 Task: Compose an email with the signature Danny Hernandez with the subject Late payment reminder and the message Please let me know if there are any issues with the formatting. from softage.1@softage.net to softage.5@softage.net,  softage.1@softage.net and softage.6@softage.net with CC to softage.7@softage.net with an attached document Financial_projections.xlsx, insert an emoji of mail Send the email
Action: Mouse moved to (580, 740)
Screenshot: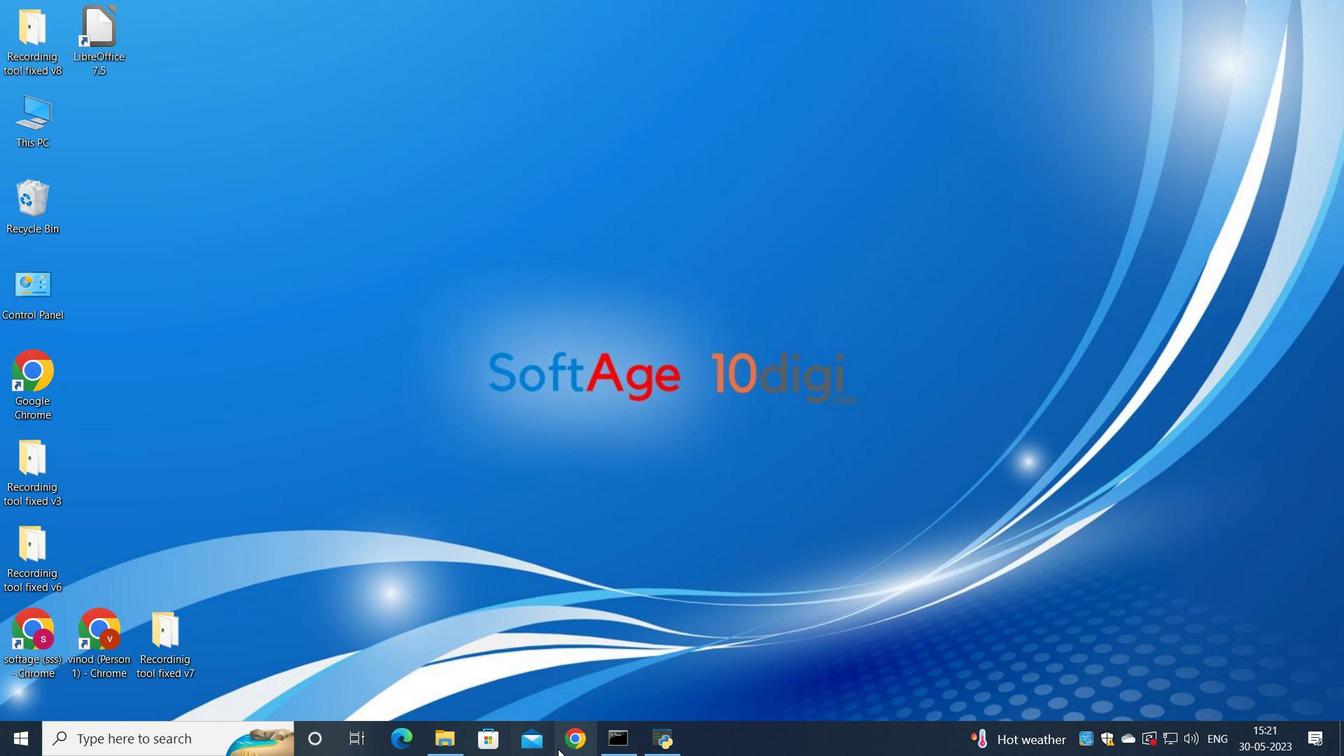 
Action: Mouse pressed left at (580, 740)
Screenshot: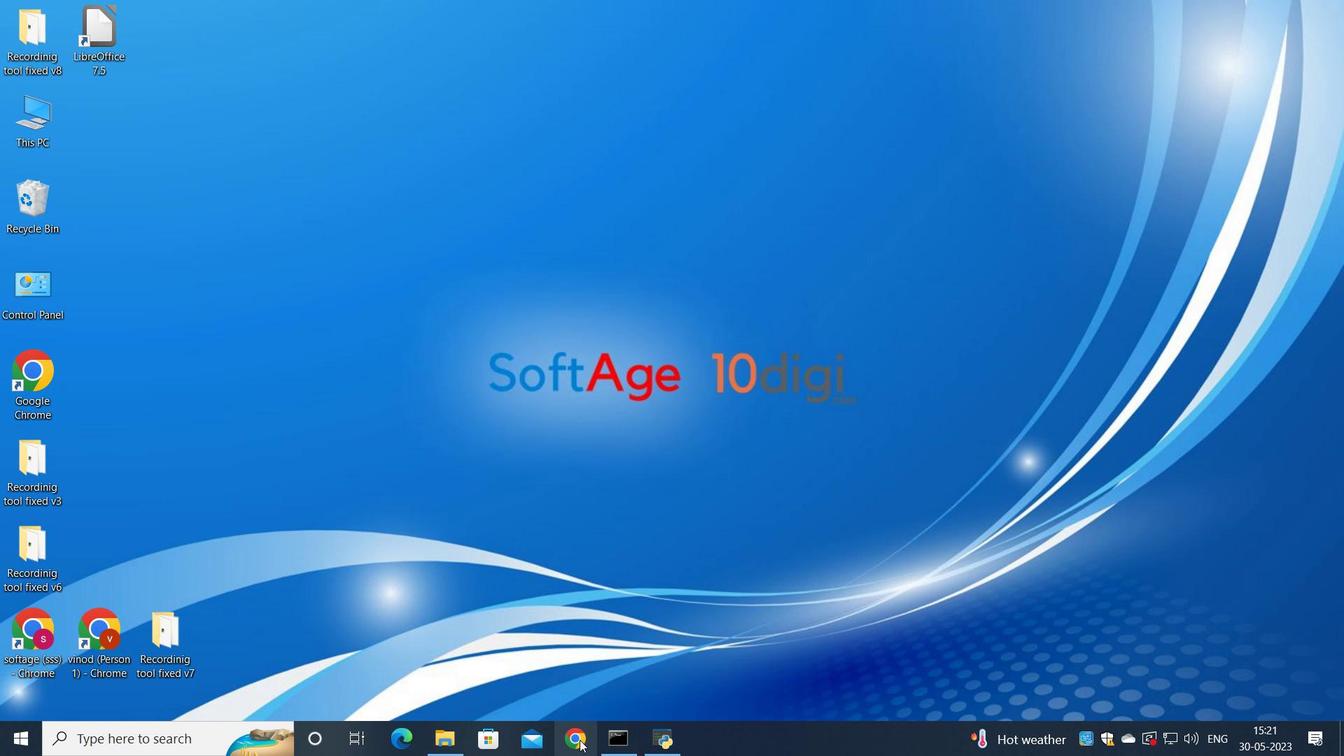 
Action: Mouse moved to (563, 444)
Screenshot: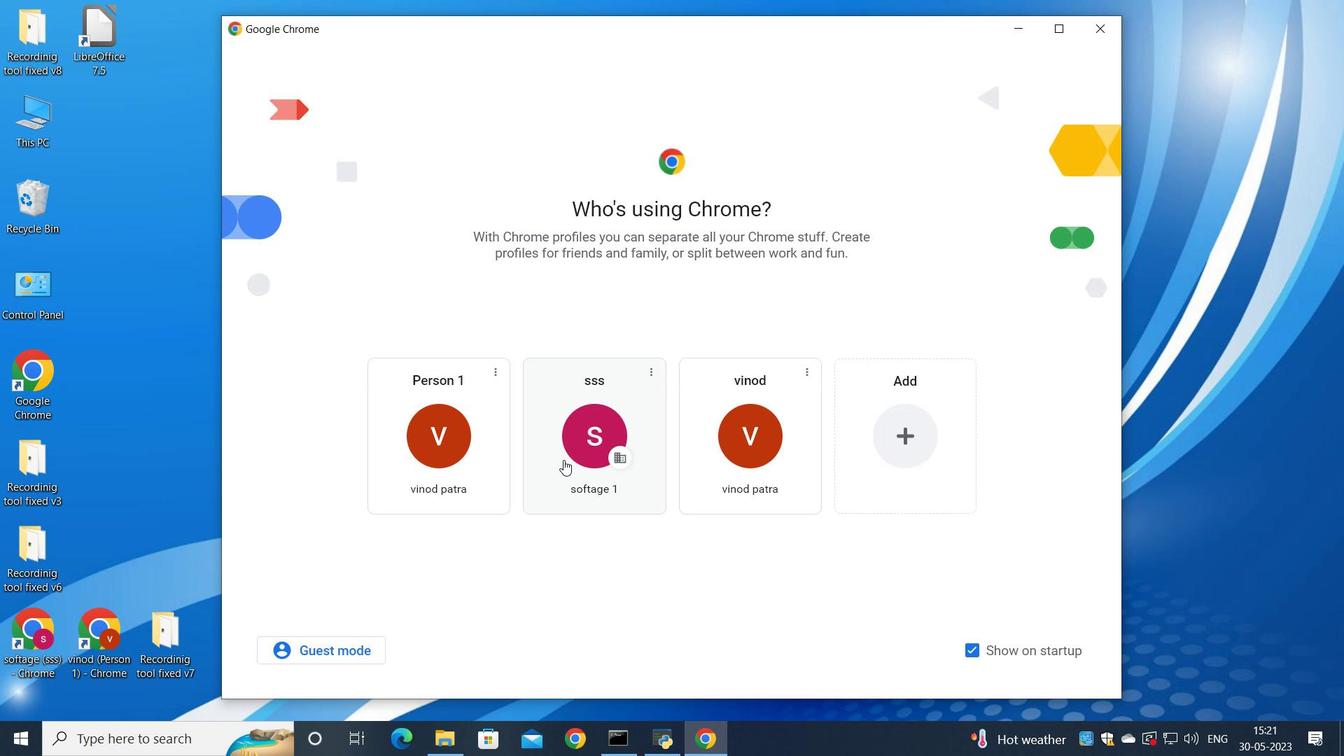 
Action: Mouse pressed left at (563, 444)
Screenshot: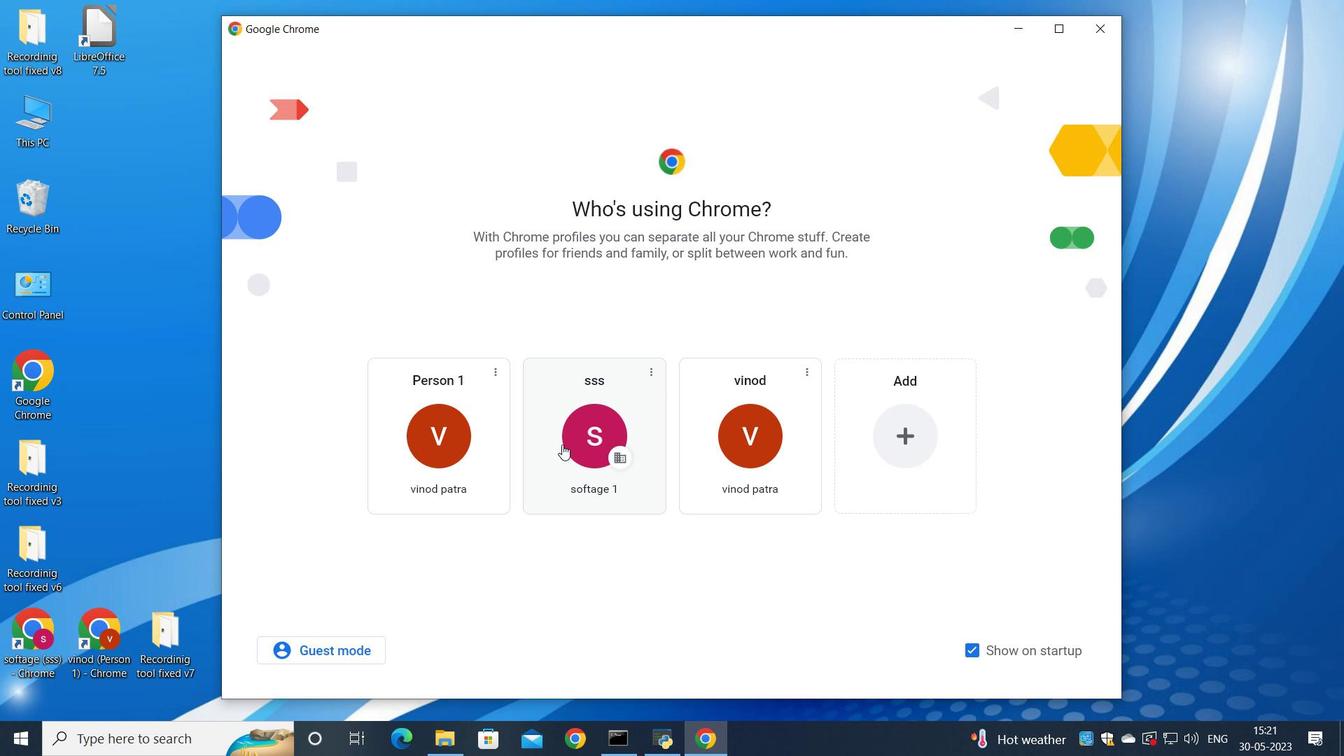 
Action: Mouse moved to (1173, 81)
Screenshot: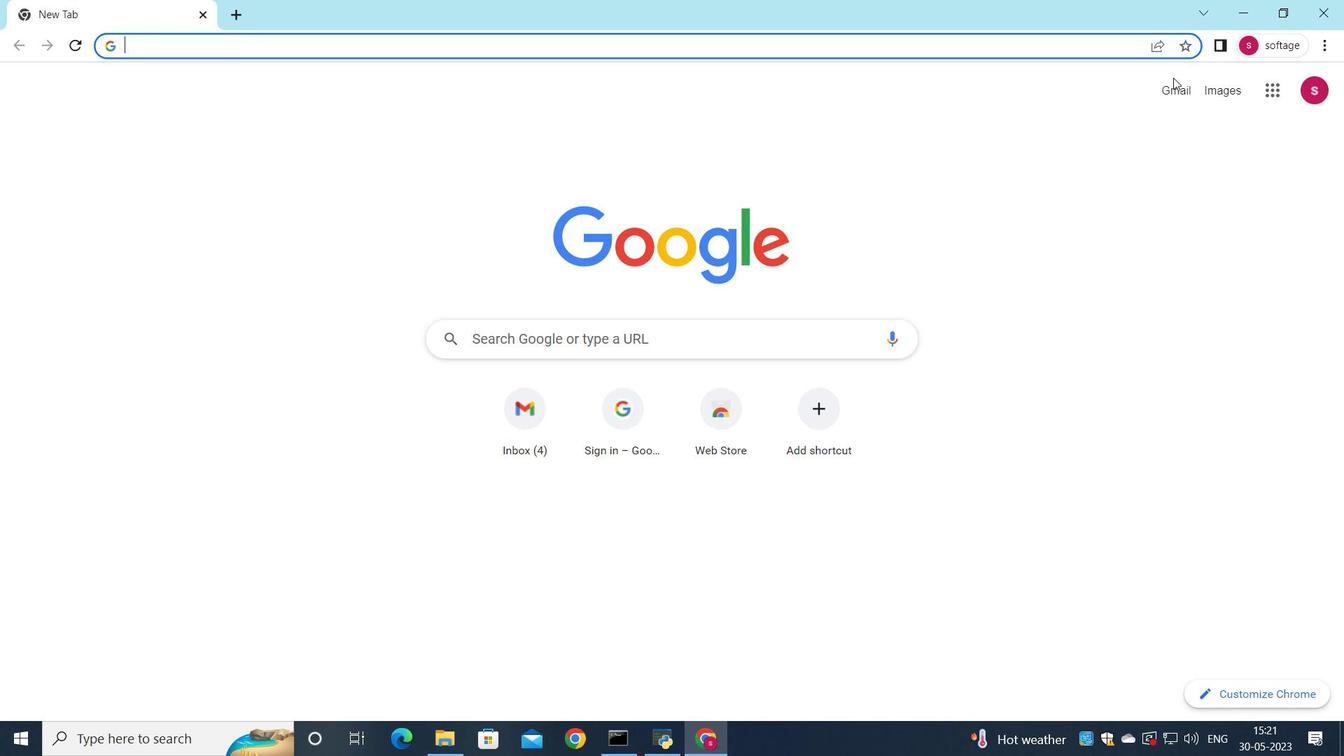 
Action: Mouse pressed left at (1173, 81)
Screenshot: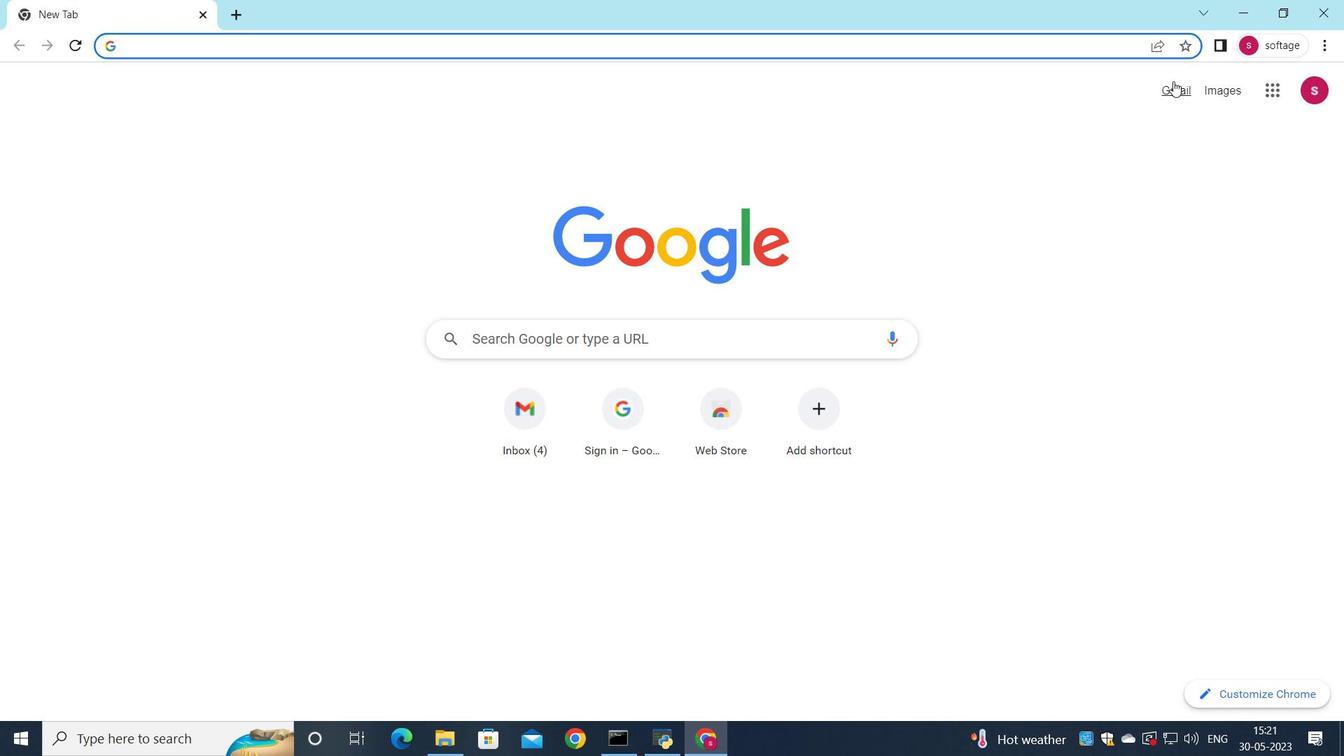 
Action: Mouse moved to (1147, 119)
Screenshot: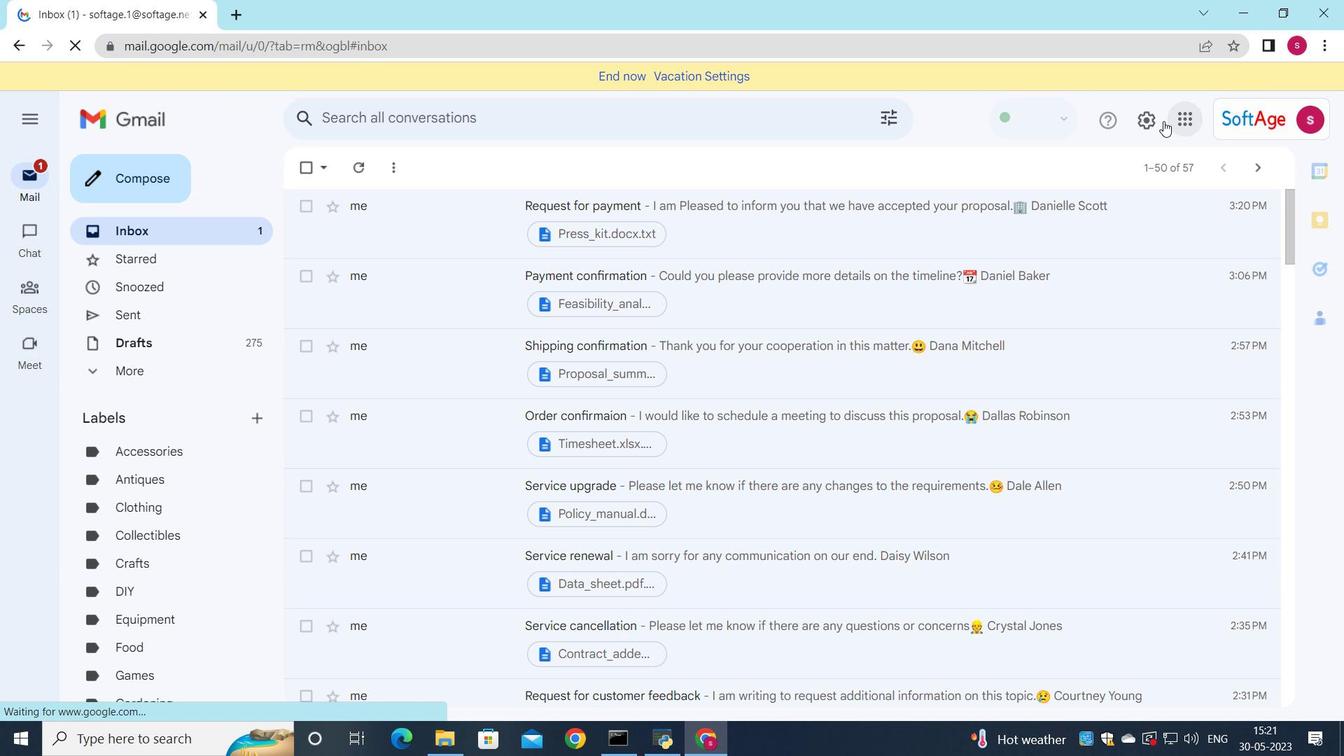 
Action: Mouse pressed left at (1147, 119)
Screenshot: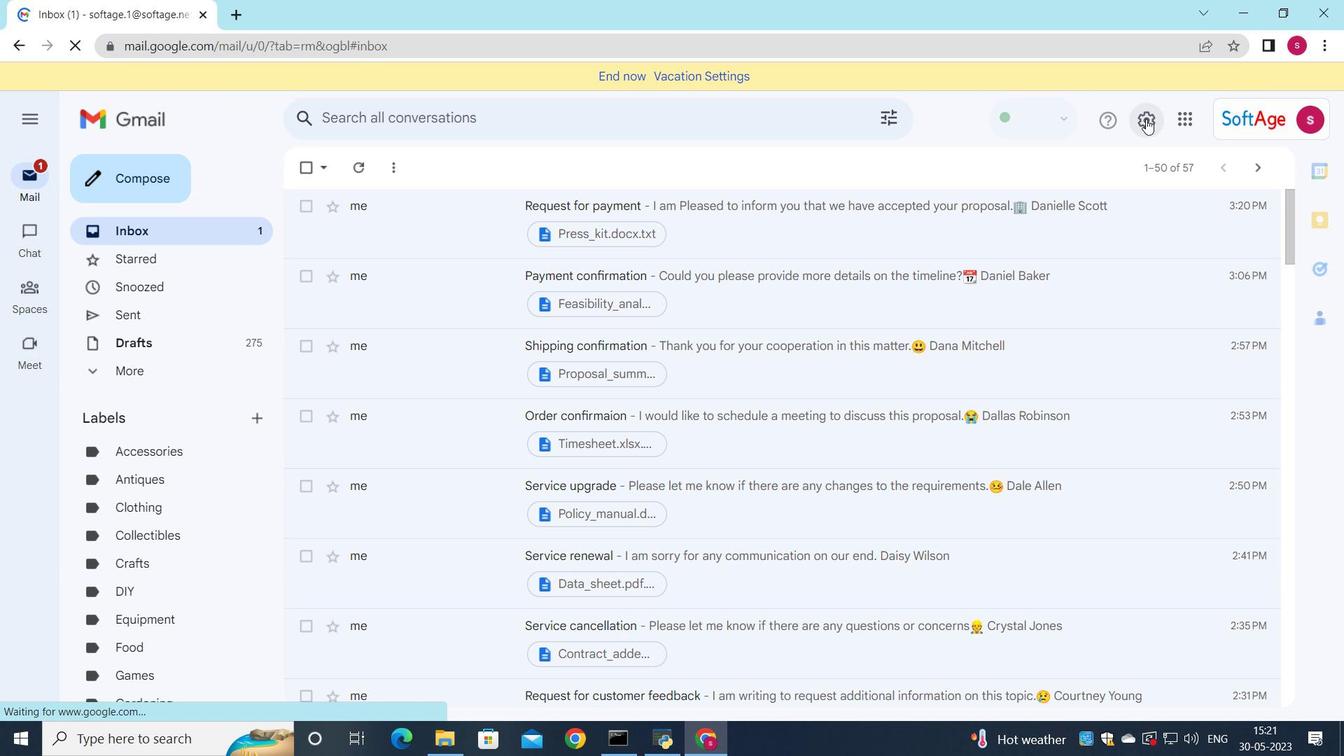 
Action: Mouse moved to (1155, 203)
Screenshot: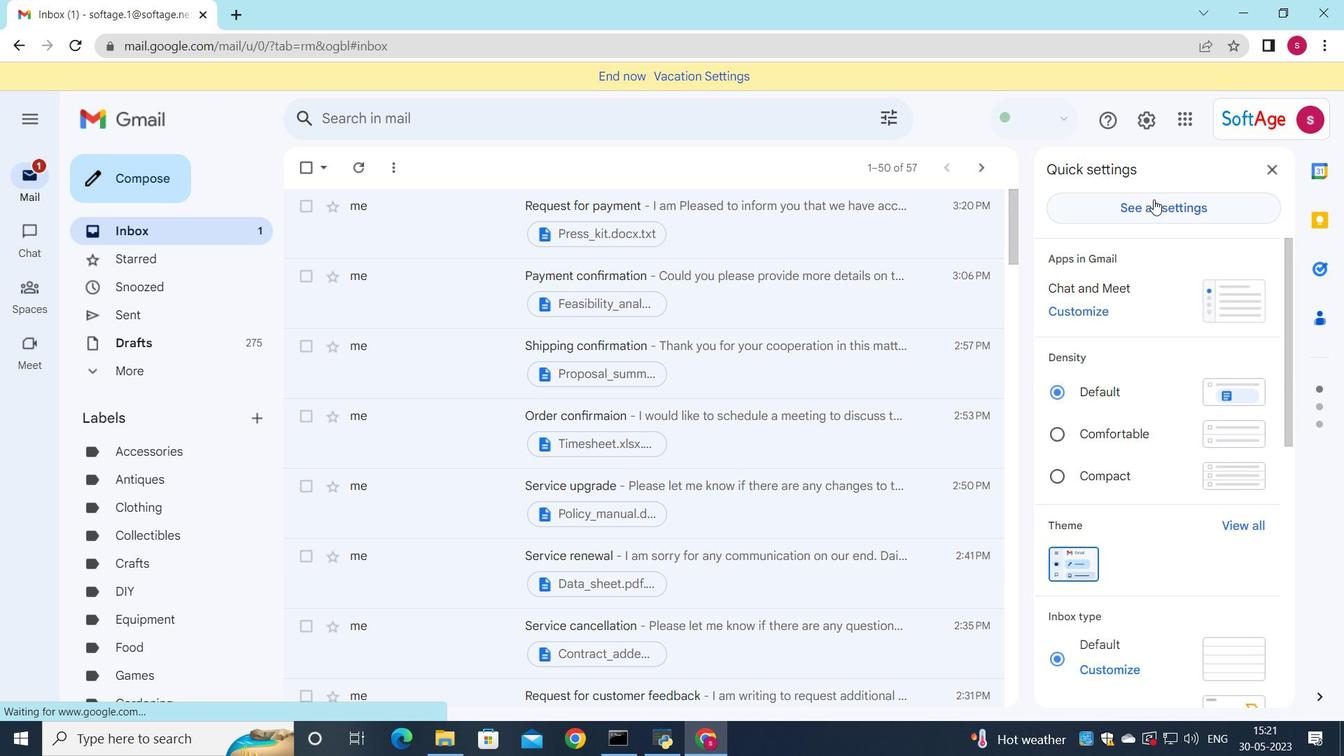 
Action: Mouse pressed left at (1155, 203)
Screenshot: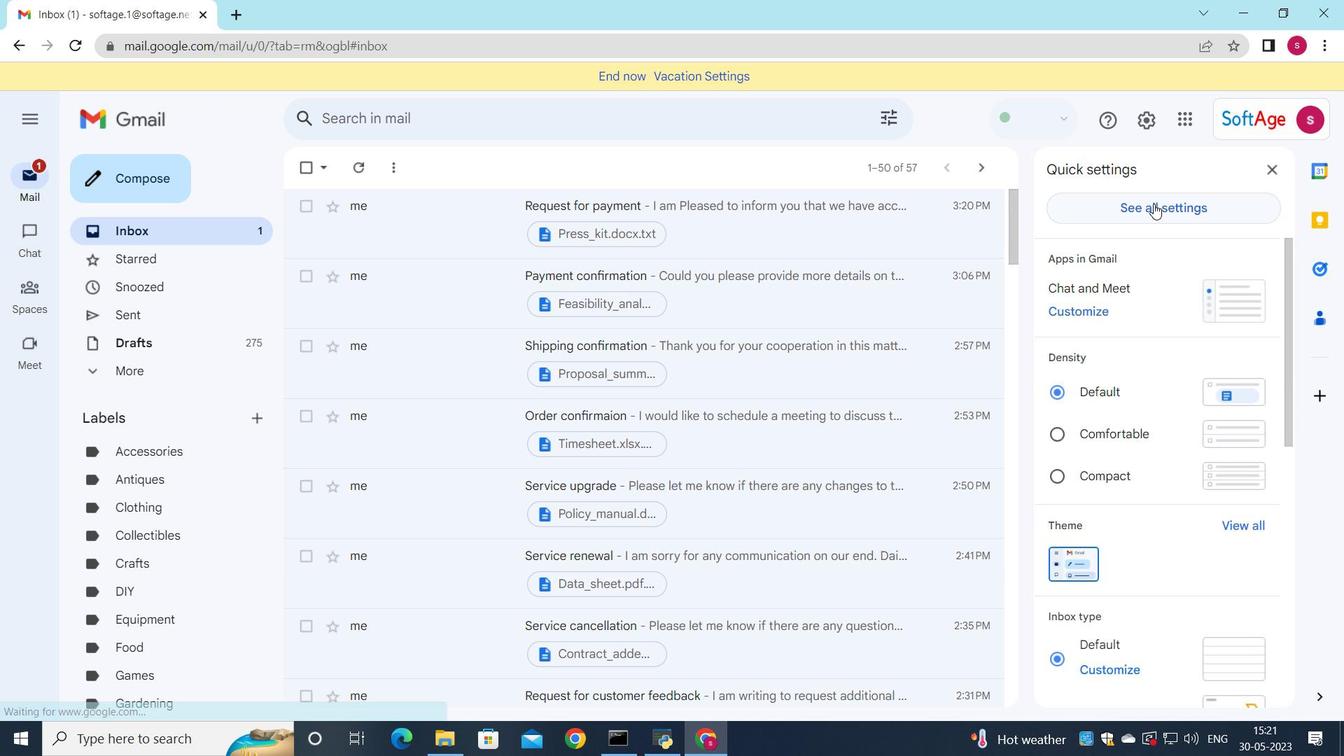
Action: Mouse moved to (1155, 122)
Screenshot: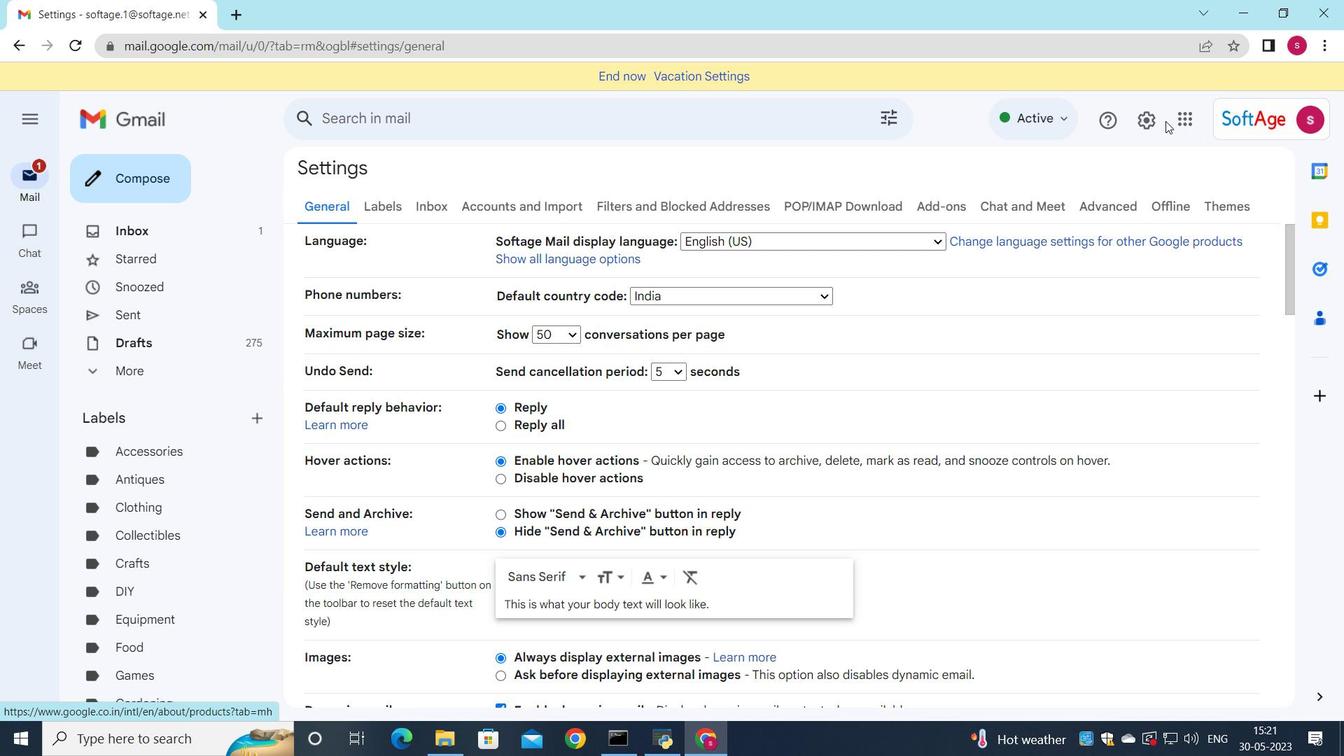 
Action: Mouse pressed left at (1155, 122)
Screenshot: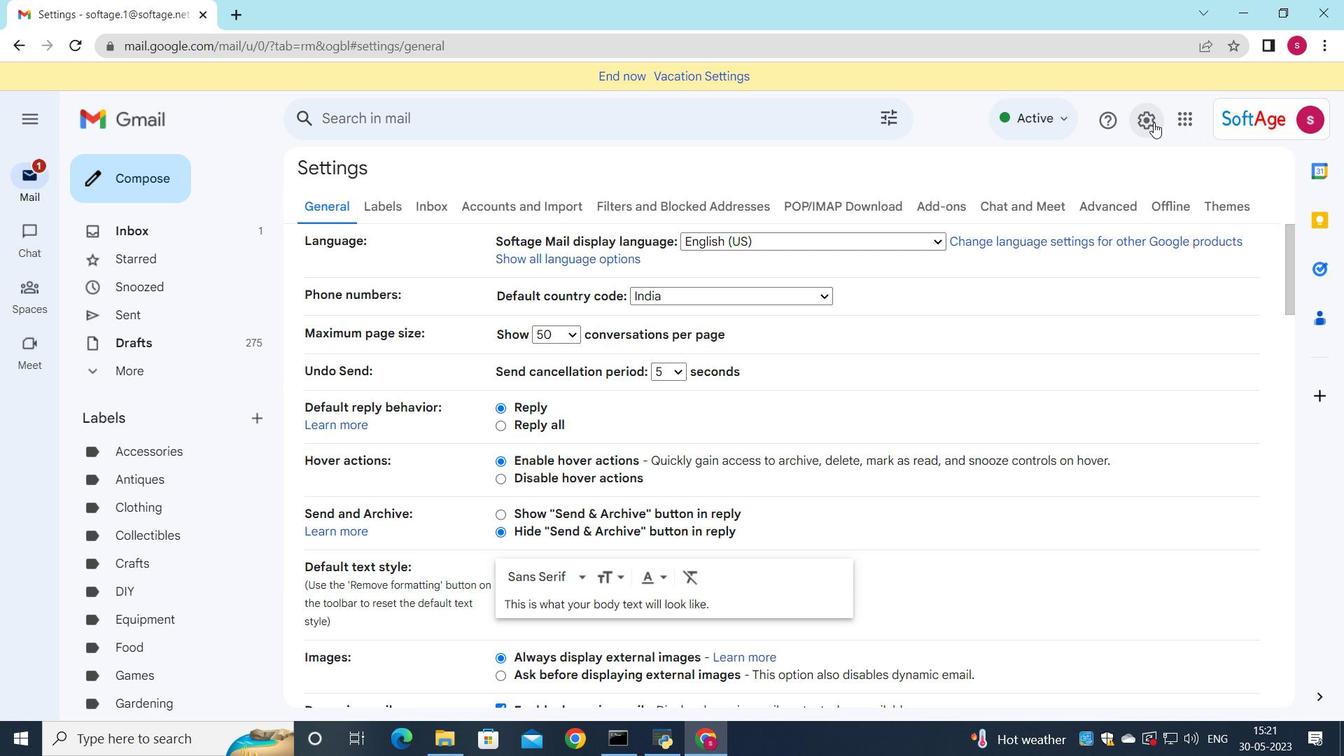 
Action: Mouse moved to (1152, 130)
Screenshot: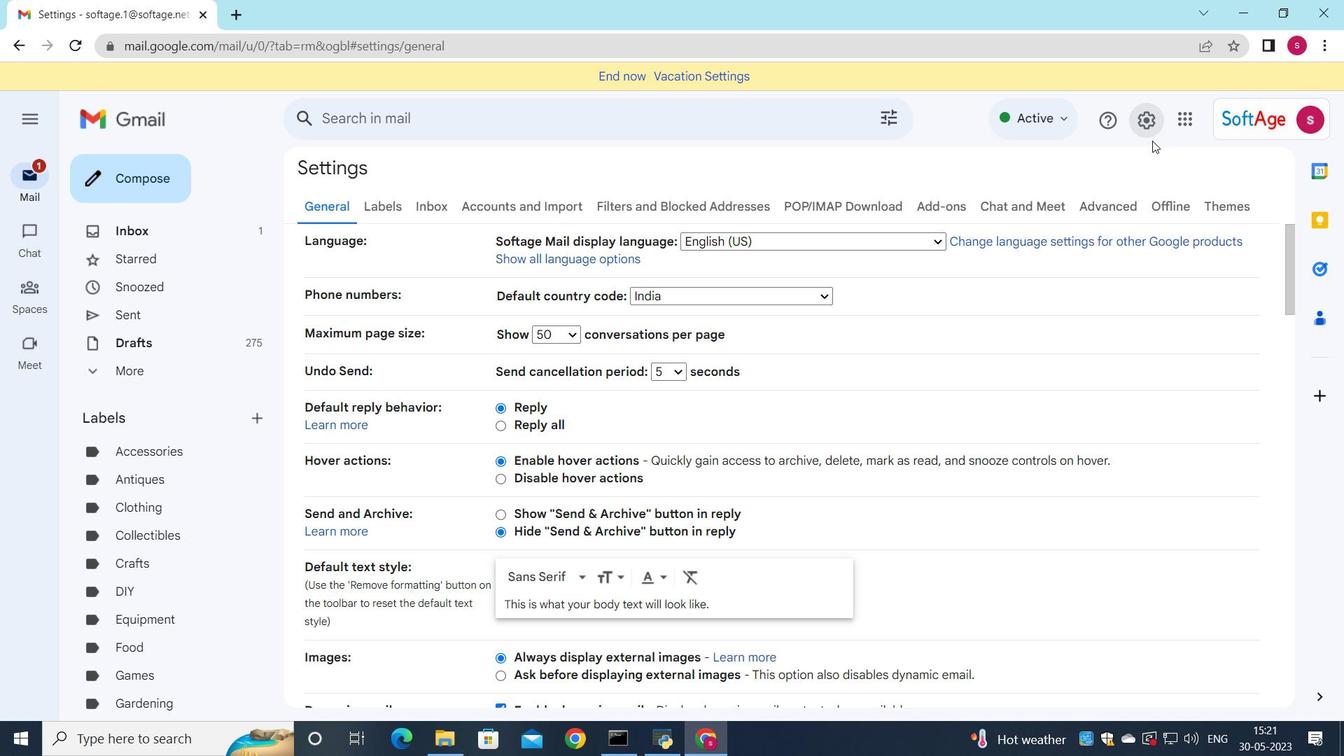 
Action: Mouse pressed left at (1152, 130)
Screenshot: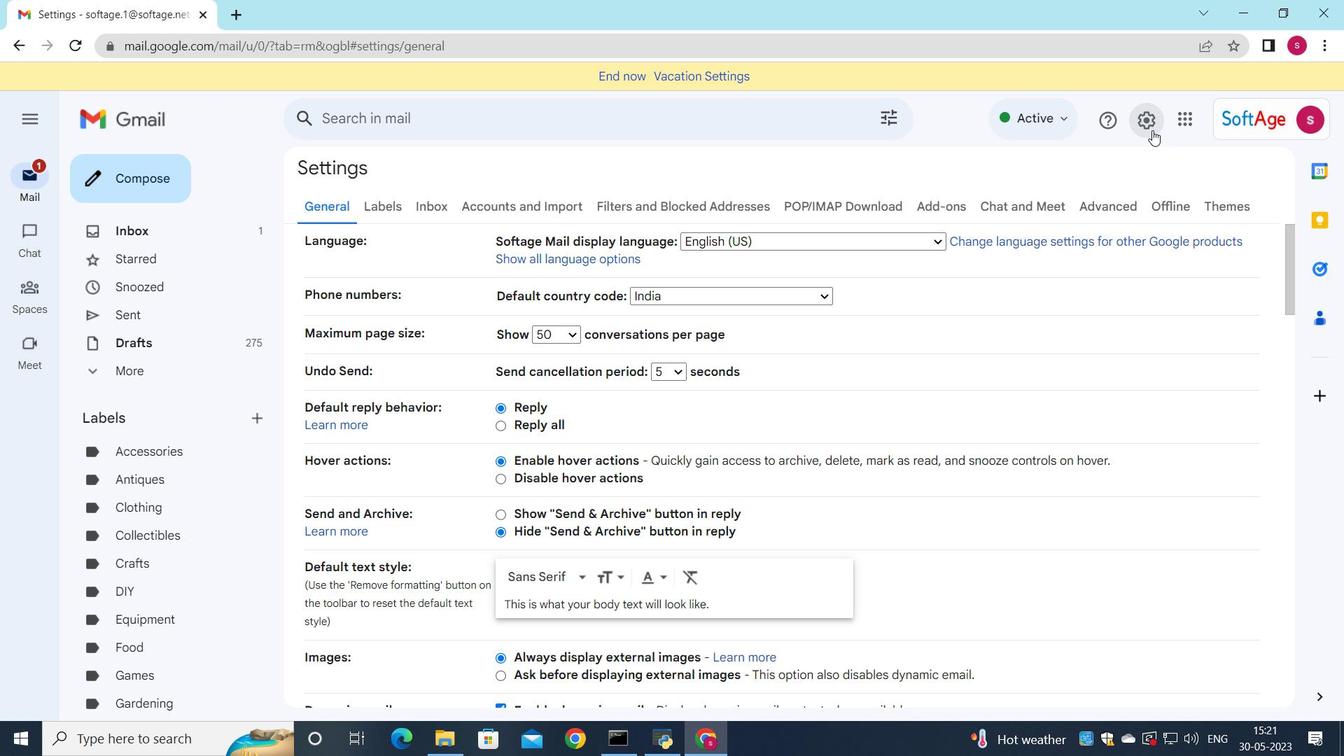 
Action: Mouse moved to (741, 426)
Screenshot: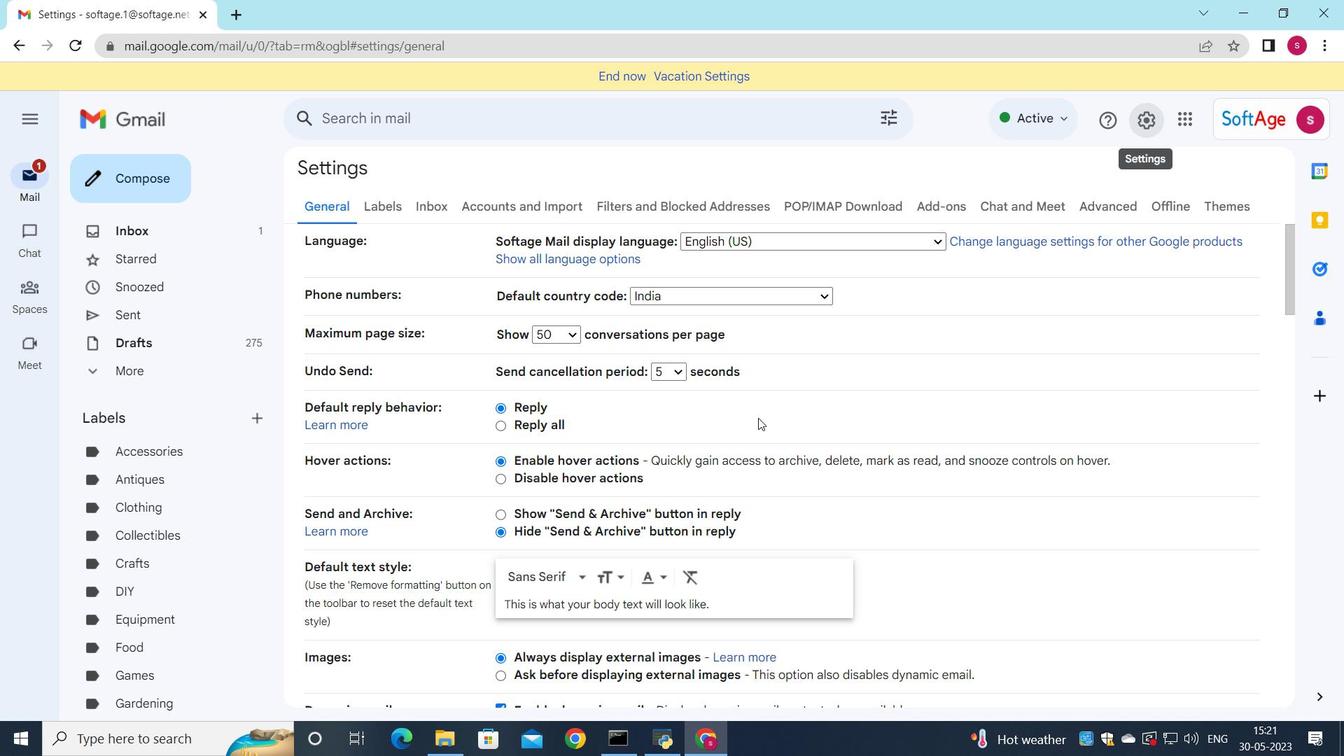 
Action: Mouse scrolled (741, 425) with delta (0, 0)
Screenshot: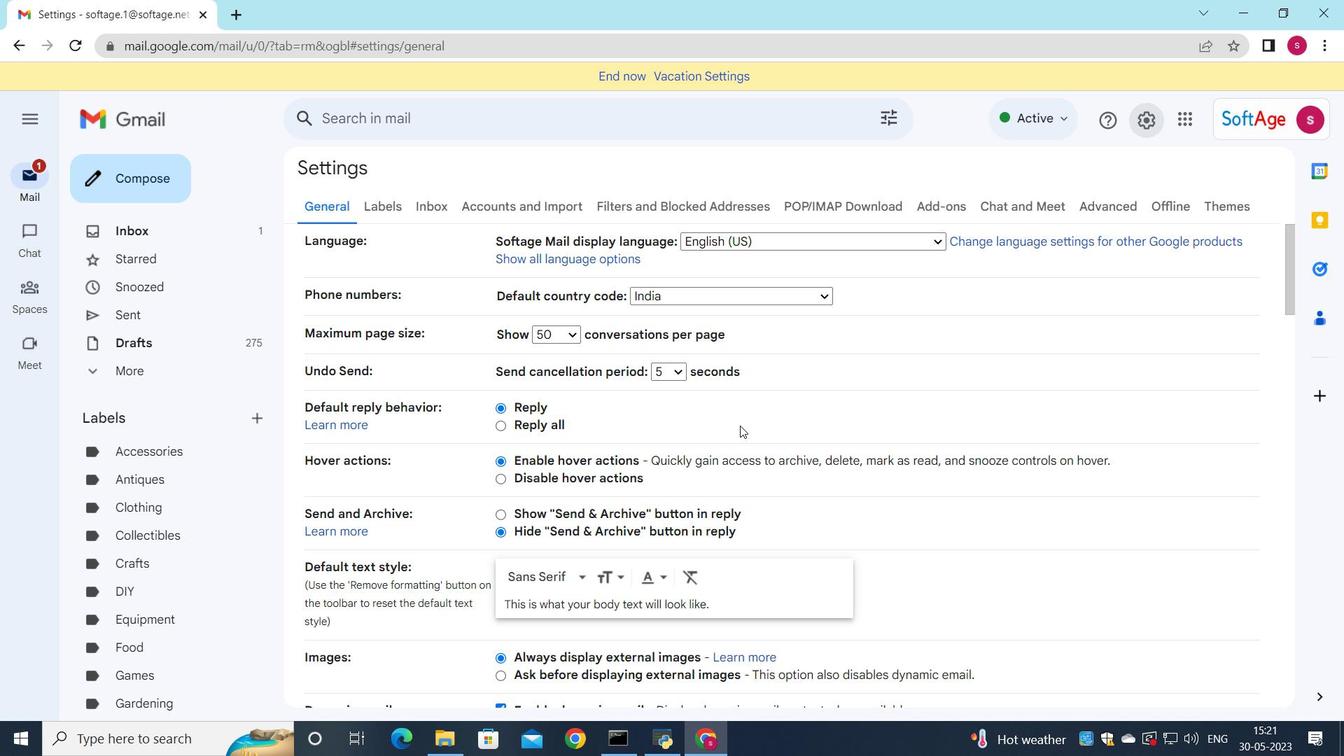 
Action: Mouse scrolled (741, 425) with delta (0, 0)
Screenshot: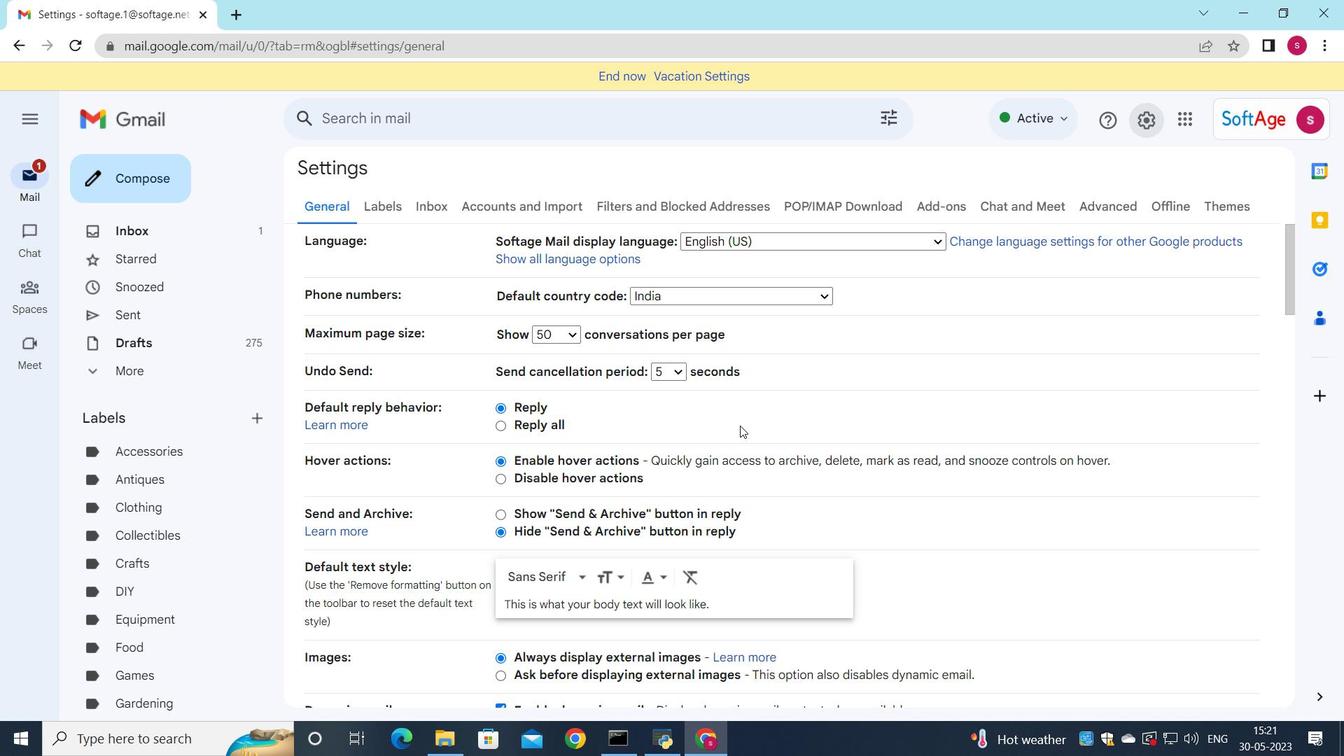 
Action: Mouse scrolled (741, 425) with delta (0, 0)
Screenshot: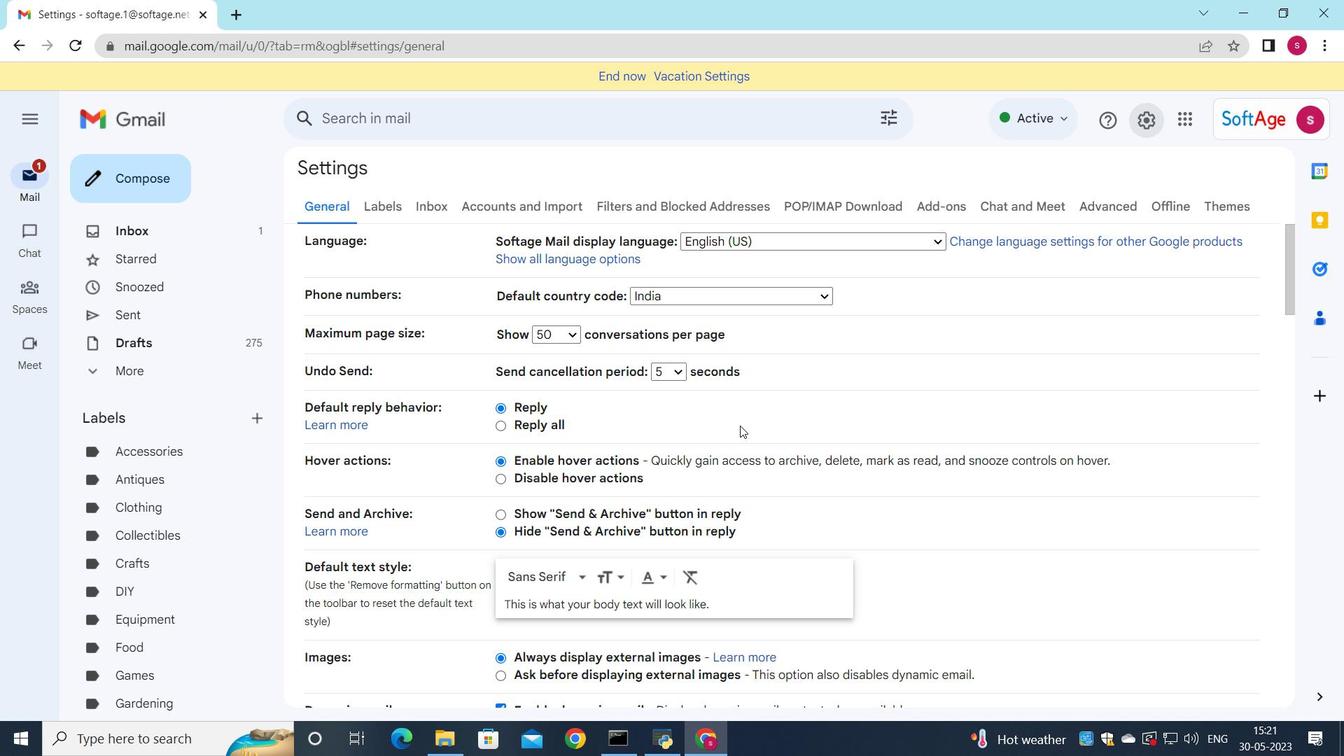 
Action: Mouse scrolled (741, 425) with delta (0, 0)
Screenshot: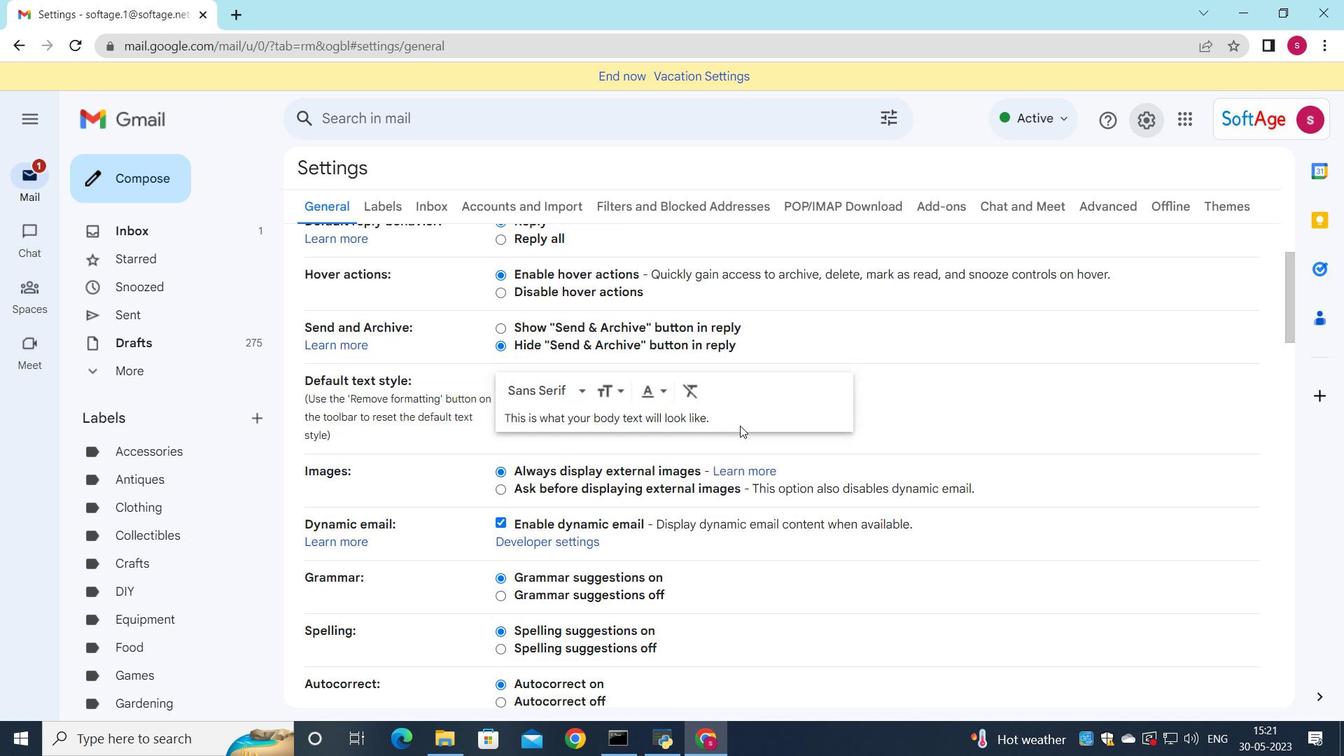 
Action: Mouse scrolled (741, 425) with delta (0, 0)
Screenshot: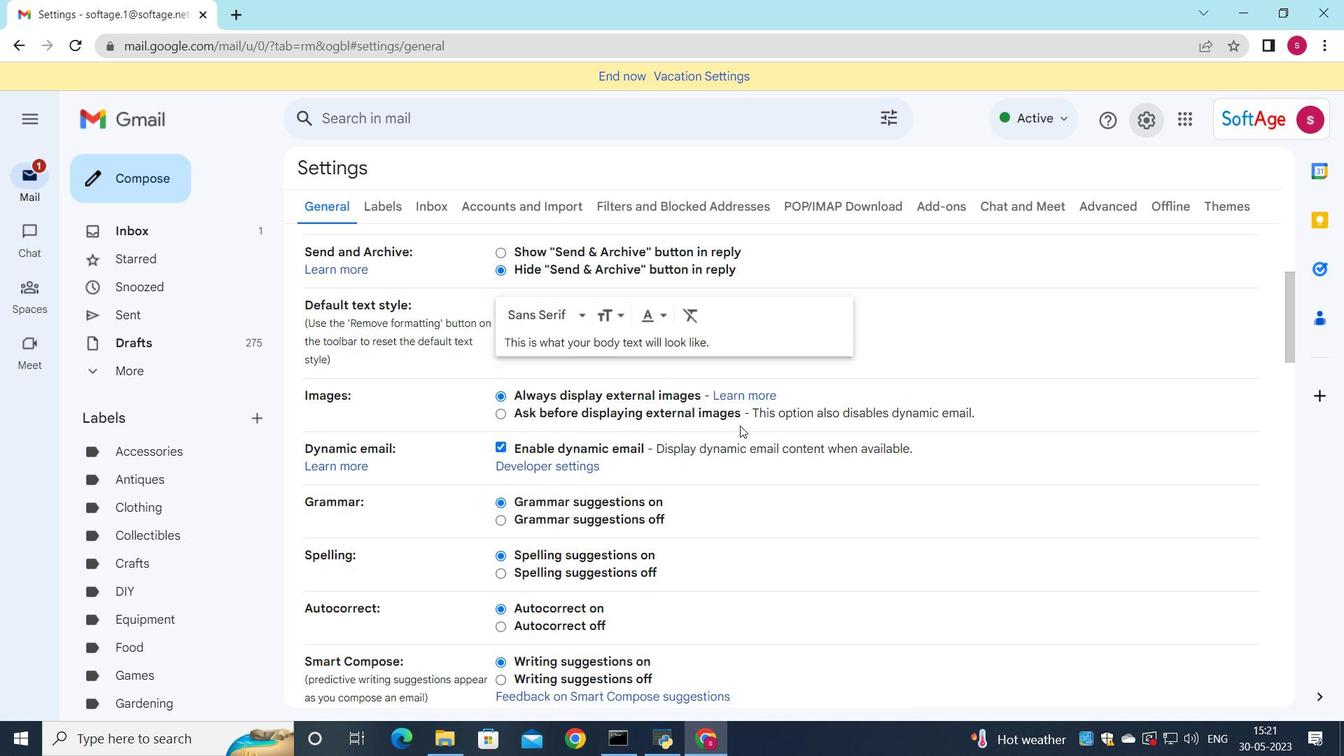 
Action: Mouse scrolled (741, 425) with delta (0, 0)
Screenshot: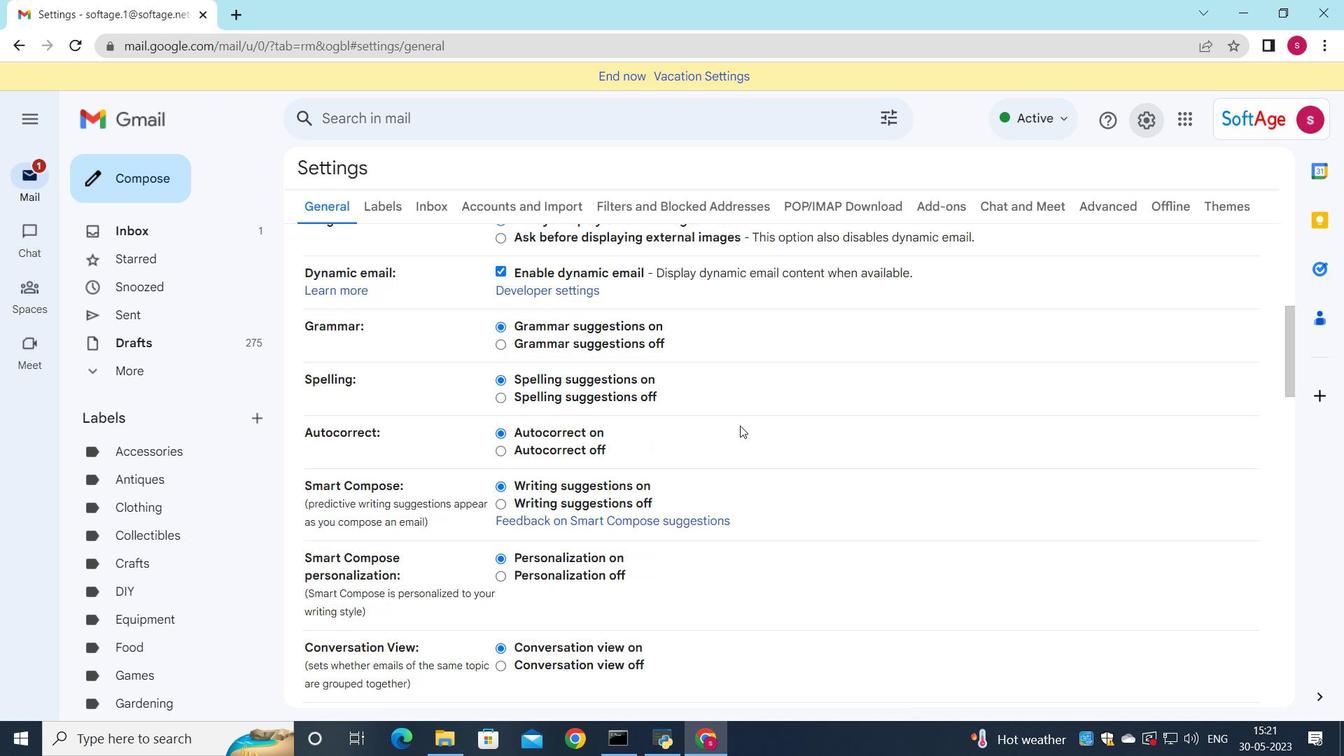 
Action: Mouse scrolled (741, 425) with delta (0, 0)
Screenshot: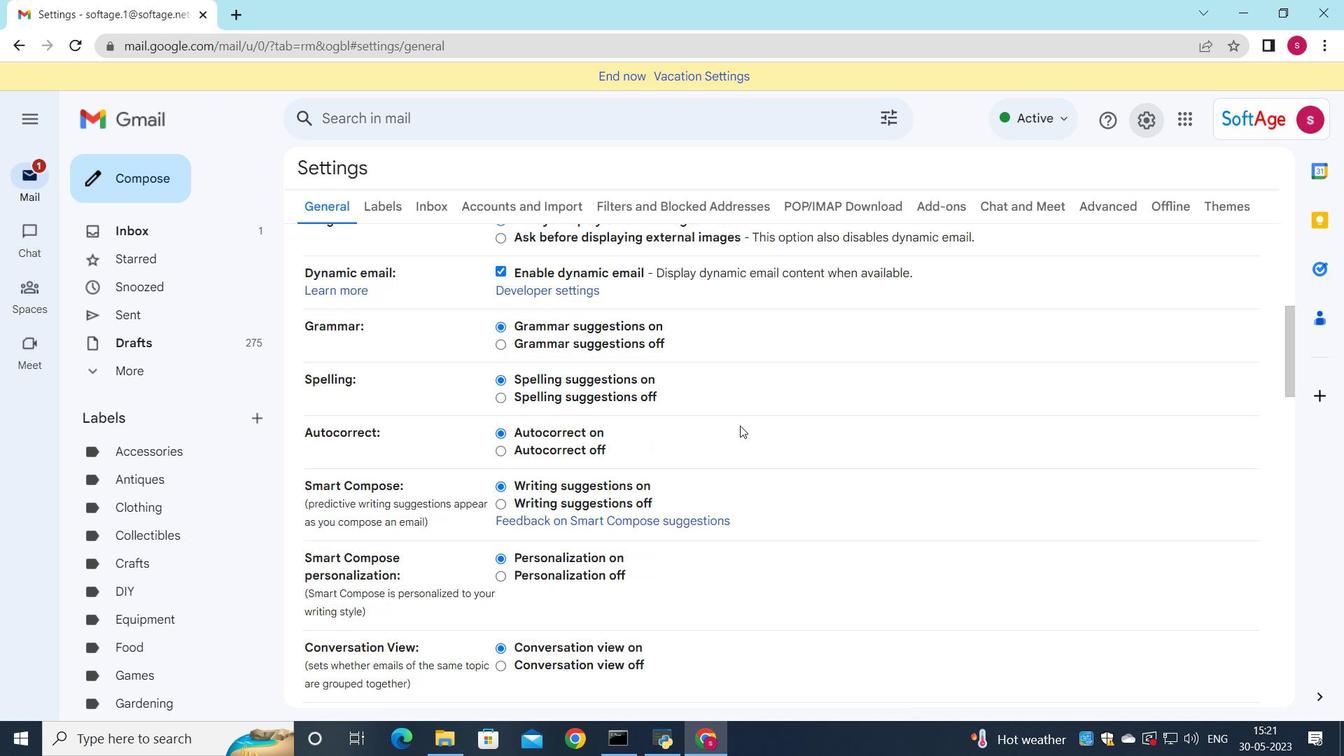 
Action: Mouse scrolled (741, 425) with delta (0, 0)
Screenshot: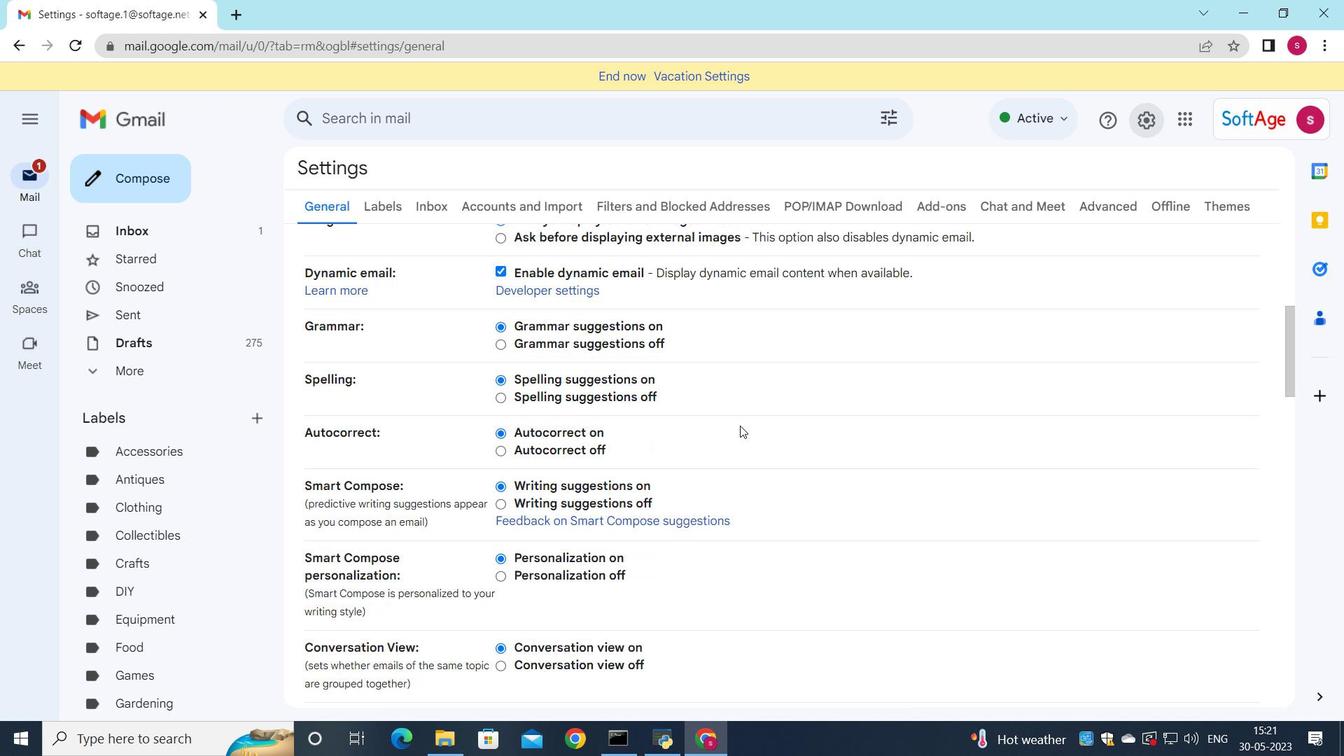 
Action: Mouse scrolled (741, 425) with delta (0, 0)
Screenshot: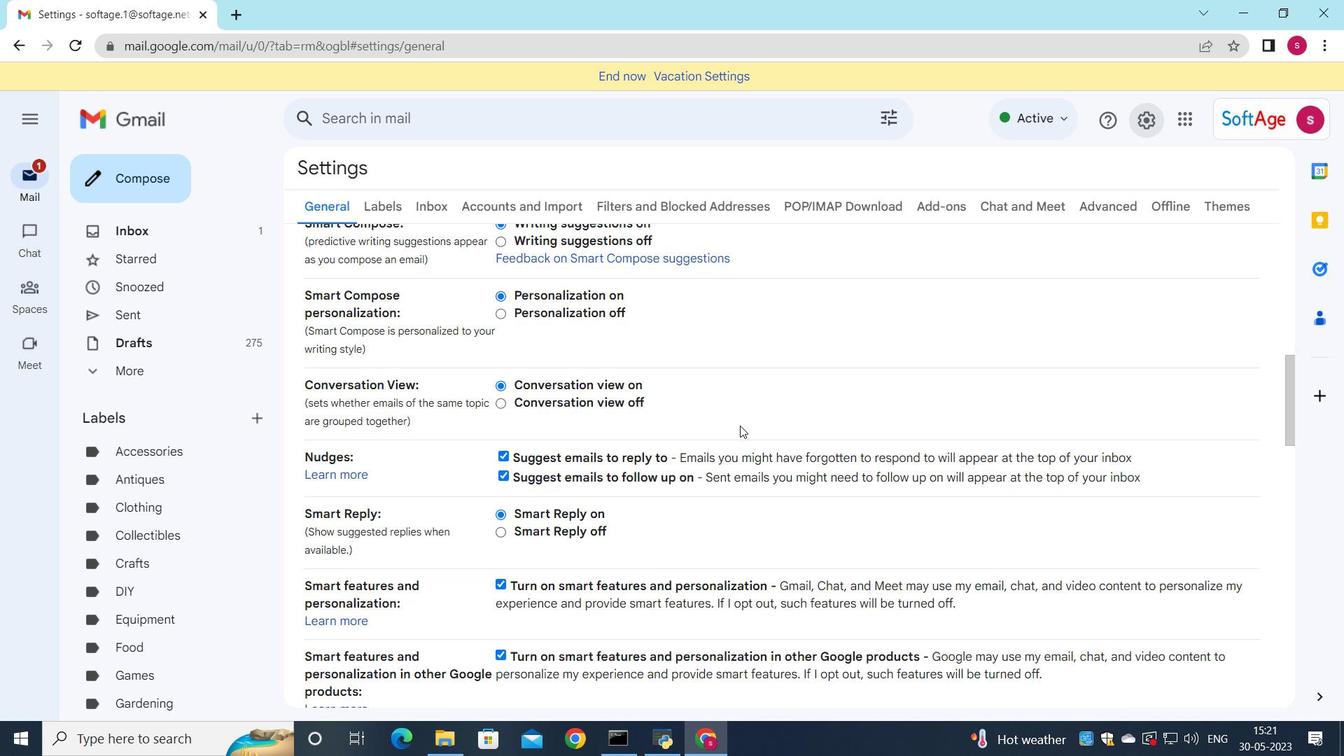 
Action: Mouse scrolled (741, 425) with delta (0, 0)
Screenshot: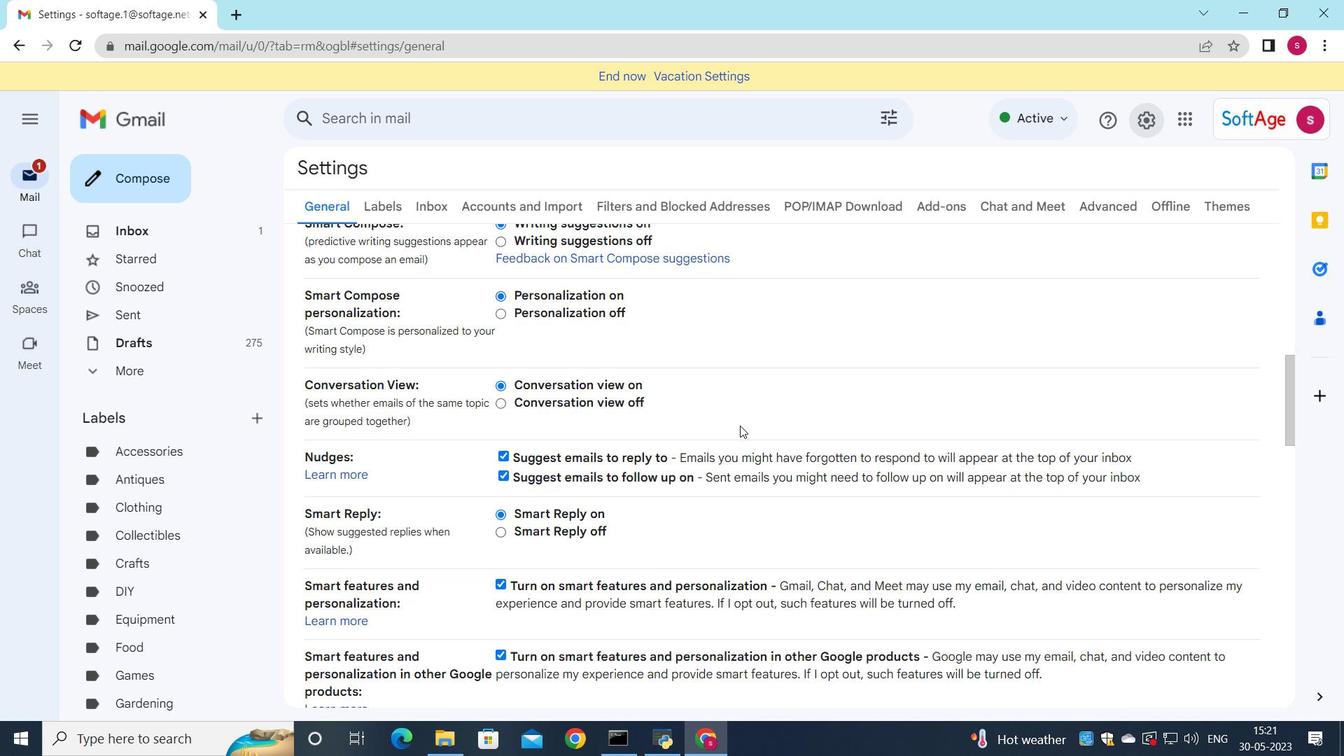 
Action: Mouse scrolled (741, 425) with delta (0, 0)
Screenshot: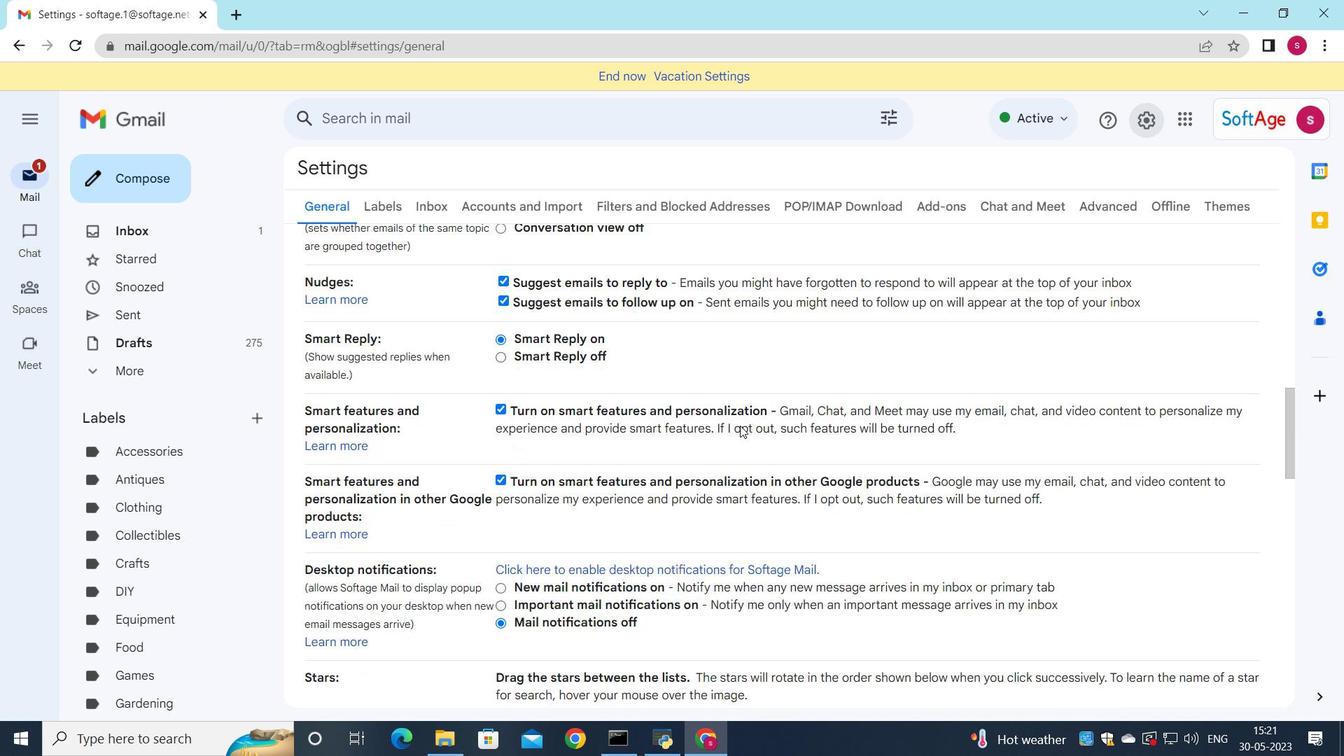 
Action: Mouse scrolled (741, 425) with delta (0, 0)
Screenshot: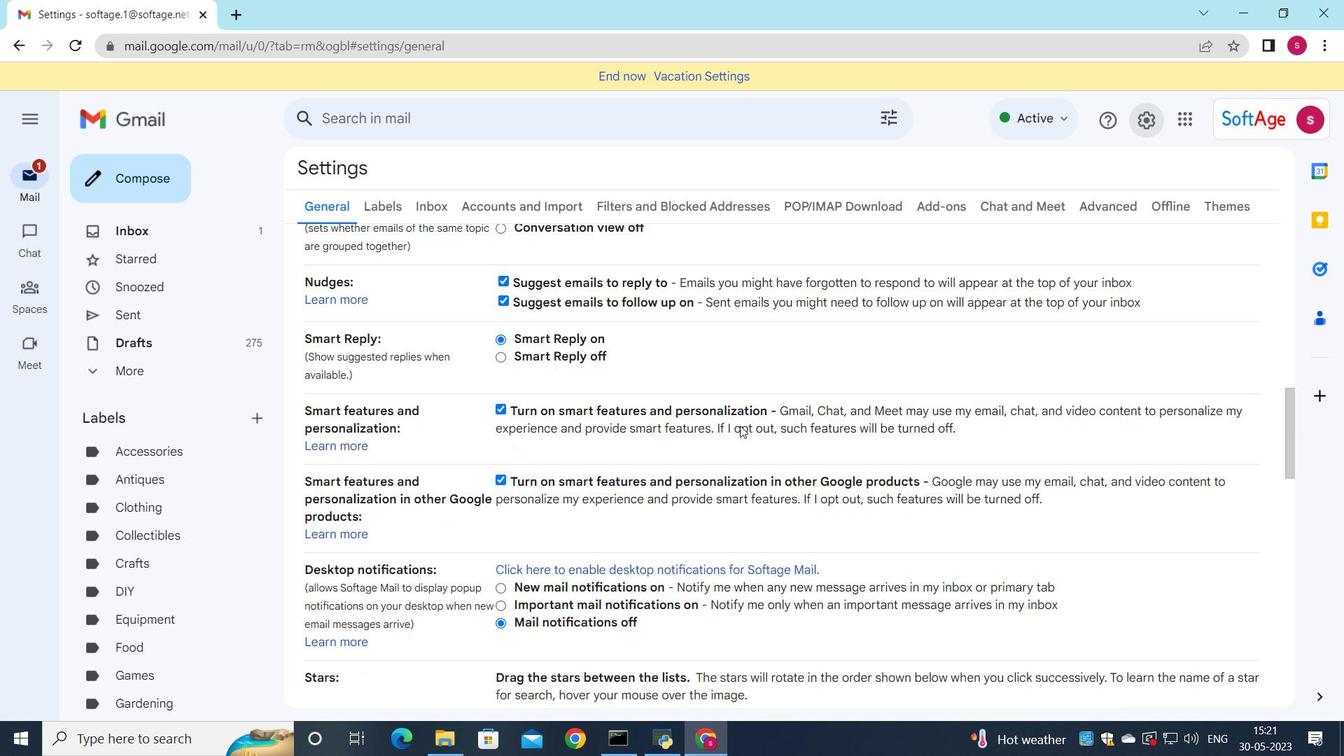 
Action: Mouse scrolled (741, 425) with delta (0, 0)
Screenshot: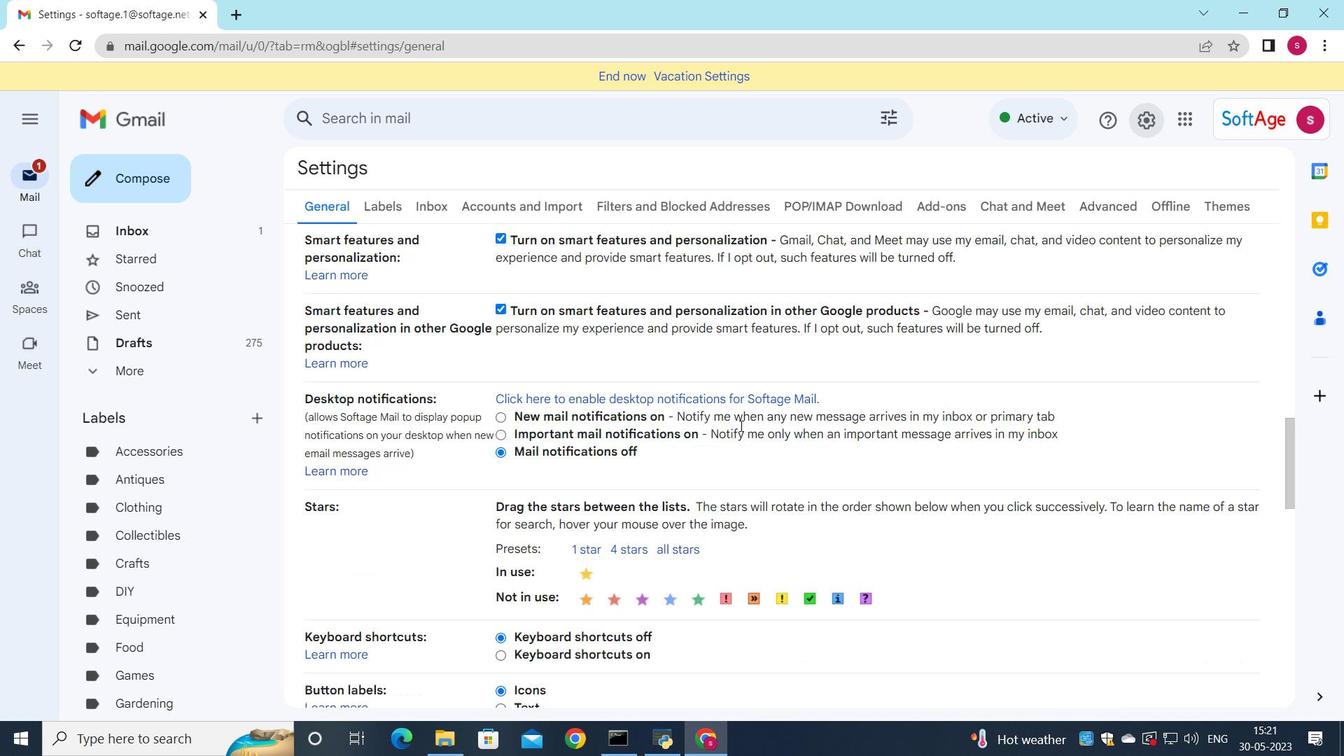 
Action: Mouse scrolled (741, 425) with delta (0, 0)
Screenshot: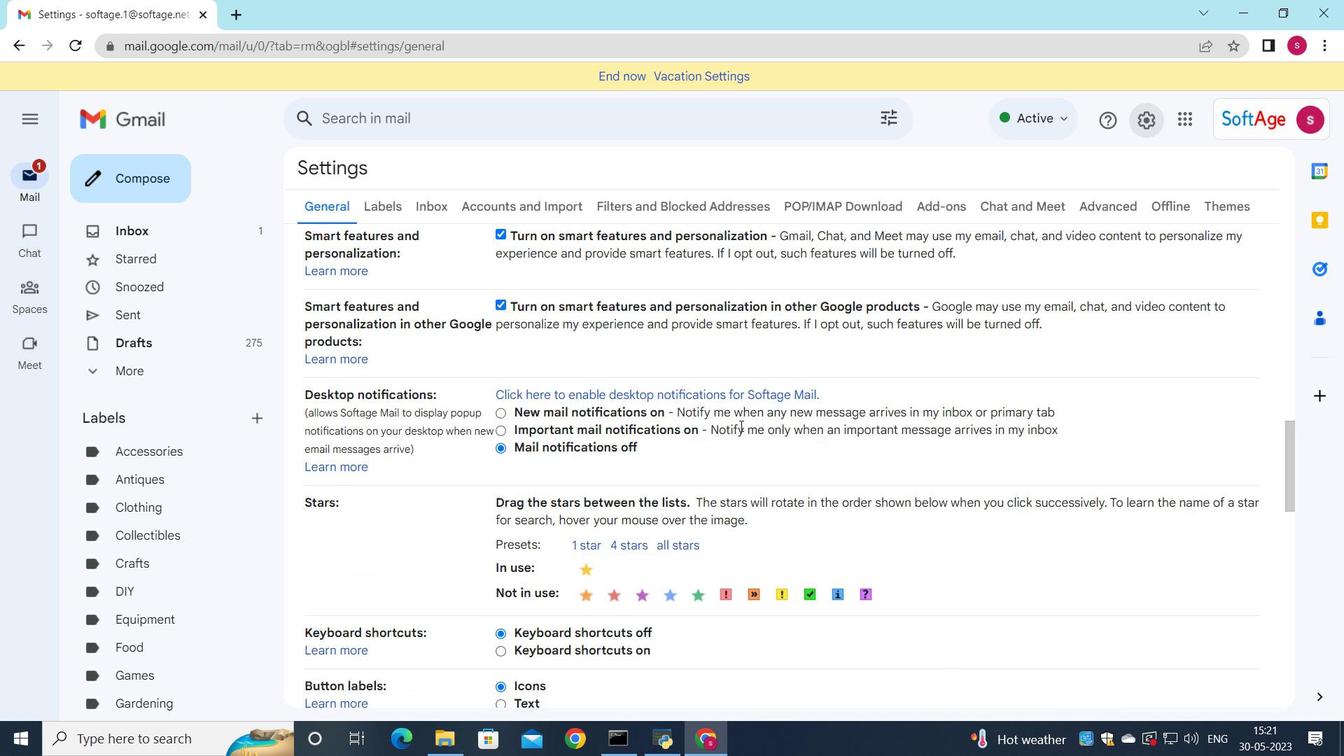 
Action: Mouse scrolled (741, 425) with delta (0, 0)
Screenshot: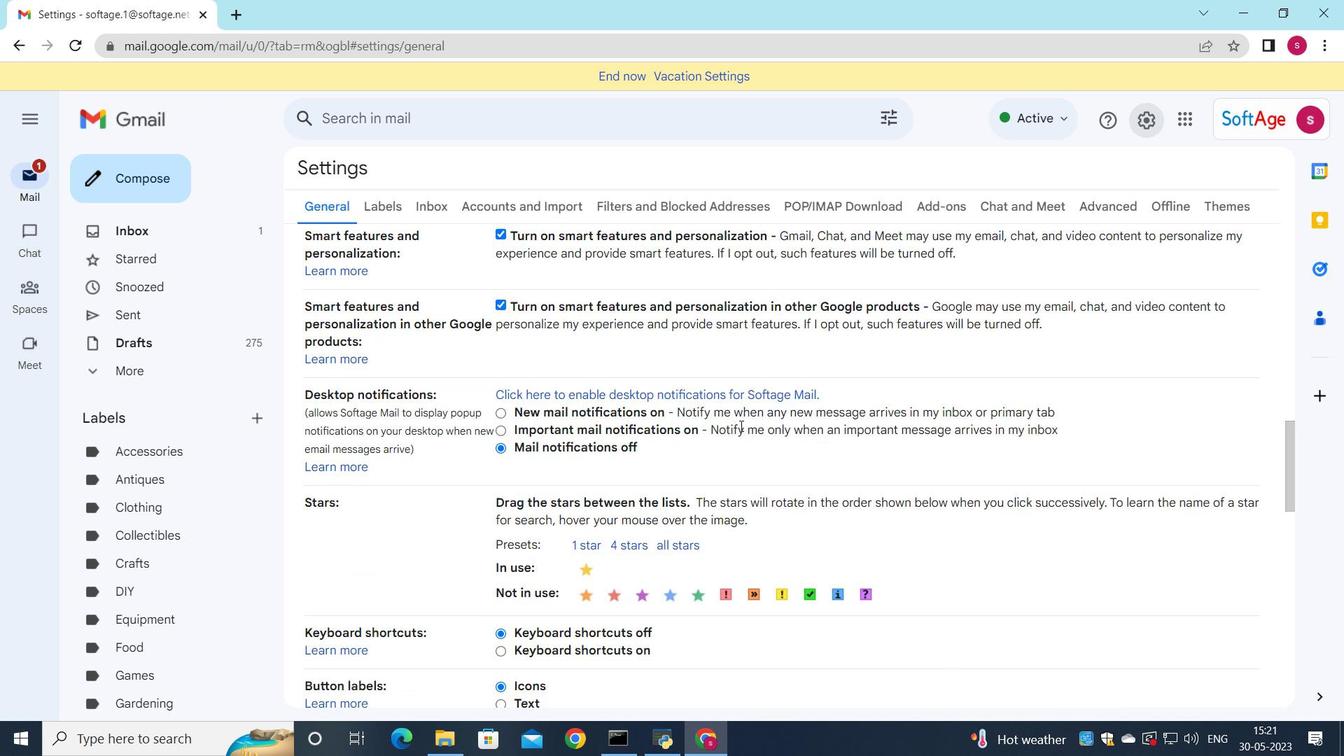 
Action: Mouse scrolled (741, 425) with delta (0, 0)
Screenshot: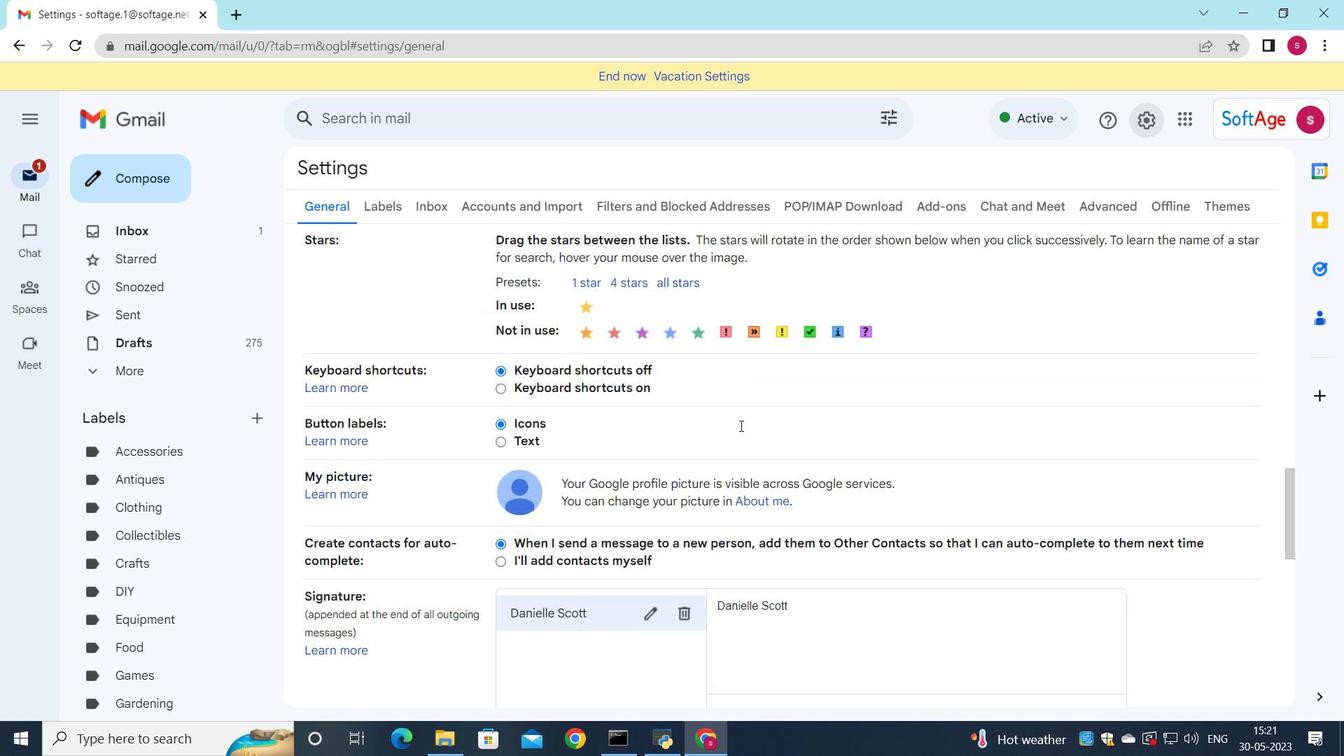 
Action: Mouse scrolled (741, 425) with delta (0, 0)
Screenshot: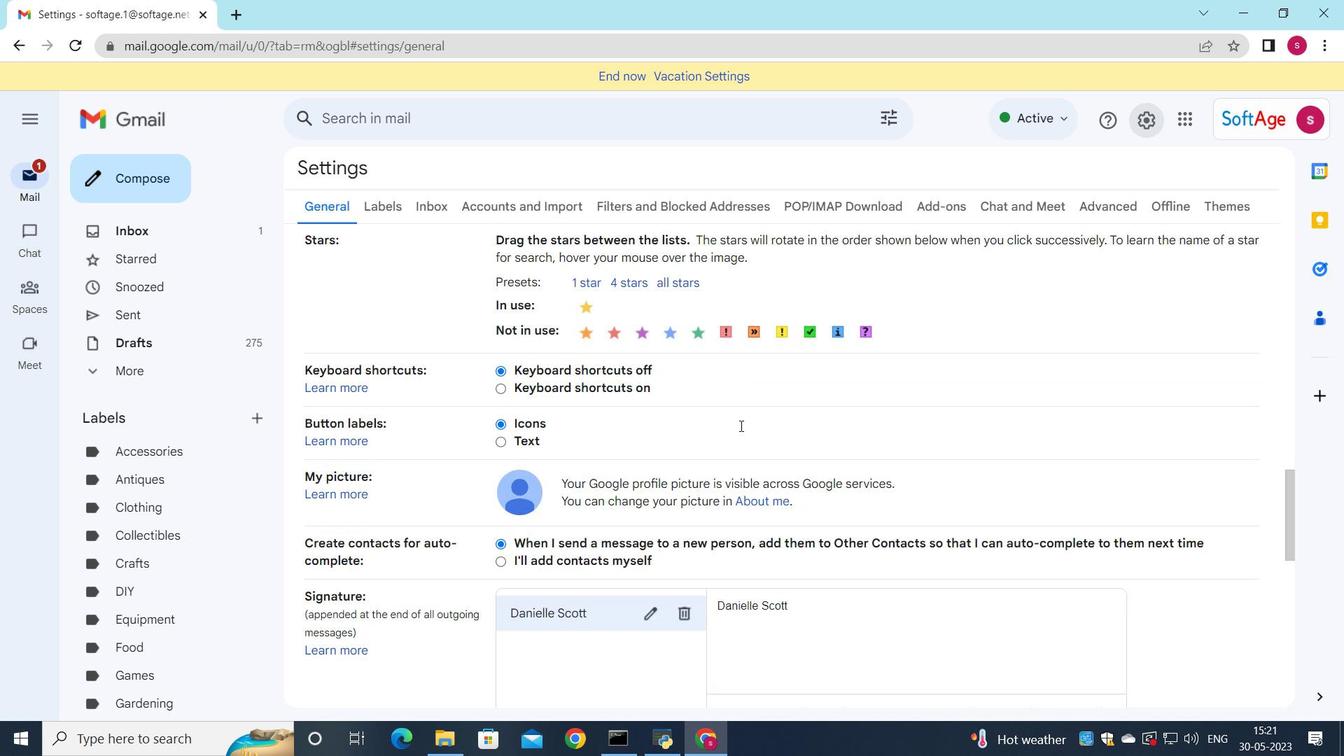 
Action: Mouse moved to (684, 439)
Screenshot: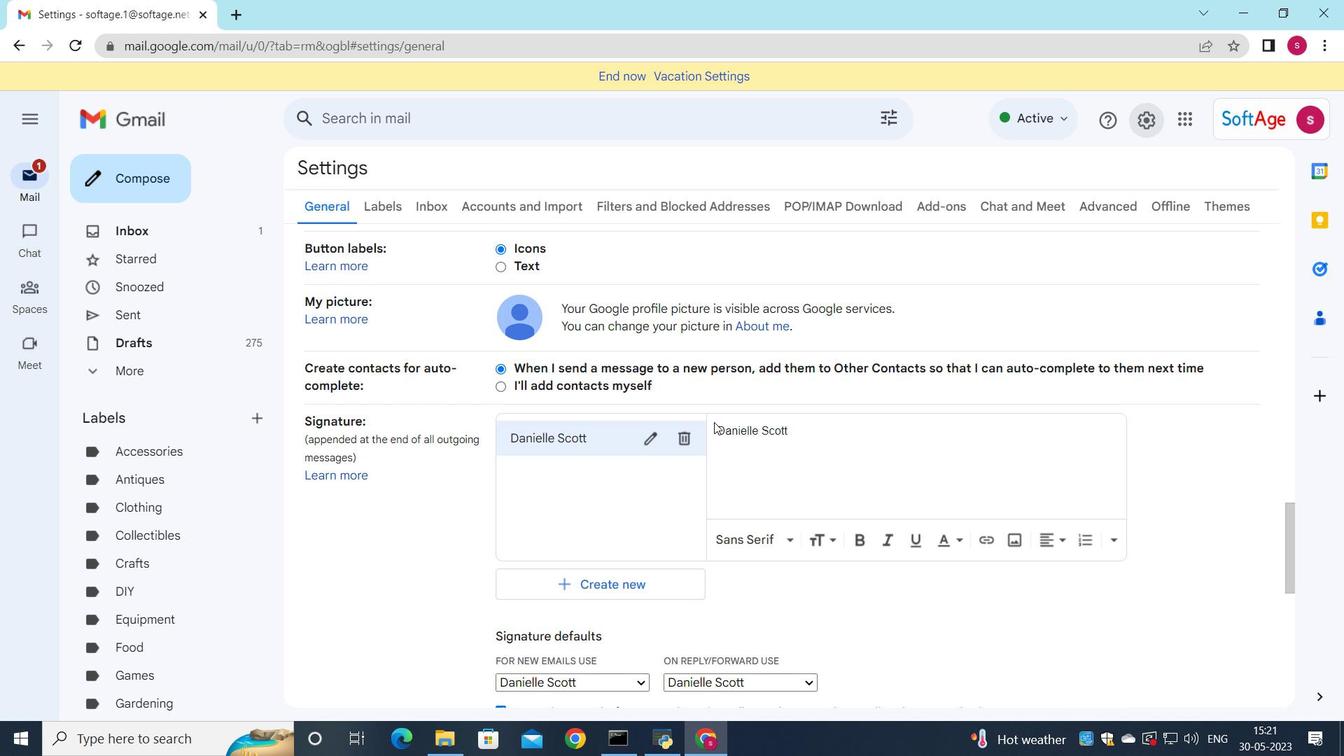 
Action: Mouse pressed left at (684, 439)
Screenshot: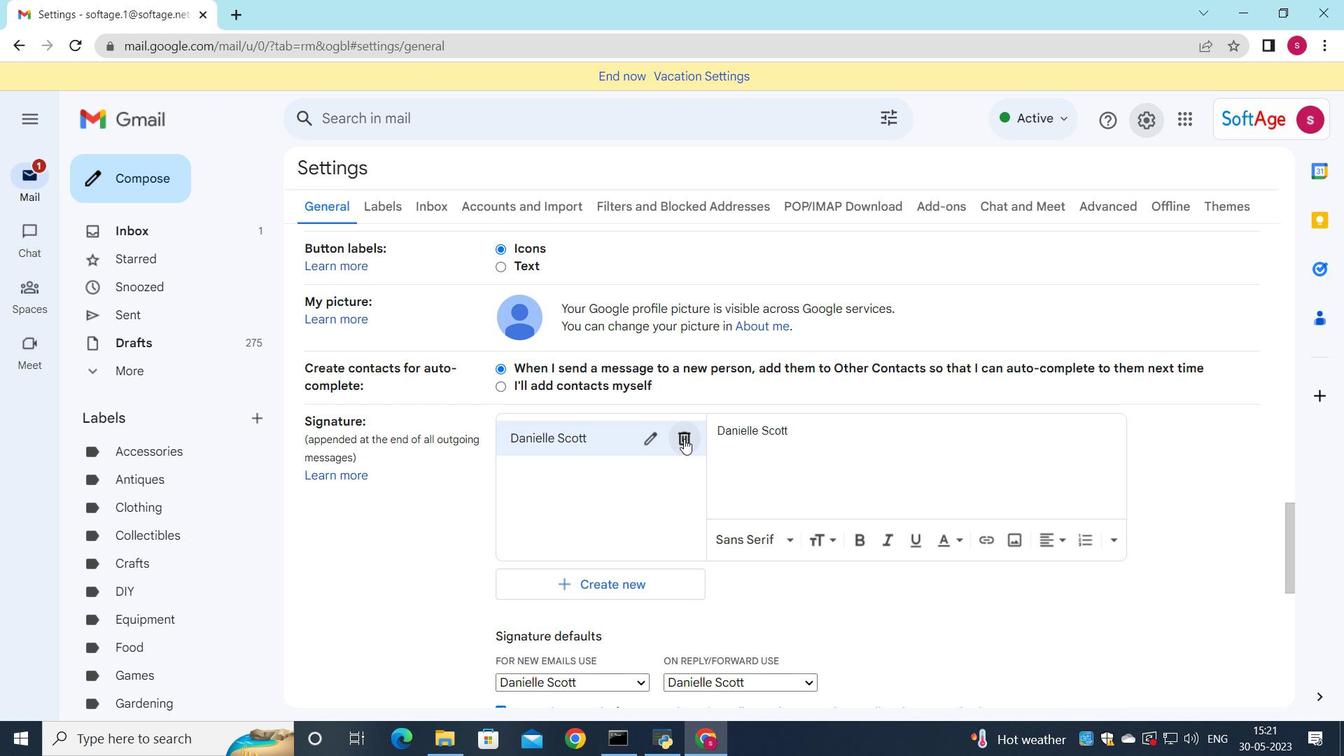 
Action: Mouse moved to (826, 425)
Screenshot: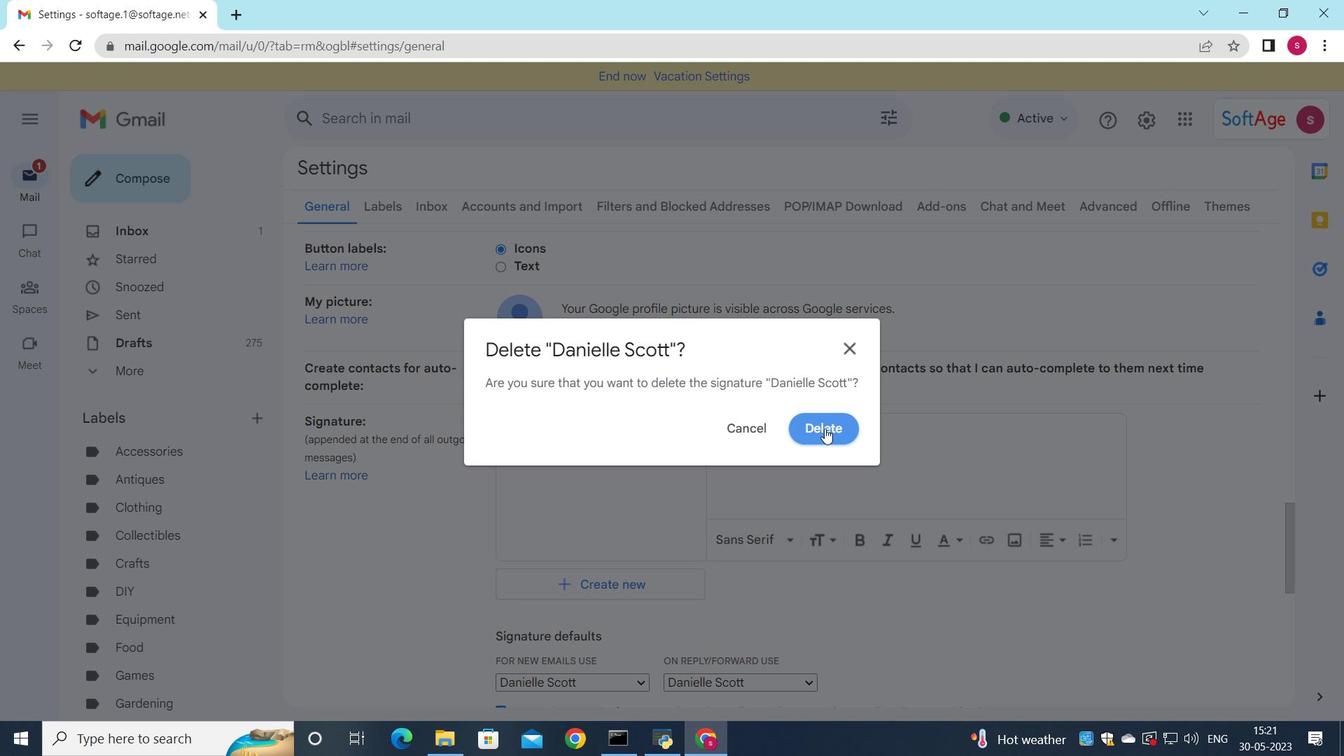 
Action: Mouse pressed left at (826, 425)
Screenshot: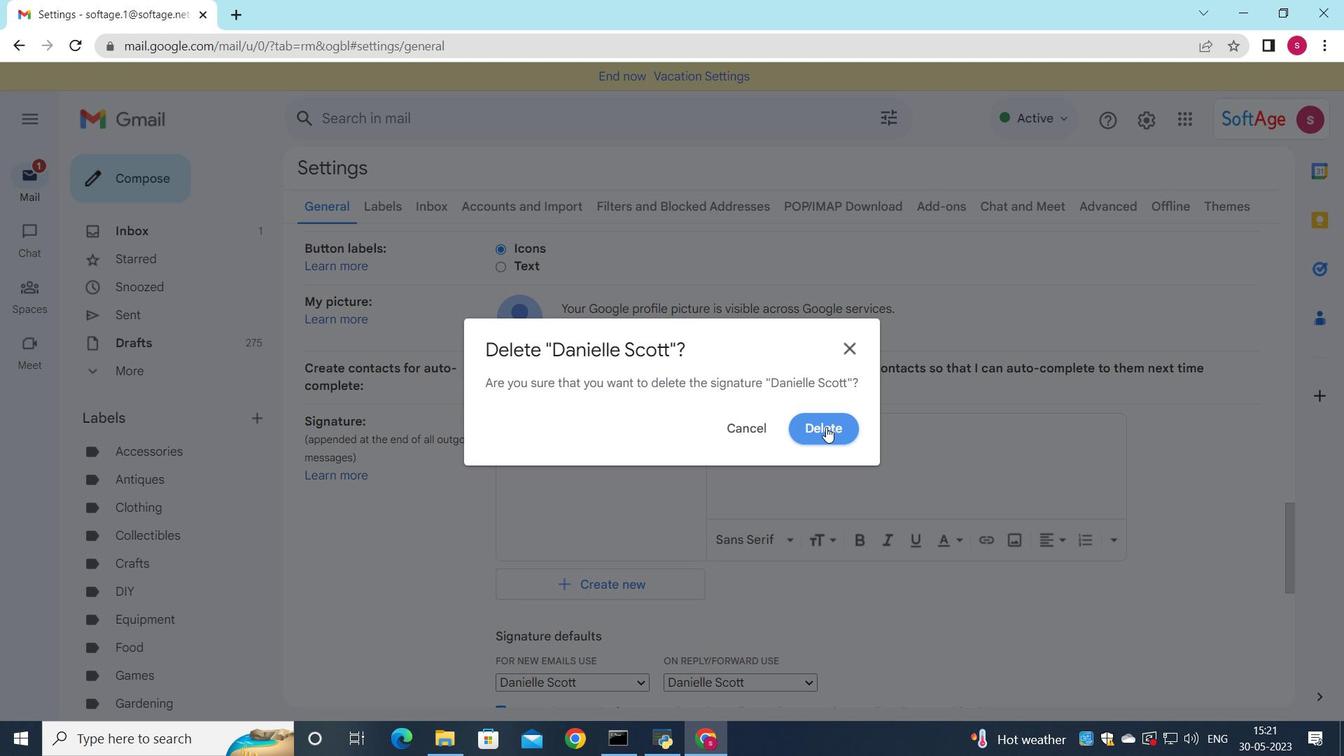 
Action: Mouse moved to (554, 456)
Screenshot: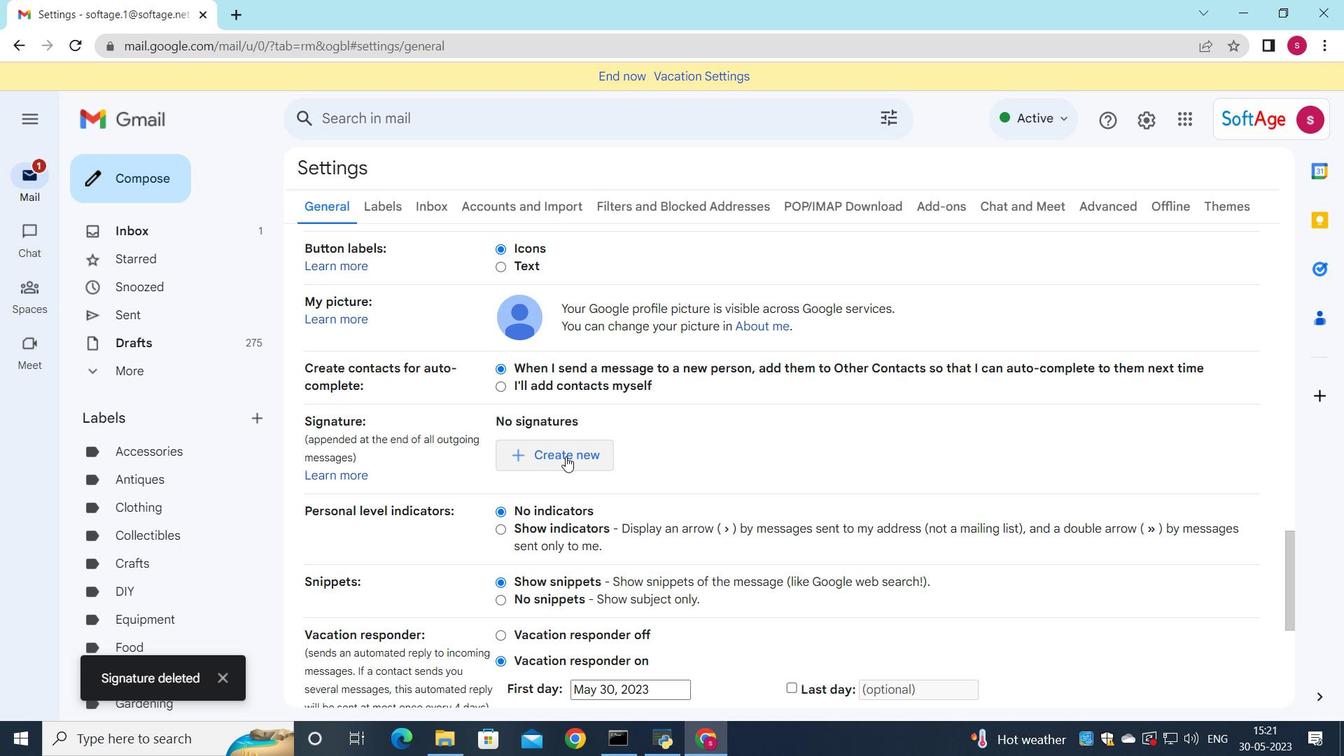 
Action: Mouse pressed left at (554, 456)
Screenshot: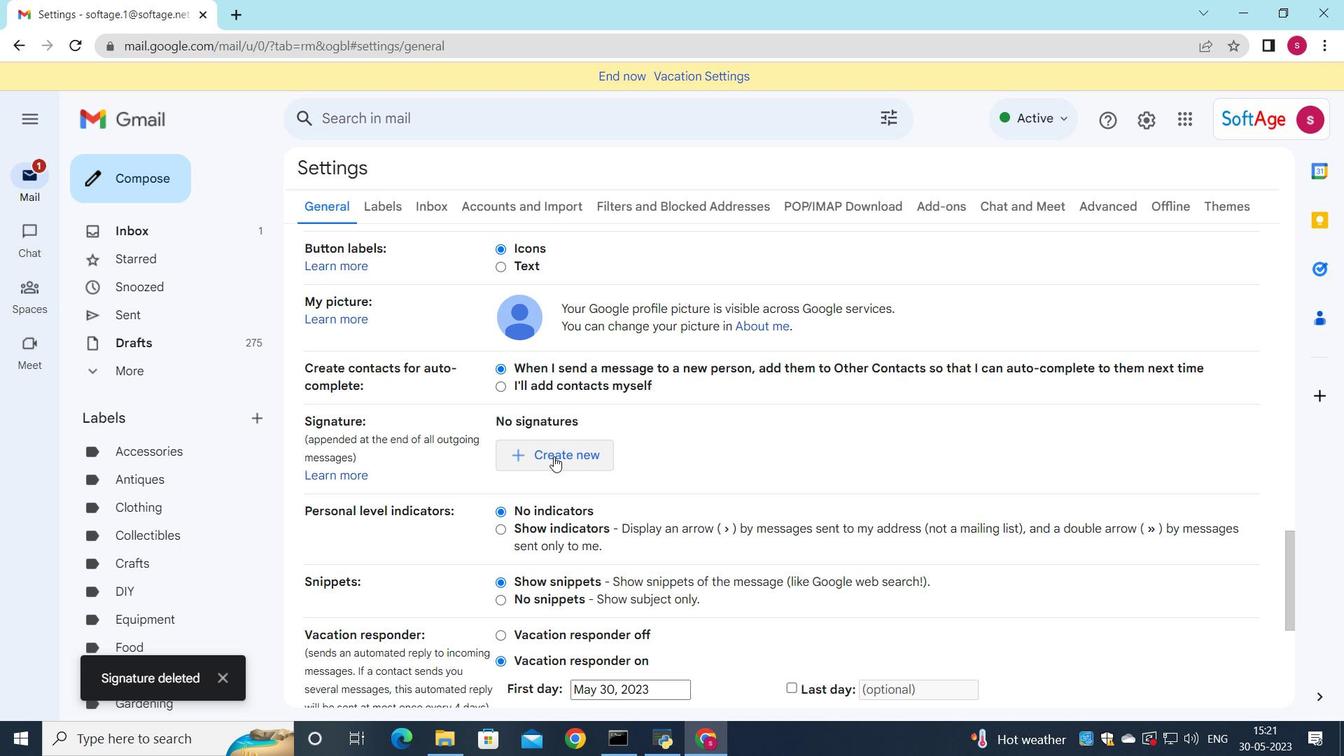 
Action: Mouse moved to (1003, 397)
Screenshot: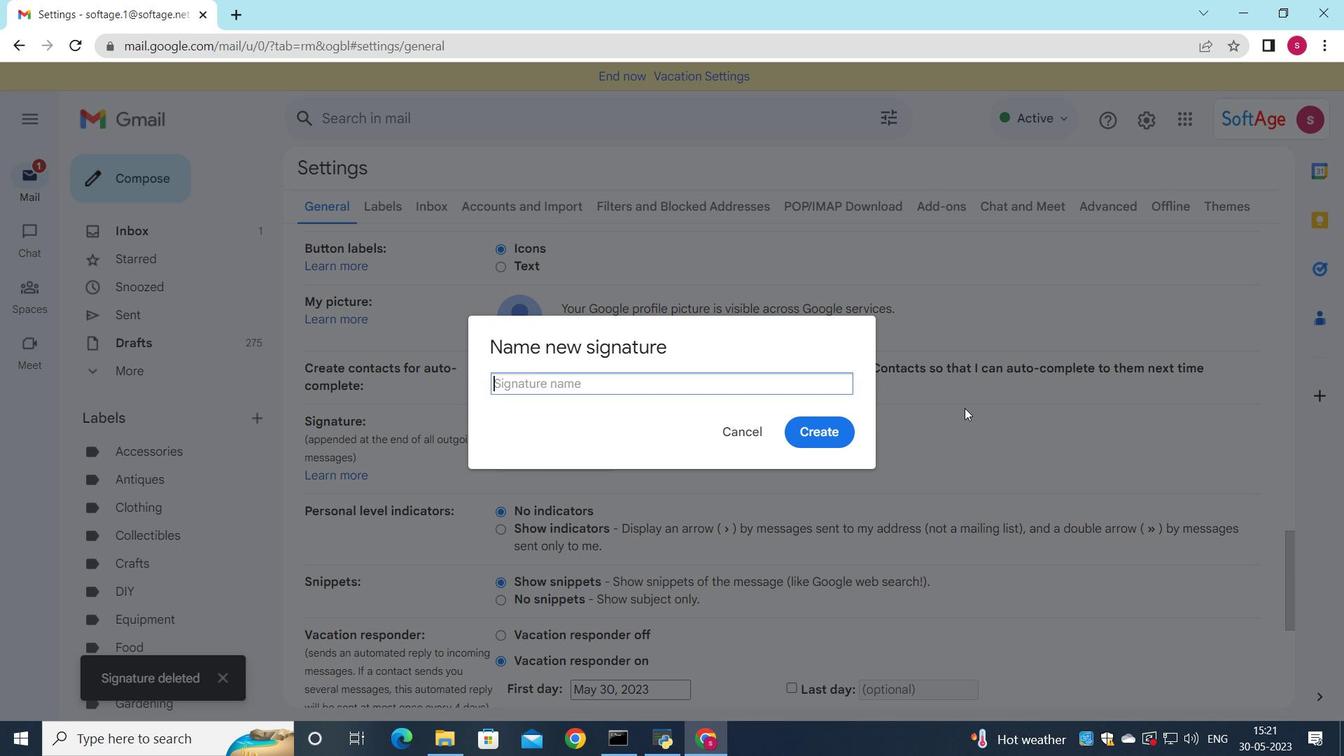 
Action: Key pressed <Key.shift>Danny<Key.space><Key.shift>Hernandez
Screenshot: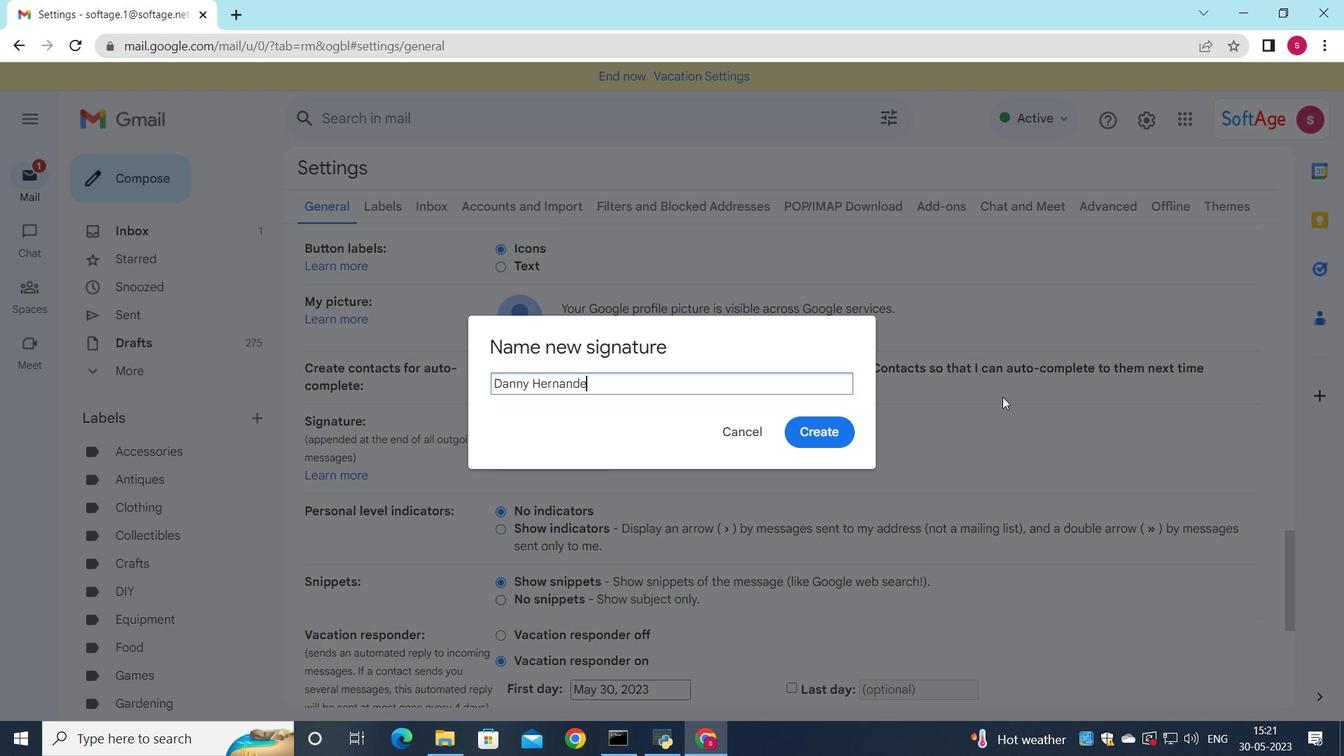 
Action: Mouse moved to (805, 436)
Screenshot: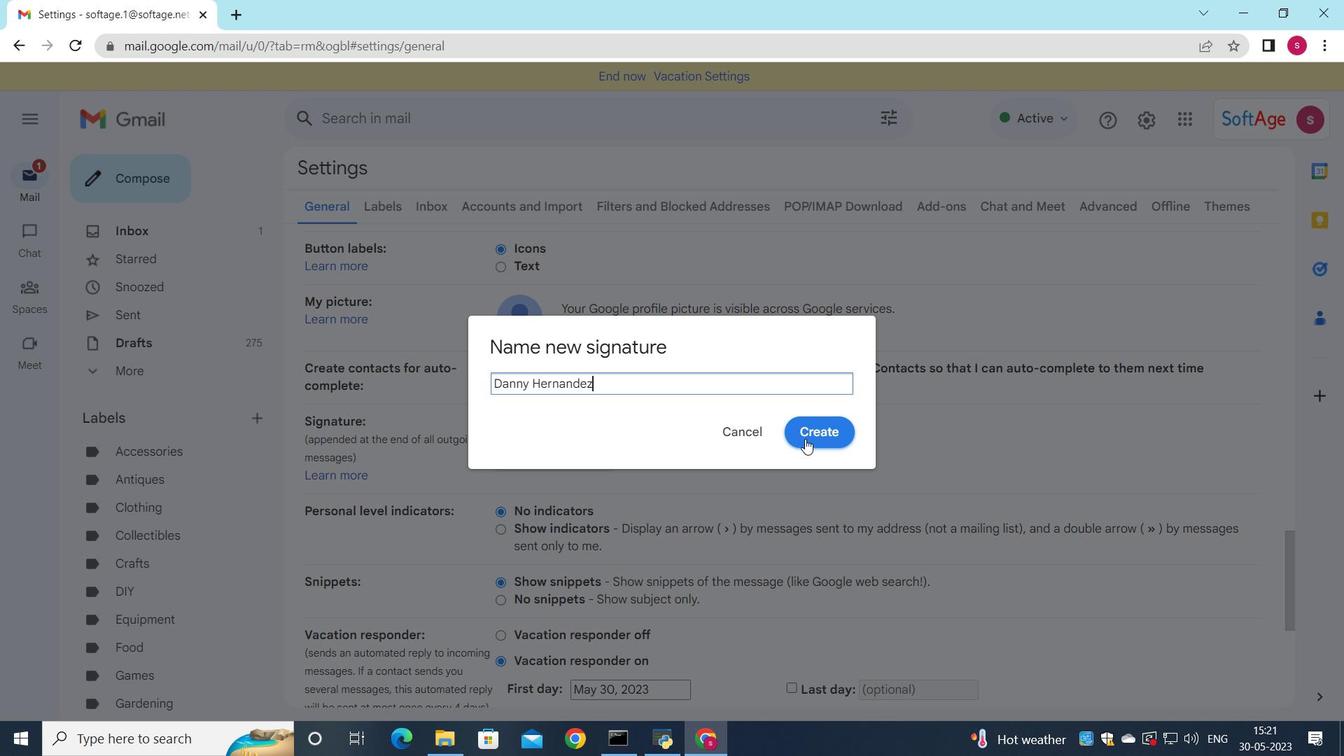 
Action: Mouse pressed left at (805, 436)
Screenshot: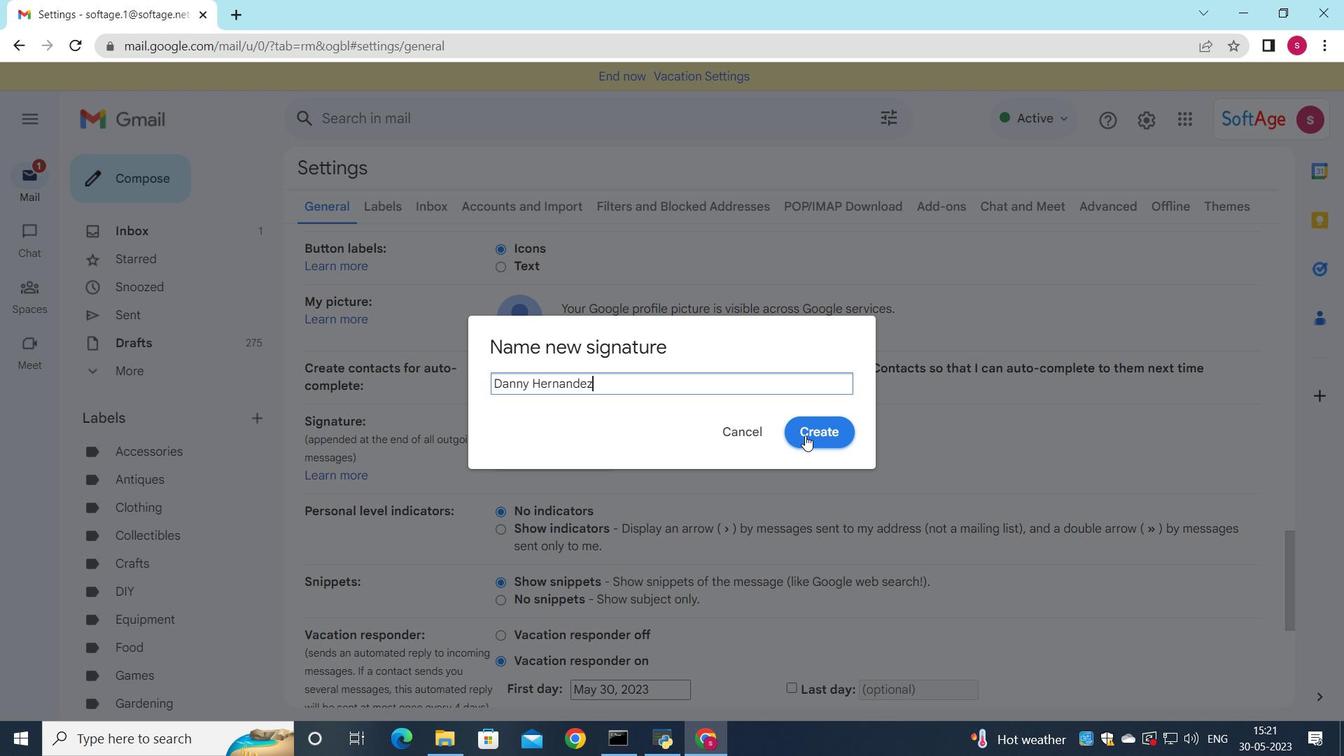 
Action: Mouse moved to (770, 453)
Screenshot: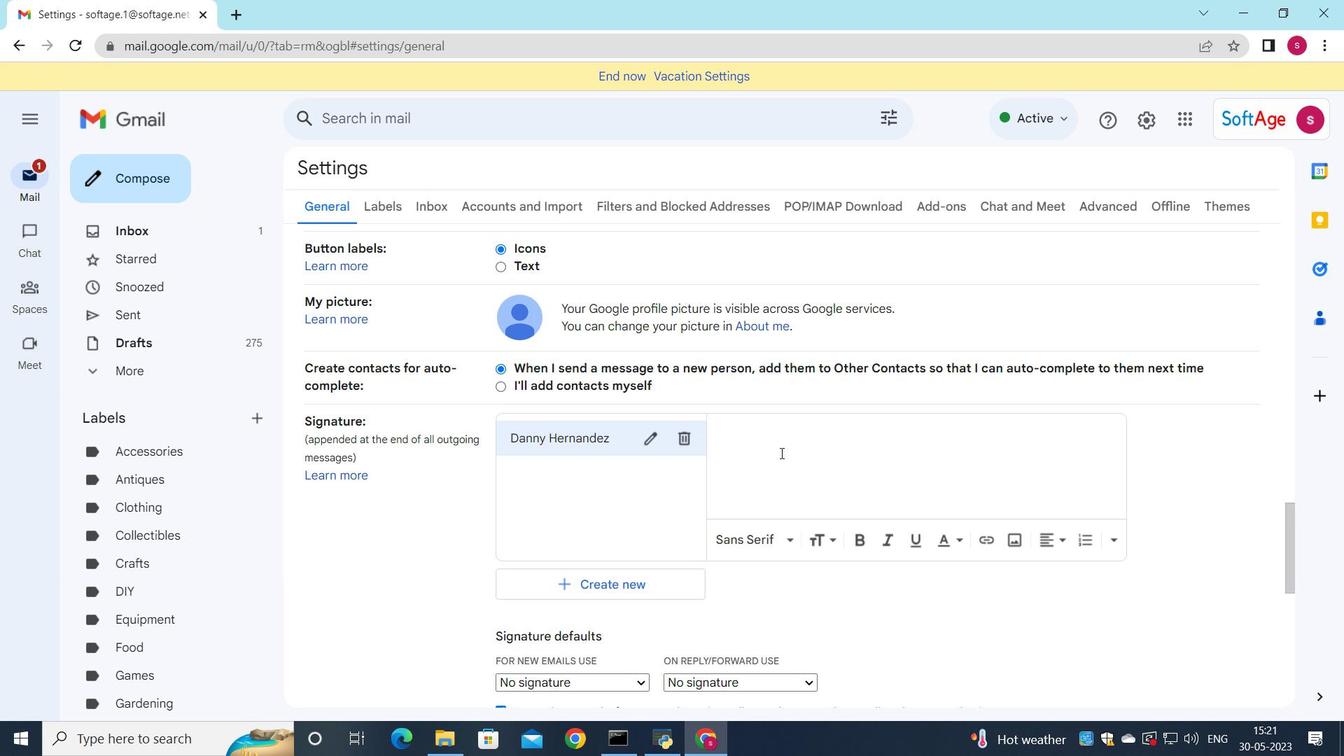 
Action: Mouse pressed left at (770, 453)
Screenshot: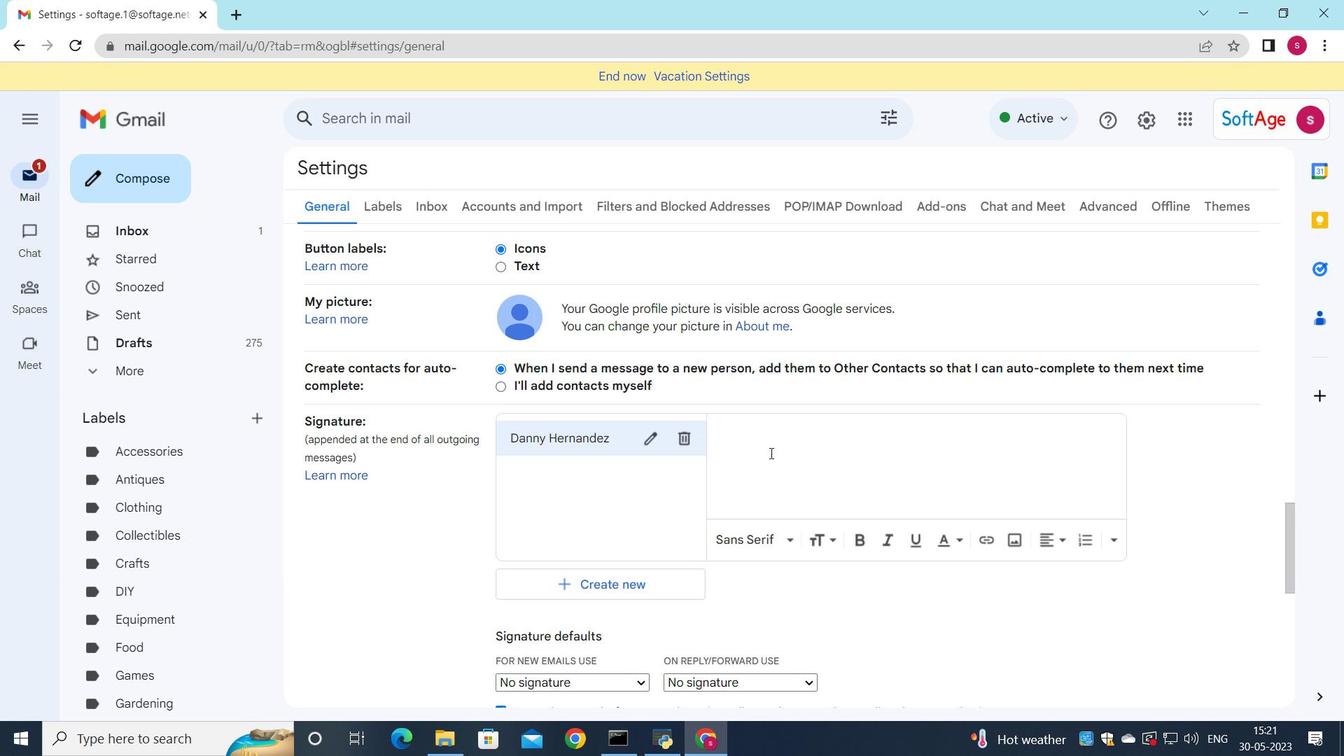
Action: Key pressed <Key.shift>danny<Key.space><Key.shift>Hernandez
Screenshot: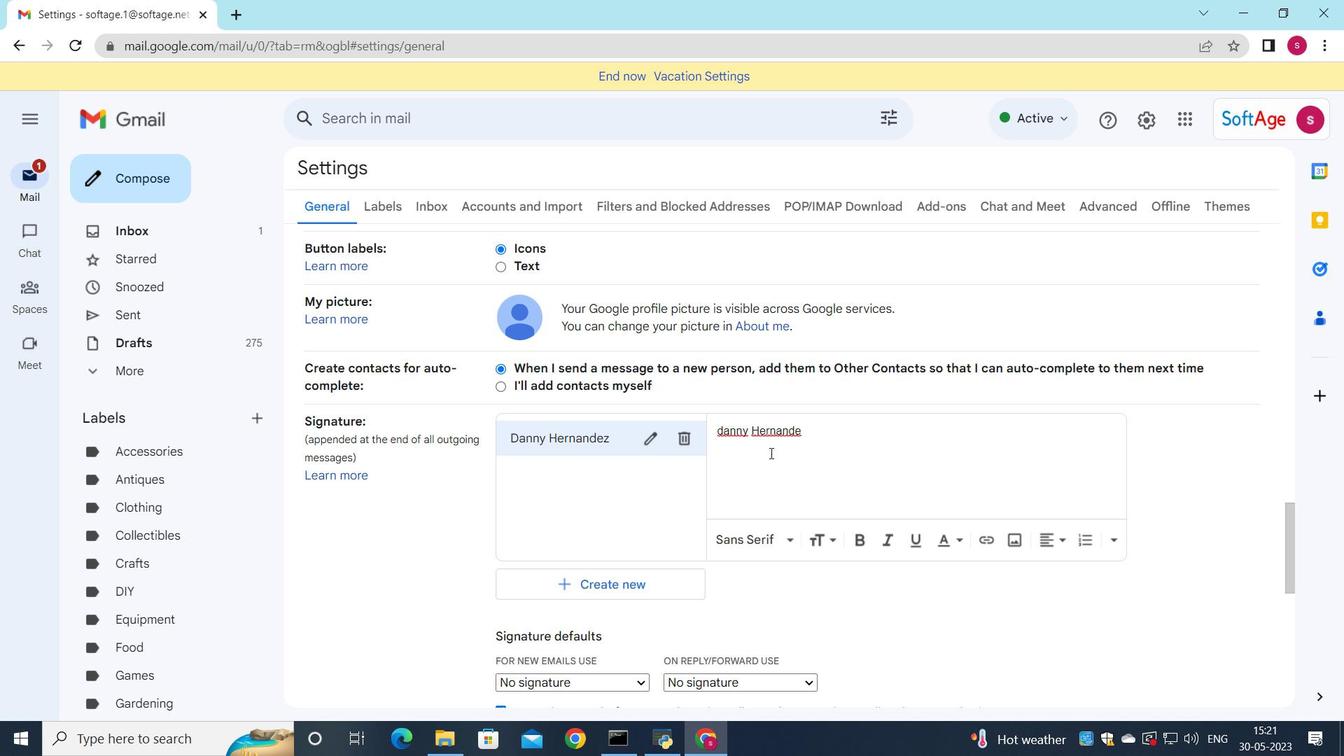 
Action: Mouse moved to (722, 436)
Screenshot: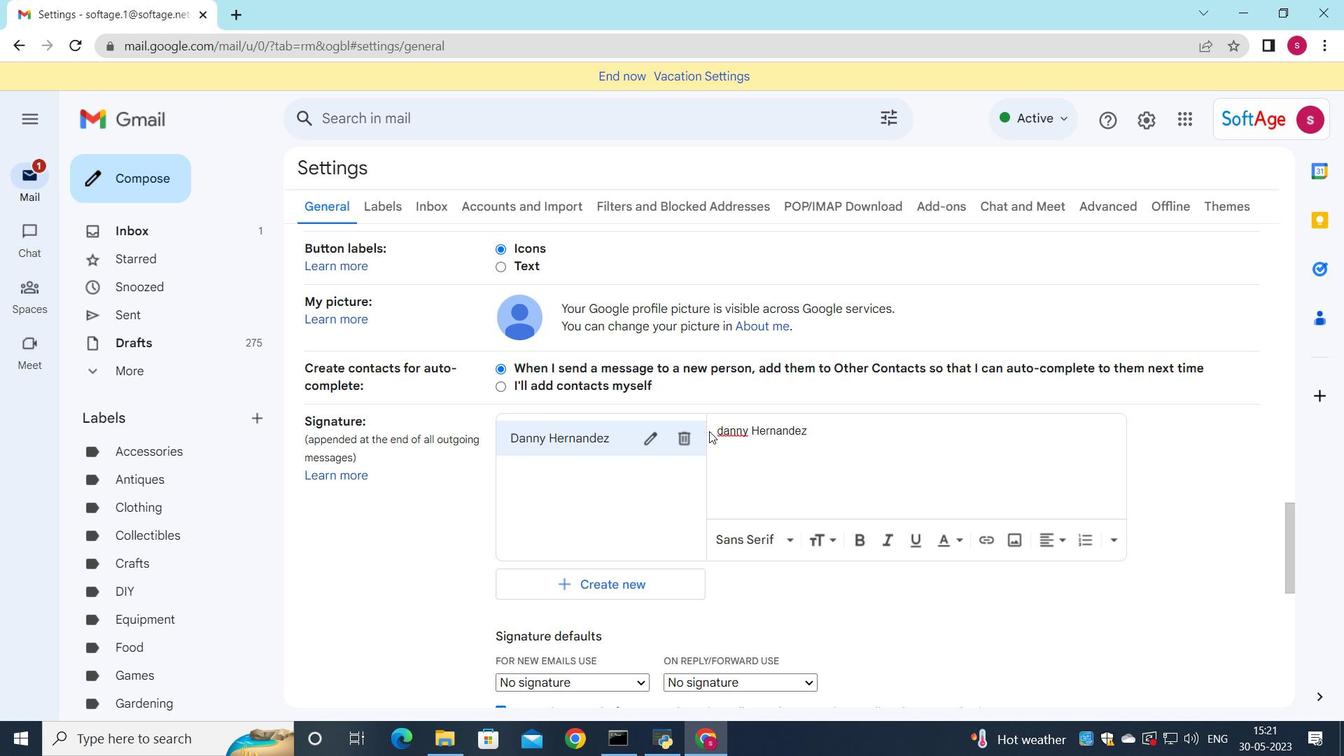 
Action: Mouse pressed left at (722, 436)
Screenshot: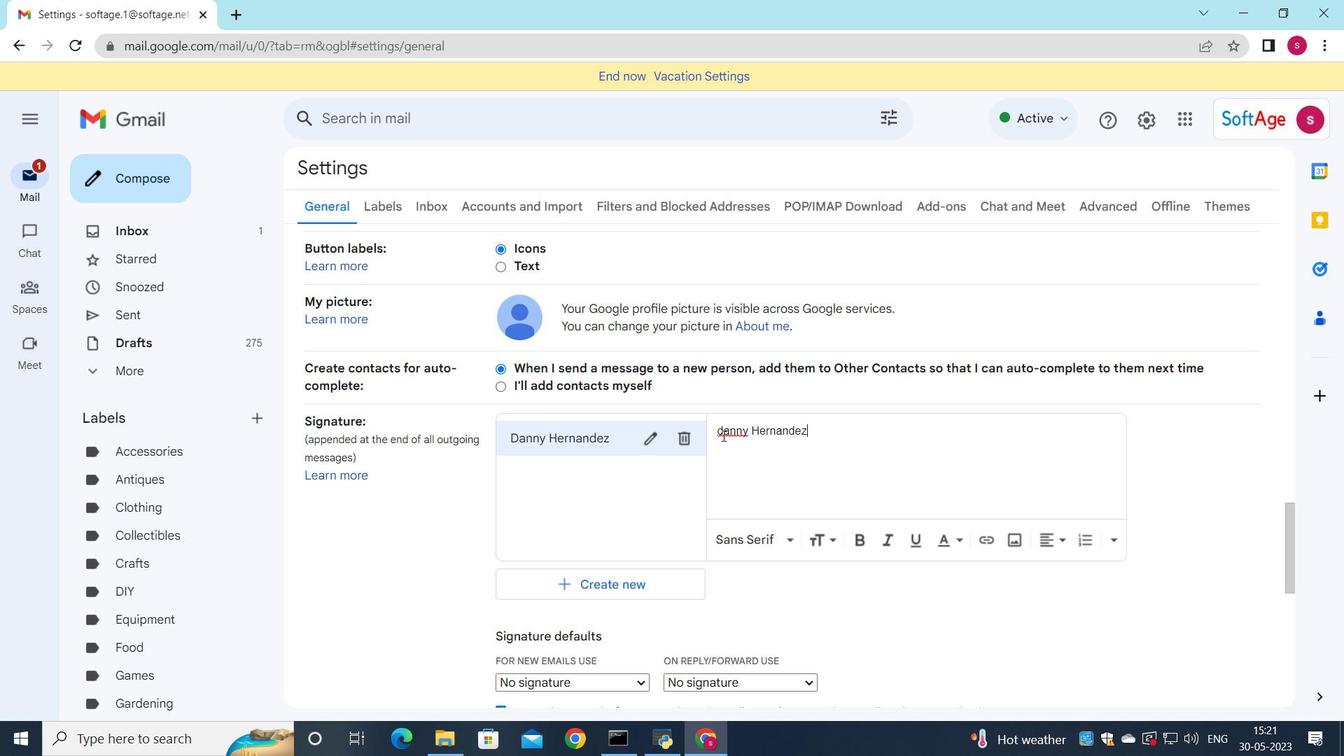 
Action: Key pressed <Key.backspace><Key.shift>d<Key.backspace><Key.shift>D
Screenshot: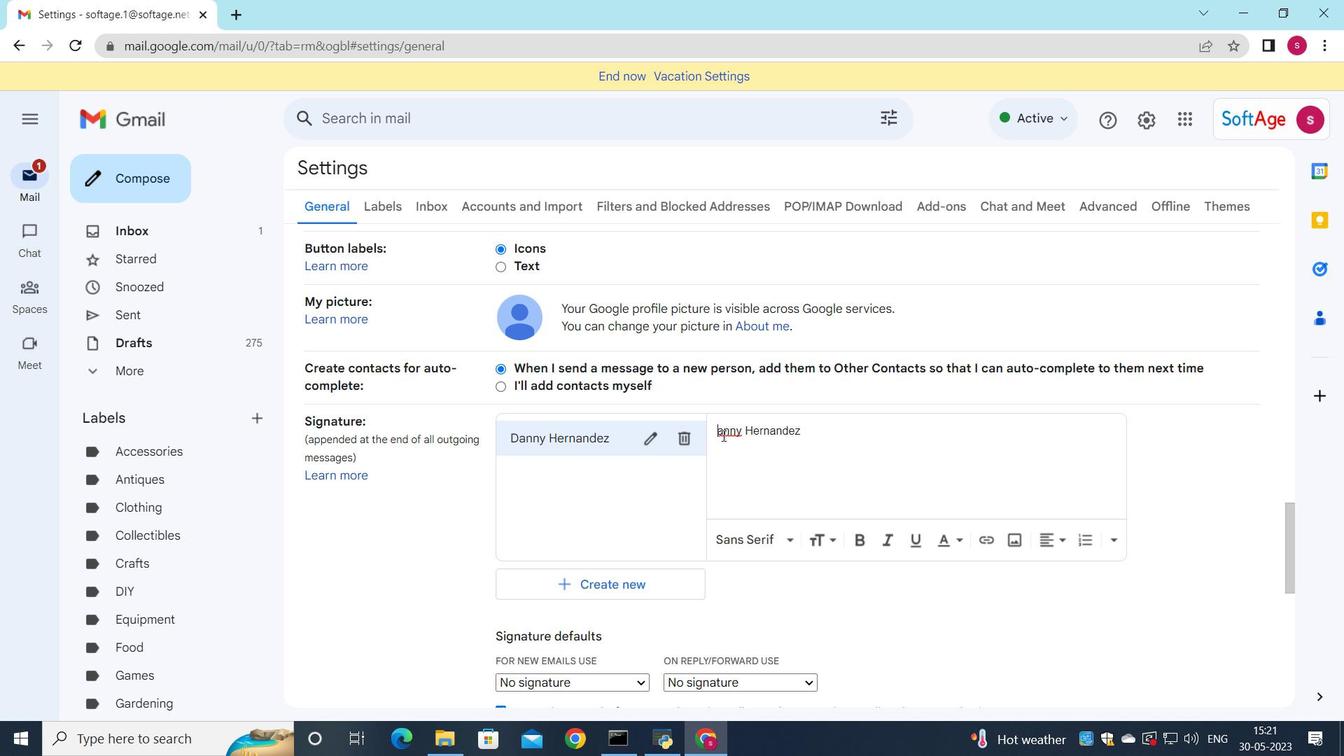 
Action: Mouse moved to (678, 586)
Screenshot: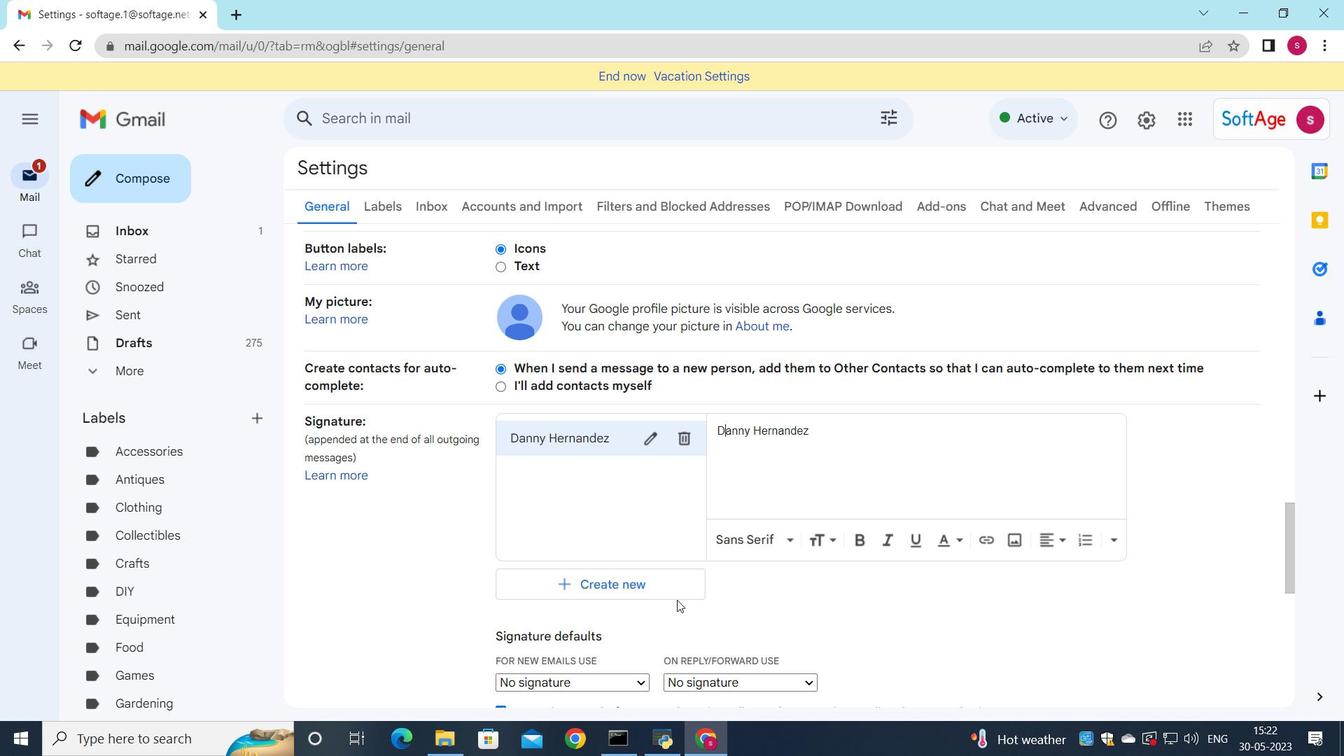 
Action: Mouse scrolled (678, 586) with delta (0, 0)
Screenshot: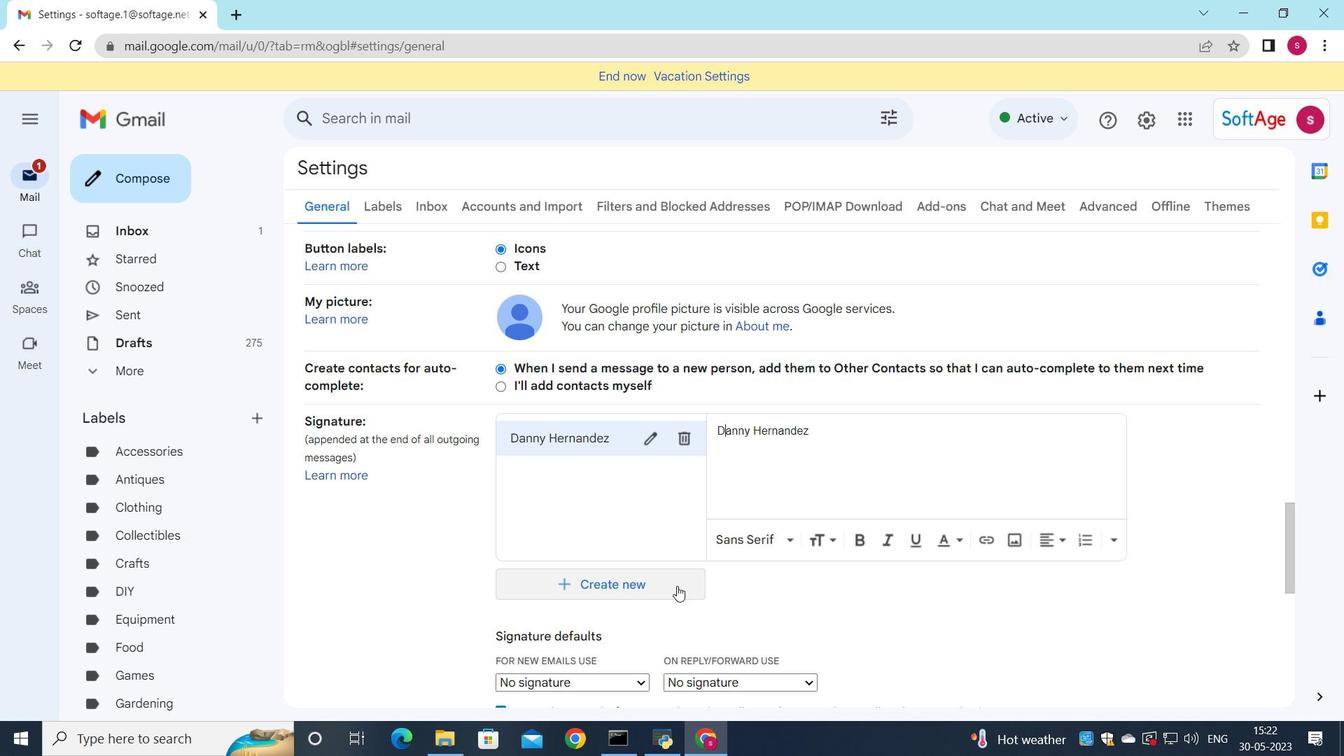 
Action: Mouse moved to (678, 586)
Screenshot: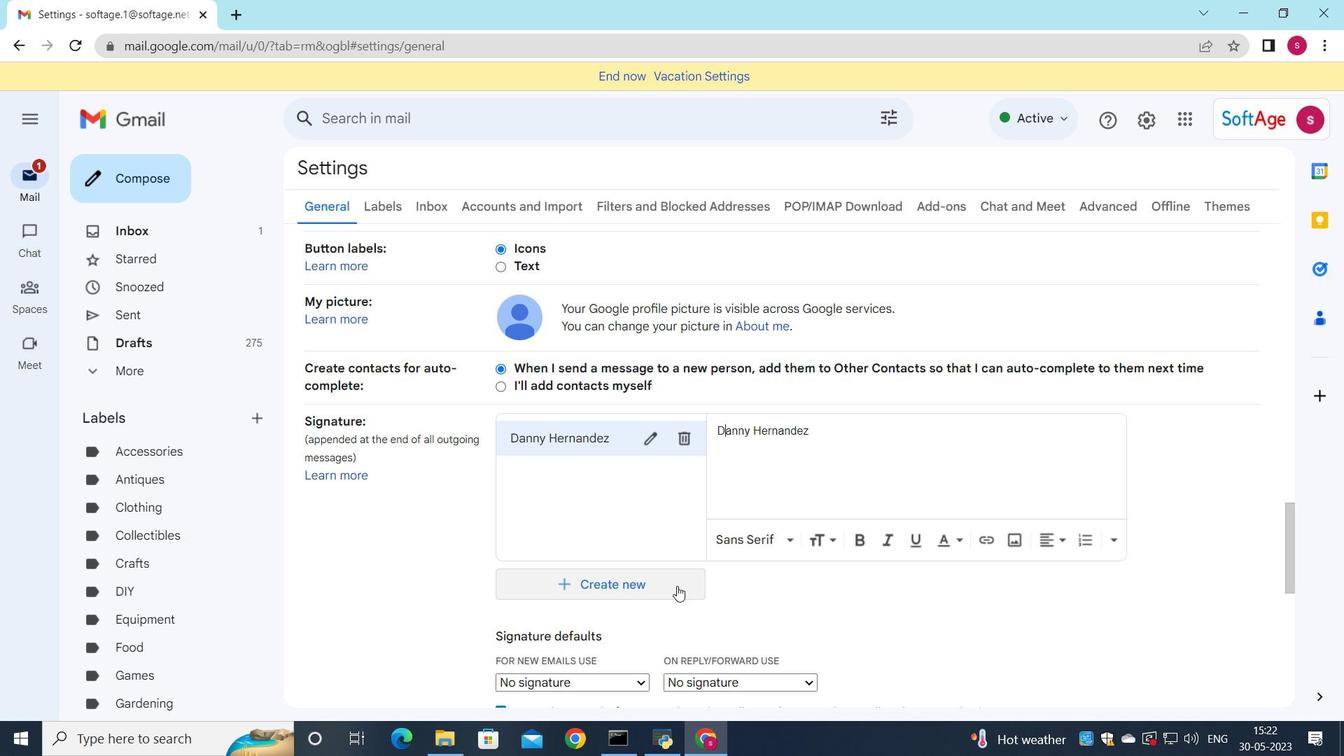 
Action: Mouse scrolled (678, 586) with delta (0, 0)
Screenshot: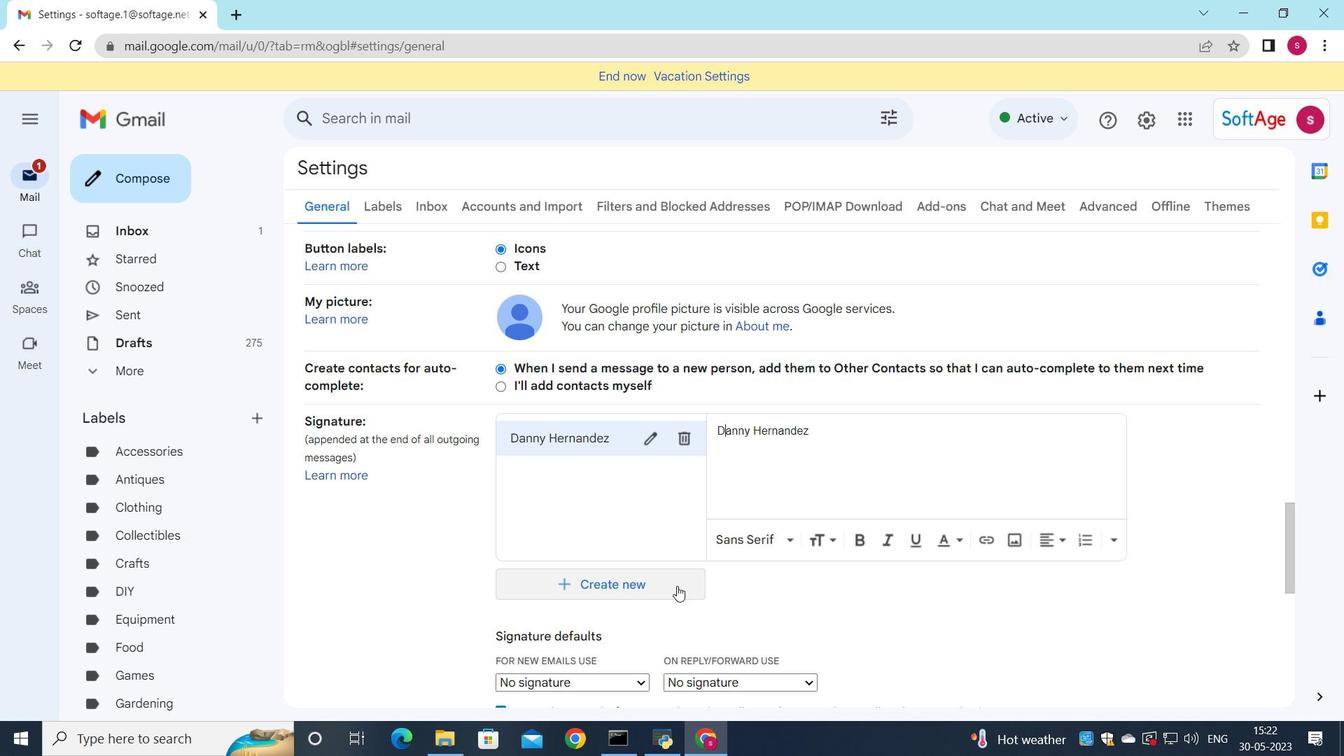 
Action: Mouse moved to (664, 596)
Screenshot: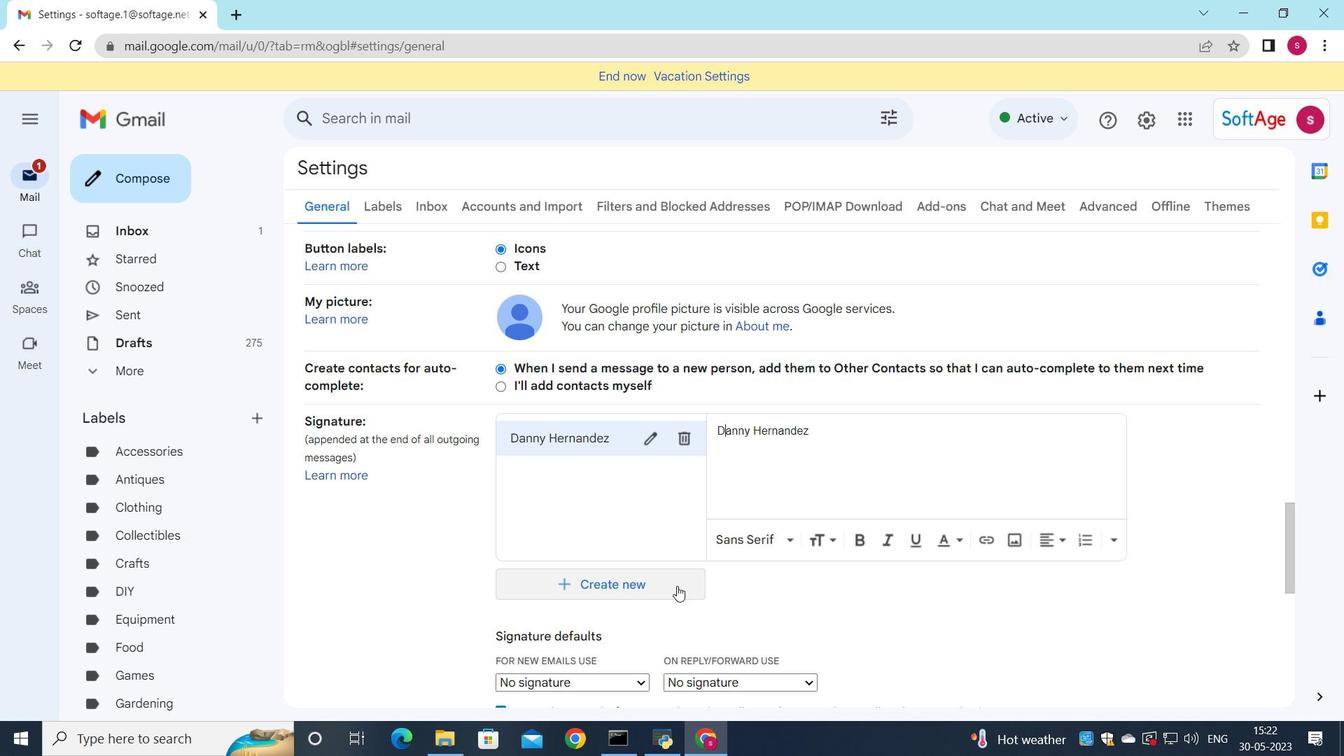 
Action: Mouse scrolled (676, 587) with delta (0, 0)
Screenshot: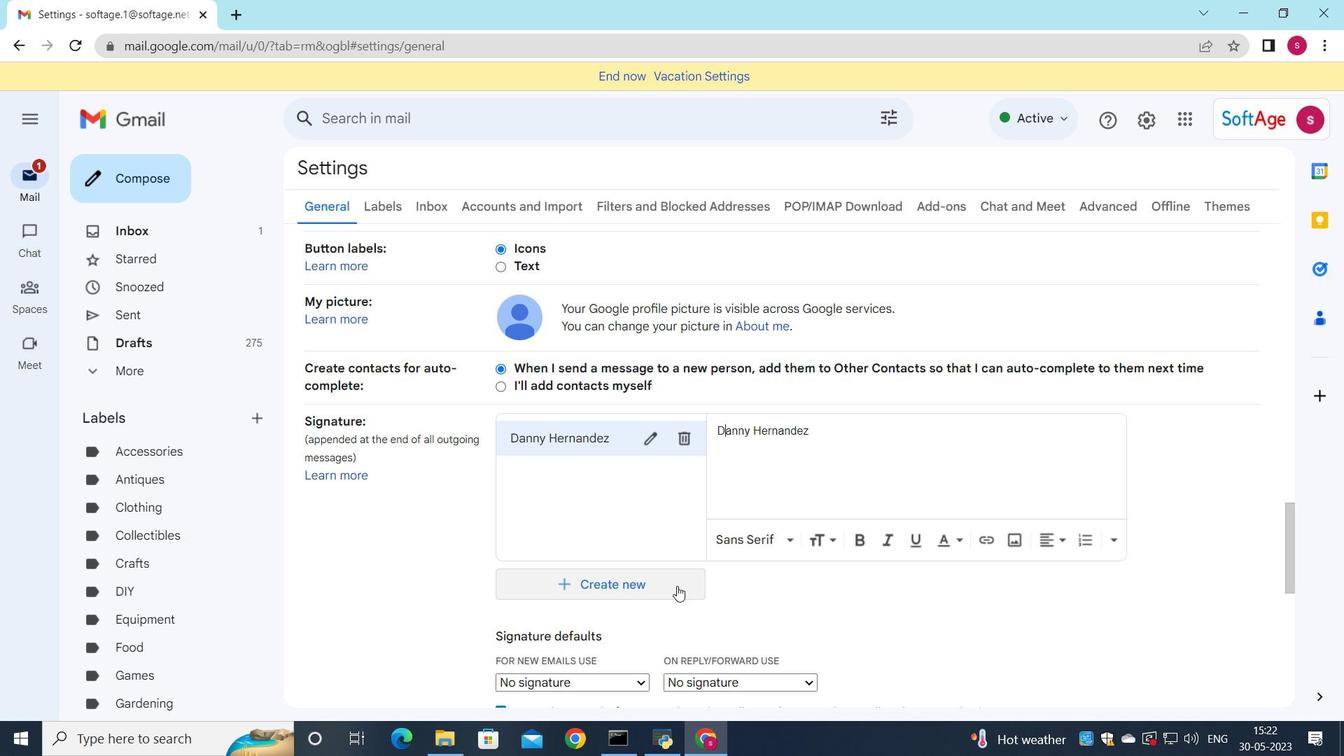 
Action: Mouse moved to (631, 423)
Screenshot: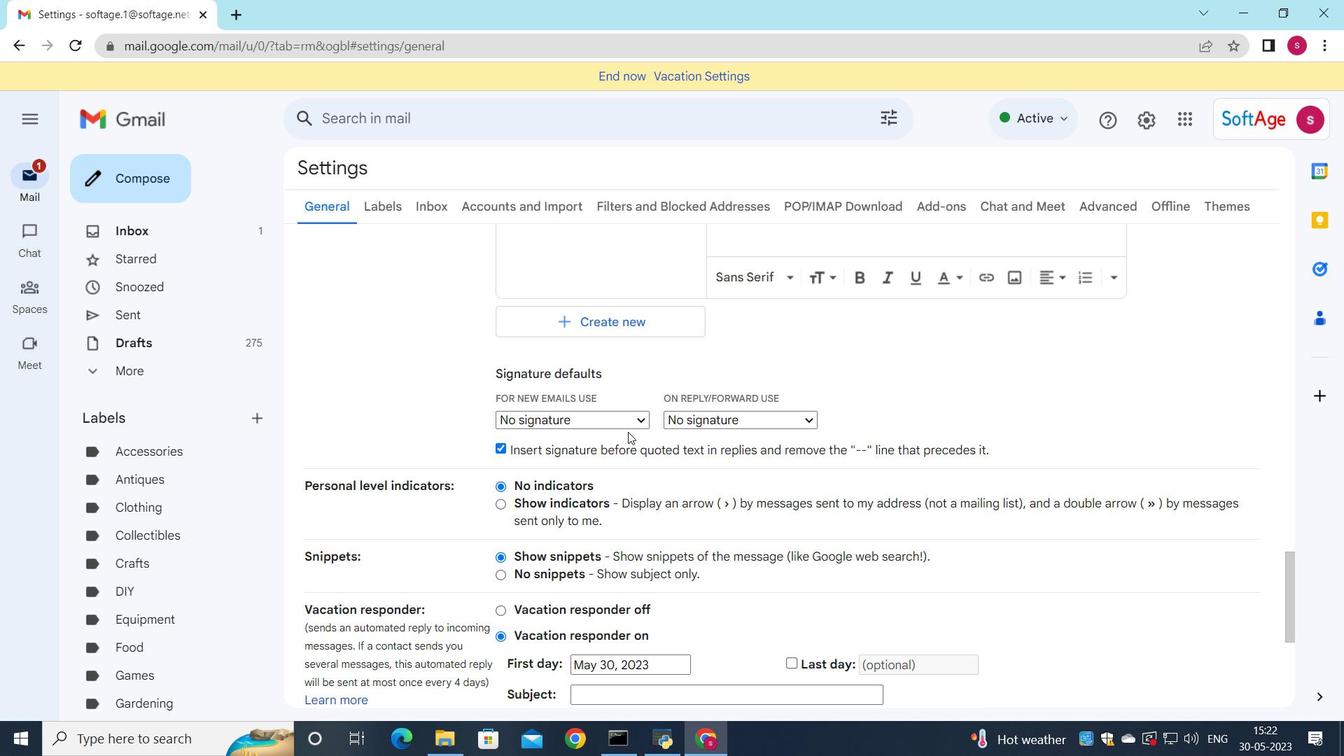 
Action: Mouse pressed left at (631, 423)
Screenshot: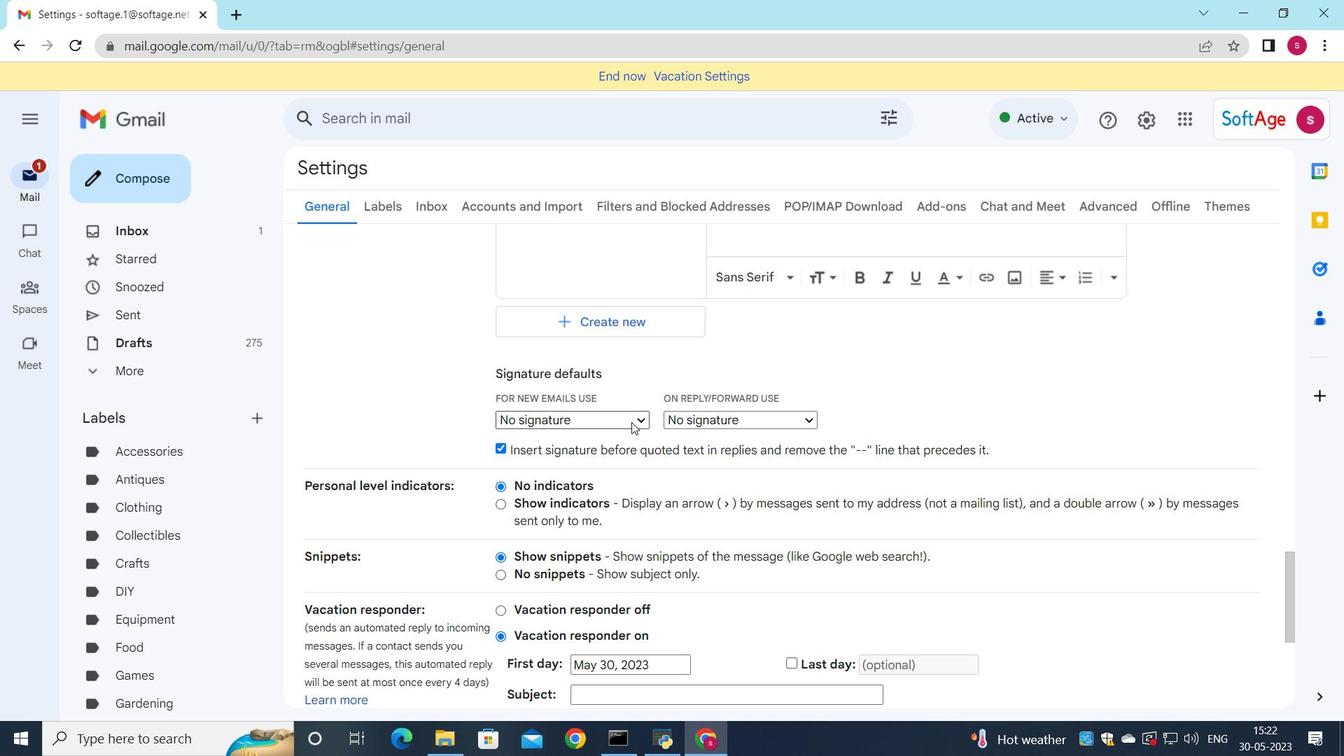
Action: Mouse moved to (631, 458)
Screenshot: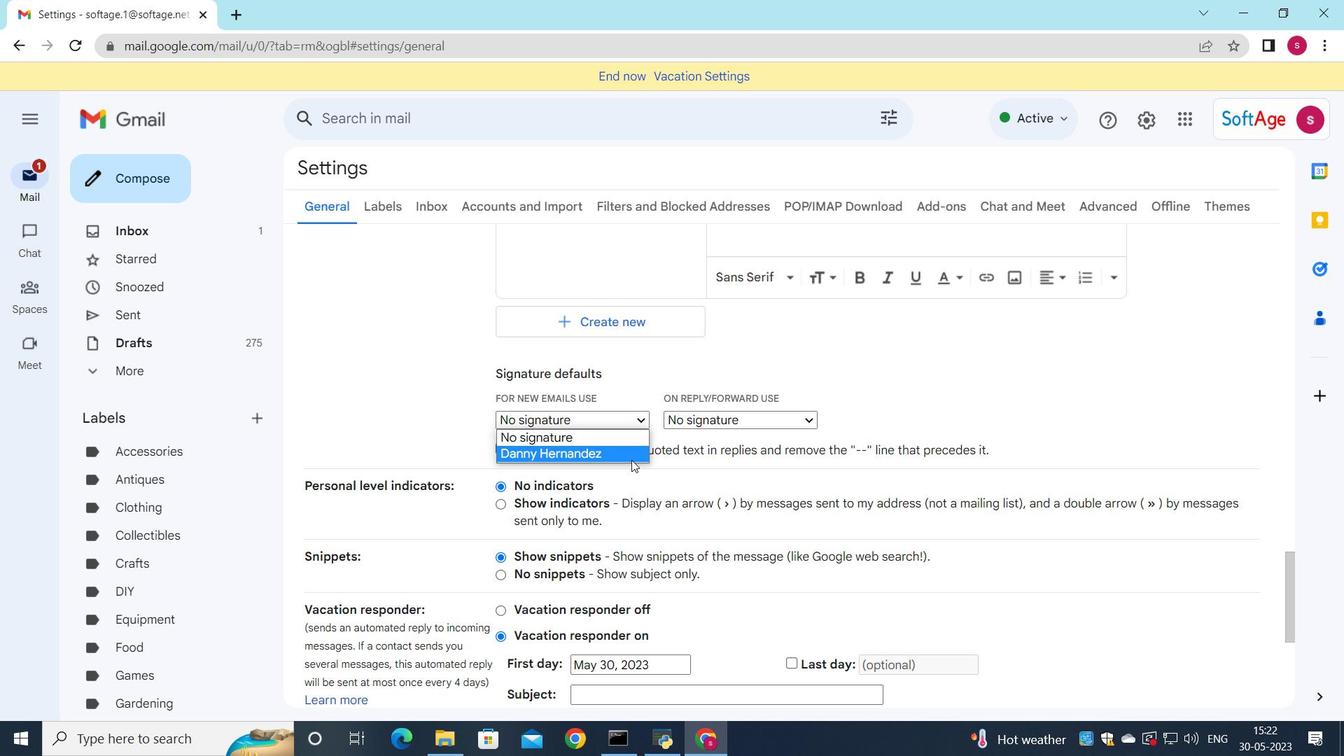 
Action: Mouse pressed left at (631, 458)
Screenshot: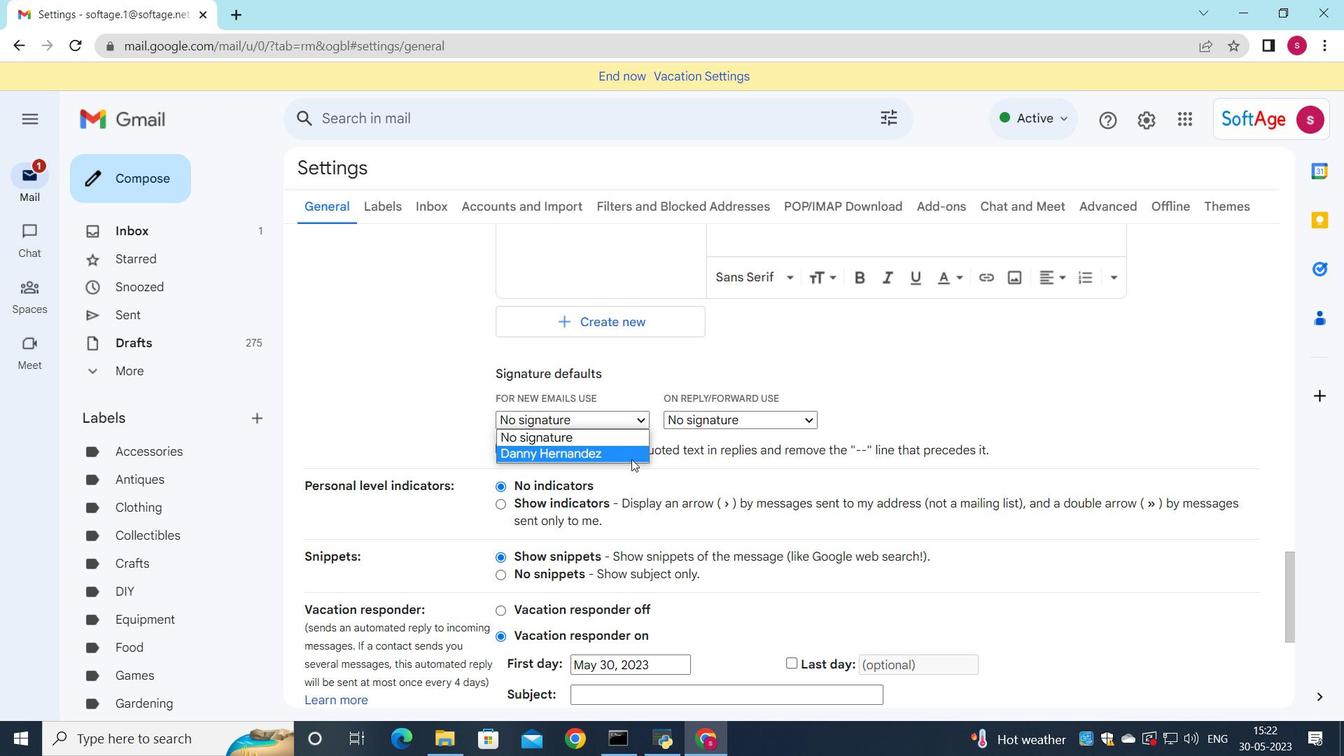 
Action: Mouse moved to (705, 420)
Screenshot: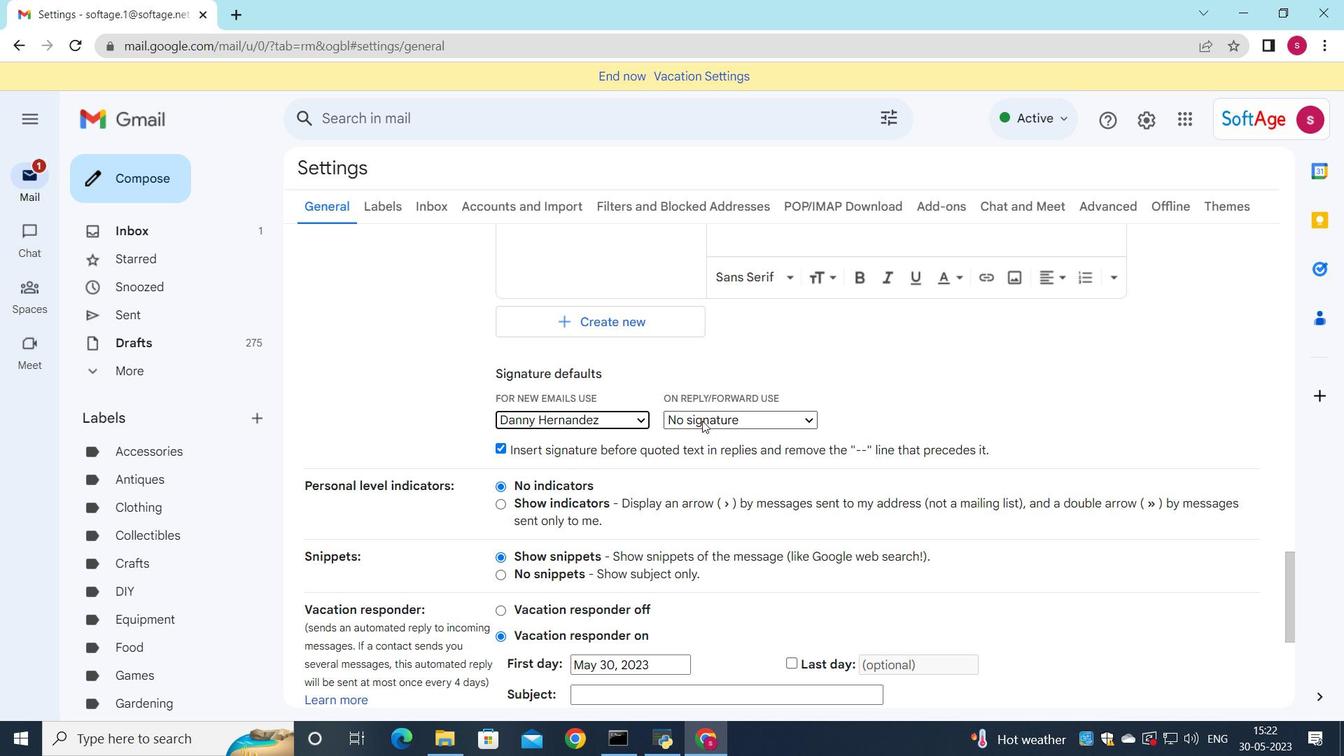 
Action: Mouse pressed left at (705, 420)
Screenshot: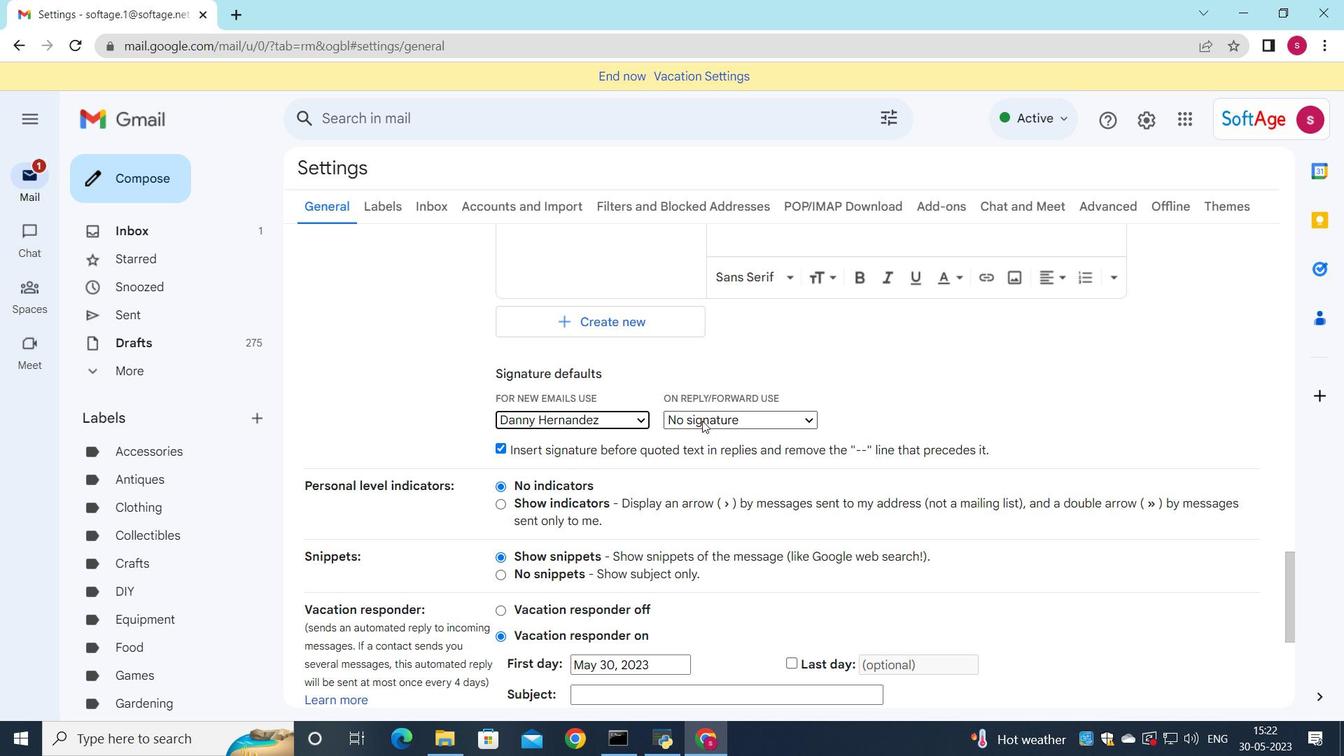 
Action: Mouse moved to (701, 454)
Screenshot: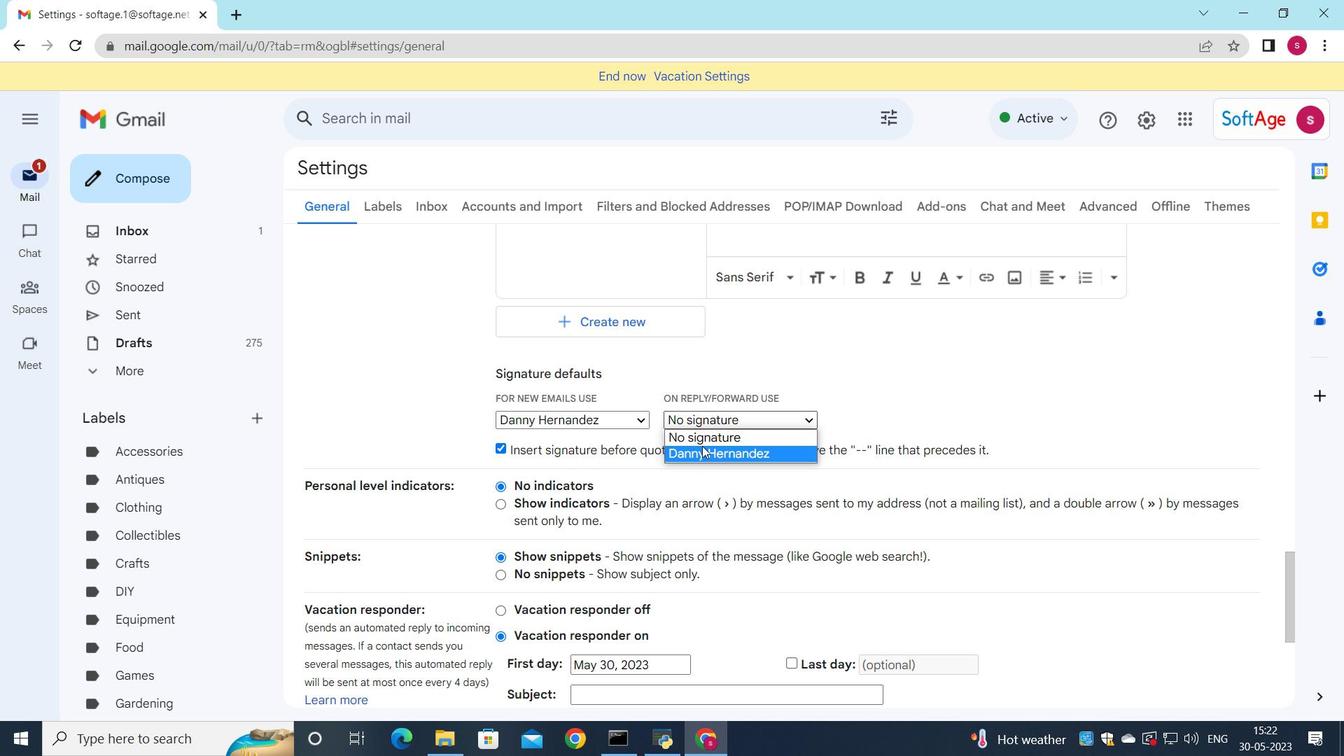 
Action: Mouse pressed left at (701, 454)
Screenshot: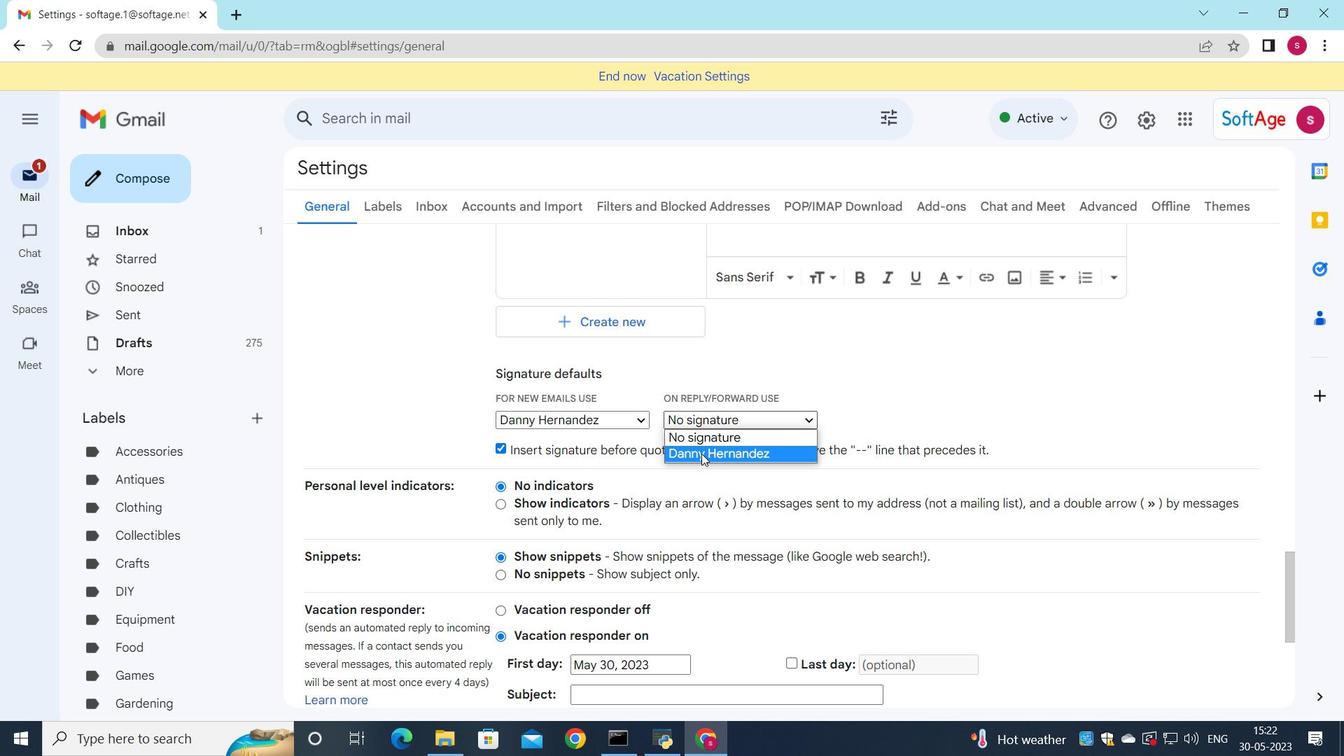 
Action: Mouse scrolled (701, 453) with delta (0, 0)
Screenshot: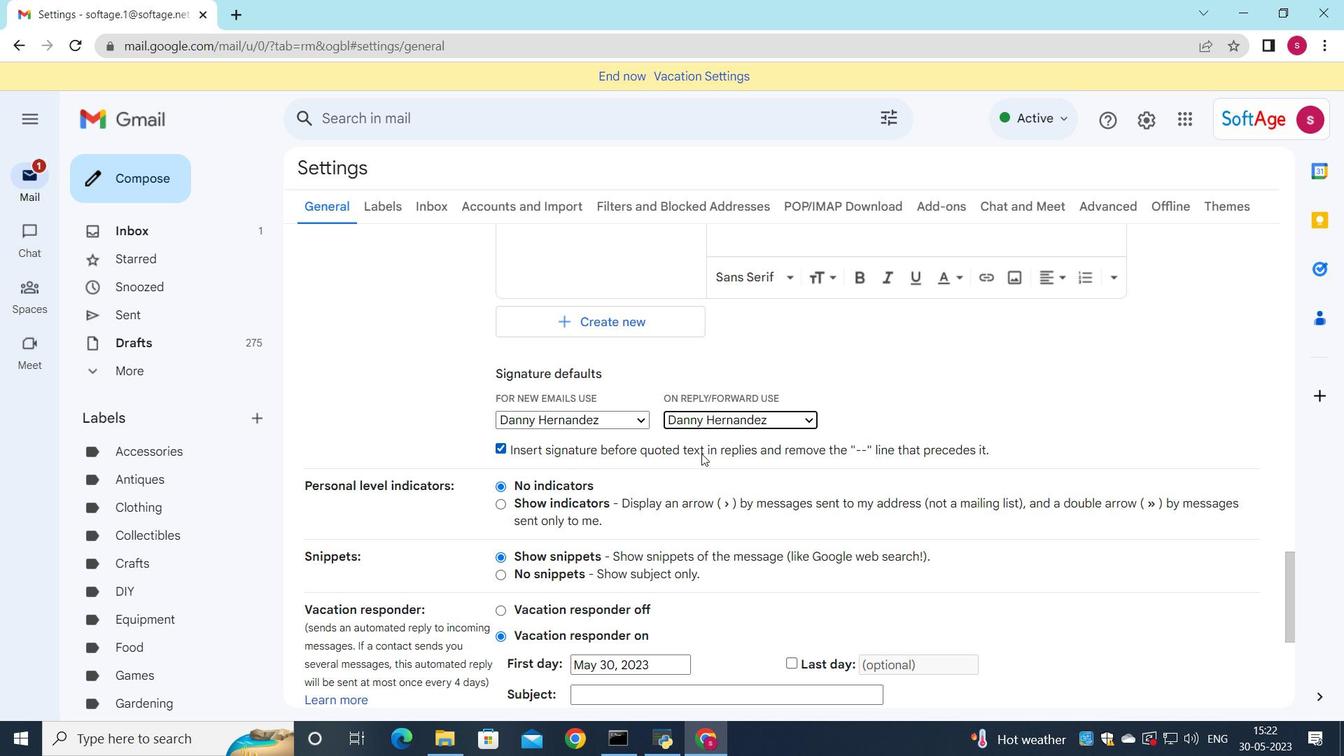 
Action: Mouse scrolled (701, 453) with delta (0, 0)
Screenshot: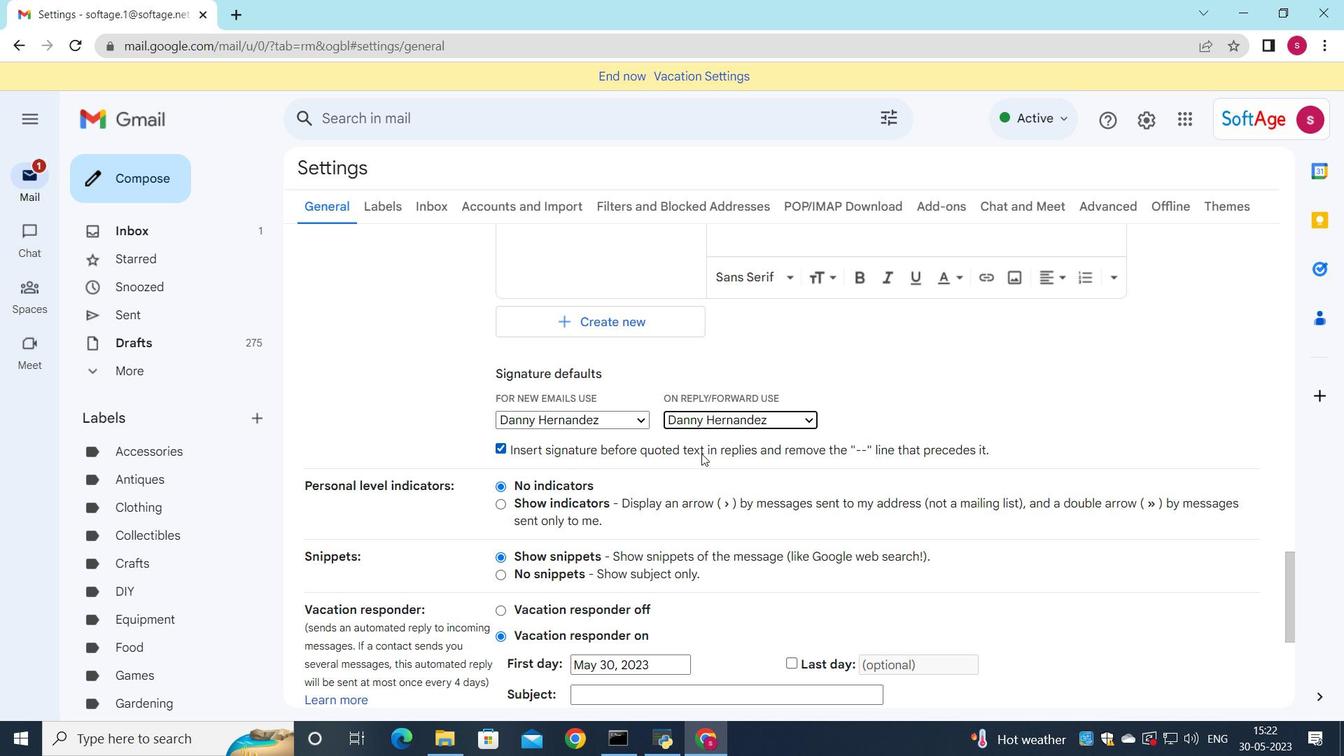 
Action: Mouse scrolled (701, 453) with delta (0, 0)
Screenshot: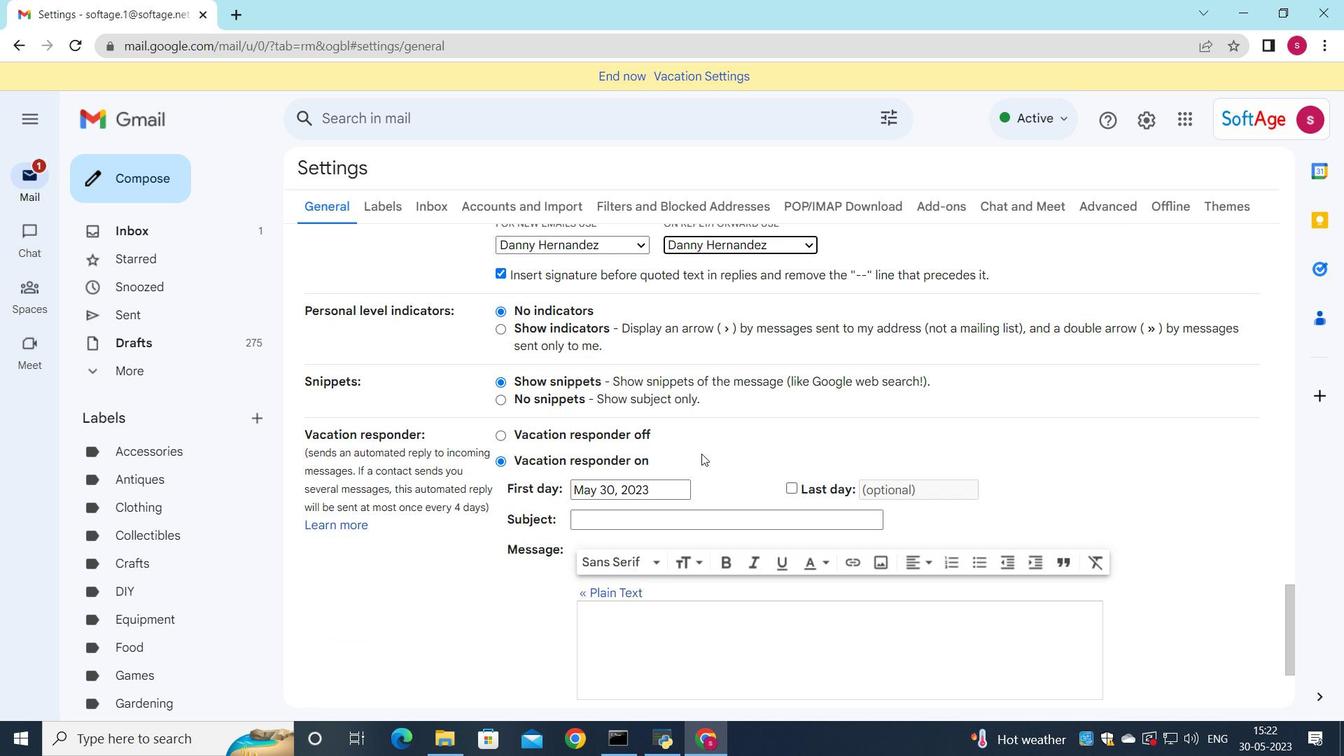 
Action: Mouse scrolled (701, 453) with delta (0, 0)
Screenshot: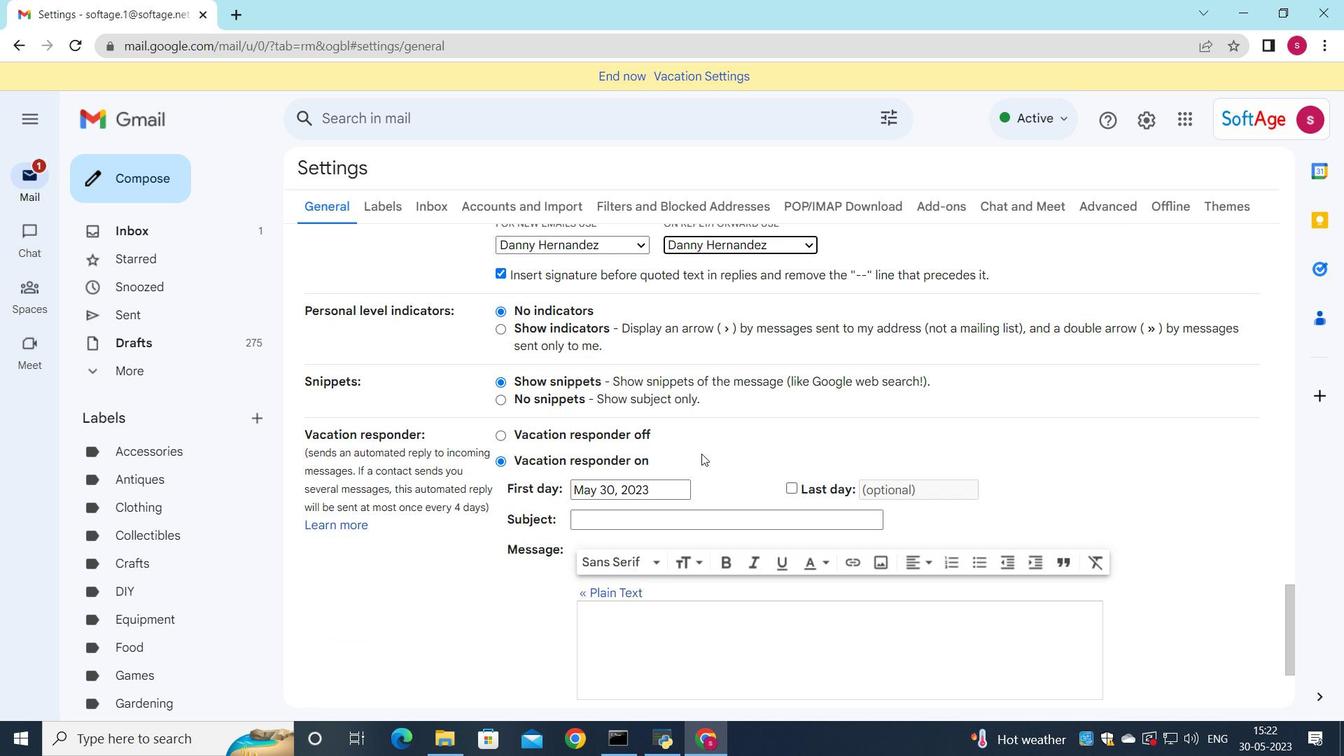 
Action: Mouse scrolled (701, 453) with delta (0, 0)
Screenshot: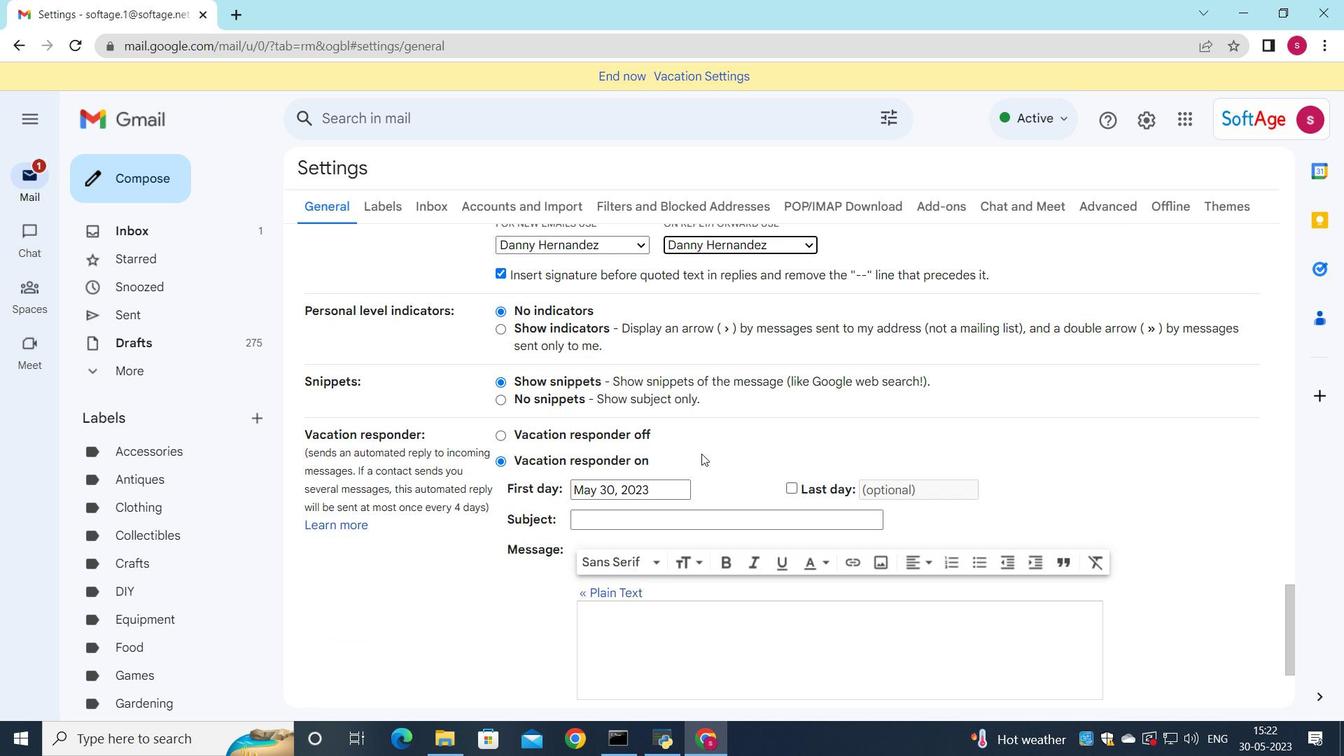 
Action: Mouse scrolled (701, 453) with delta (0, 0)
Screenshot: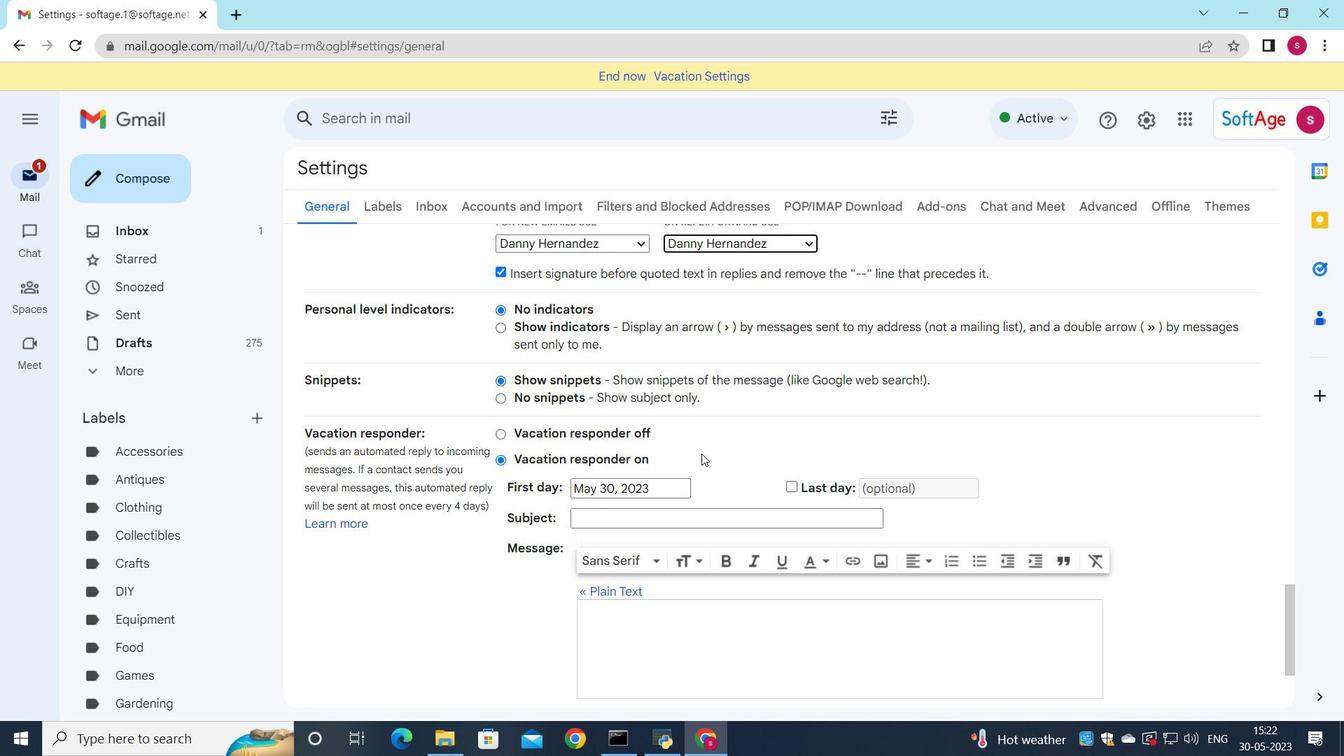 
Action: Mouse scrolled (701, 453) with delta (0, 0)
Screenshot: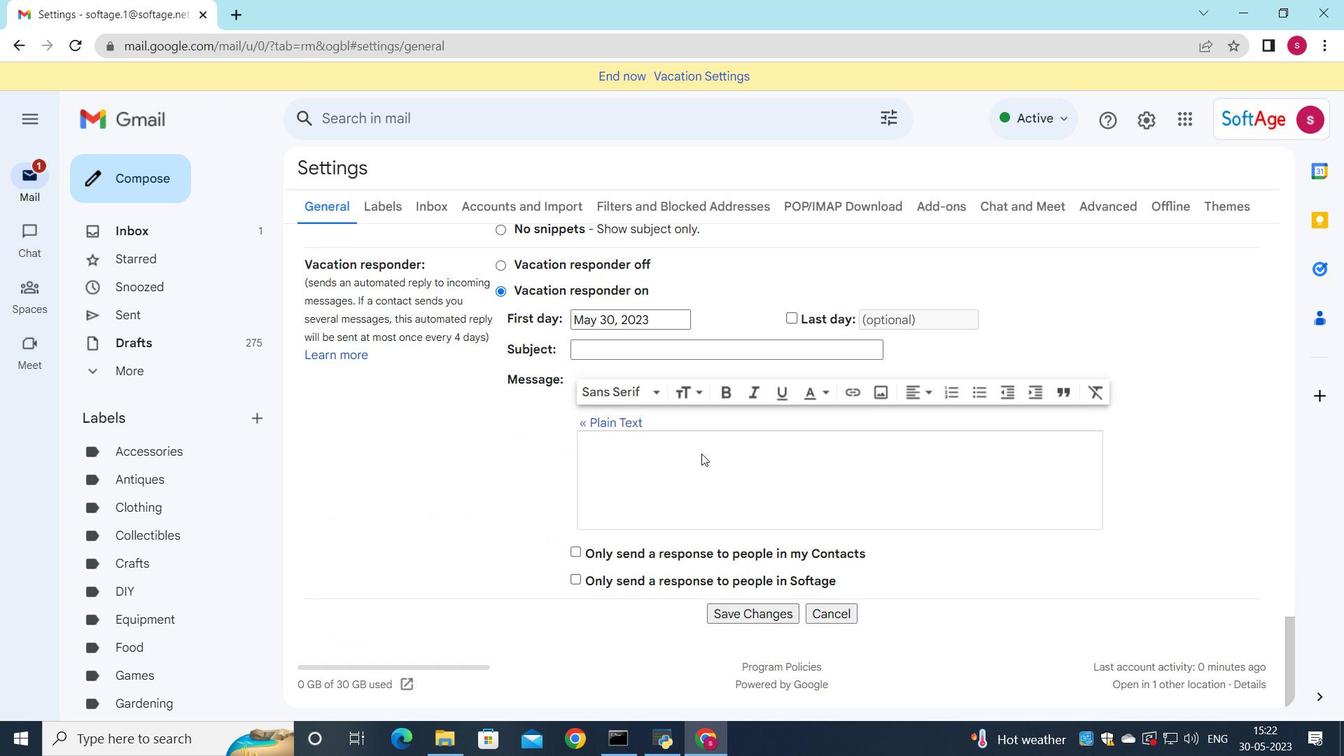
Action: Mouse scrolled (701, 453) with delta (0, 0)
Screenshot: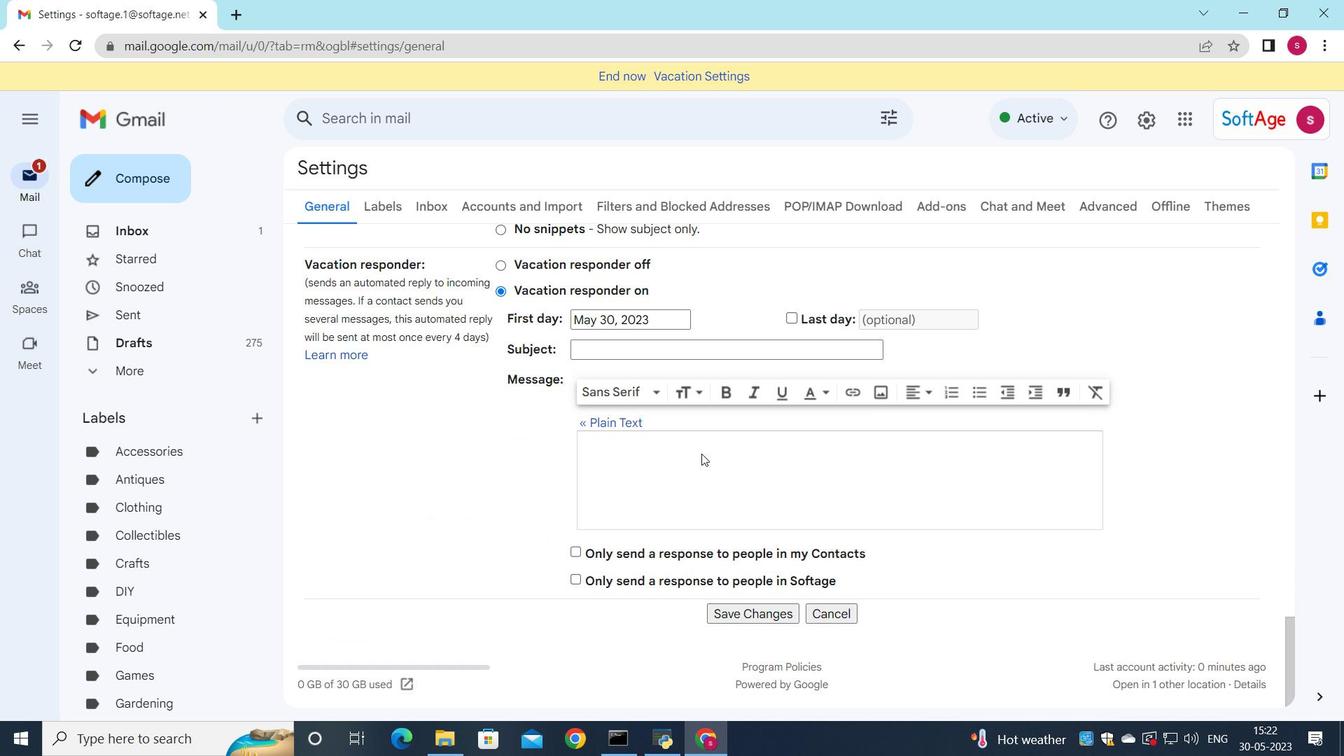 
Action: Mouse scrolled (701, 453) with delta (0, 0)
Screenshot: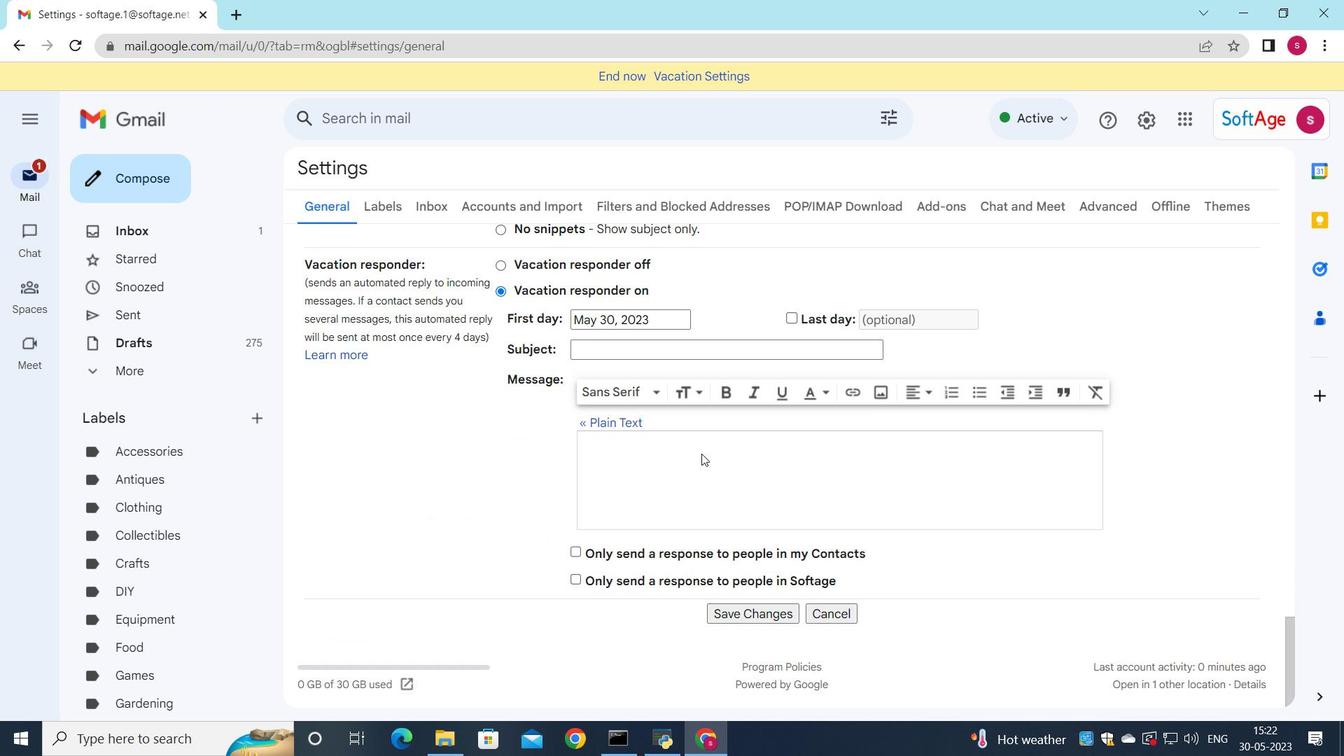 
Action: Mouse moved to (732, 491)
Screenshot: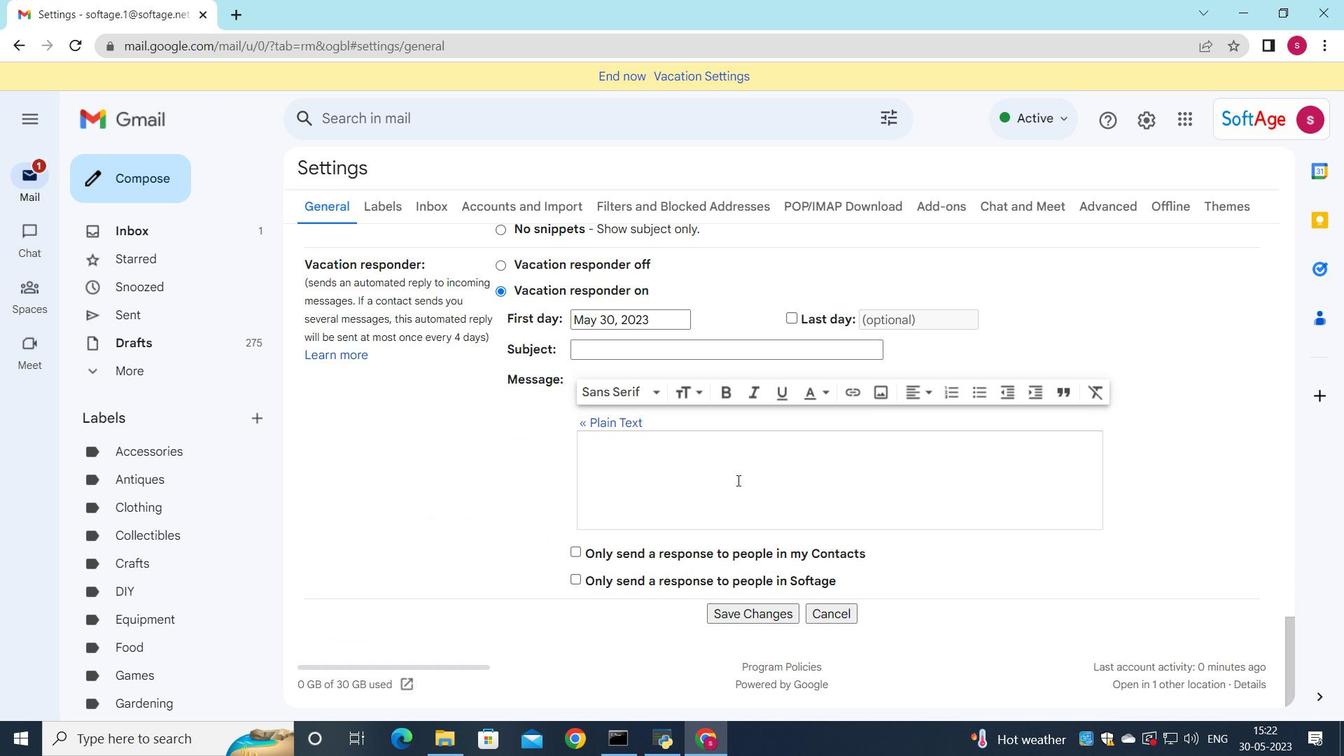
Action: Mouse scrolled (732, 490) with delta (0, 0)
Screenshot: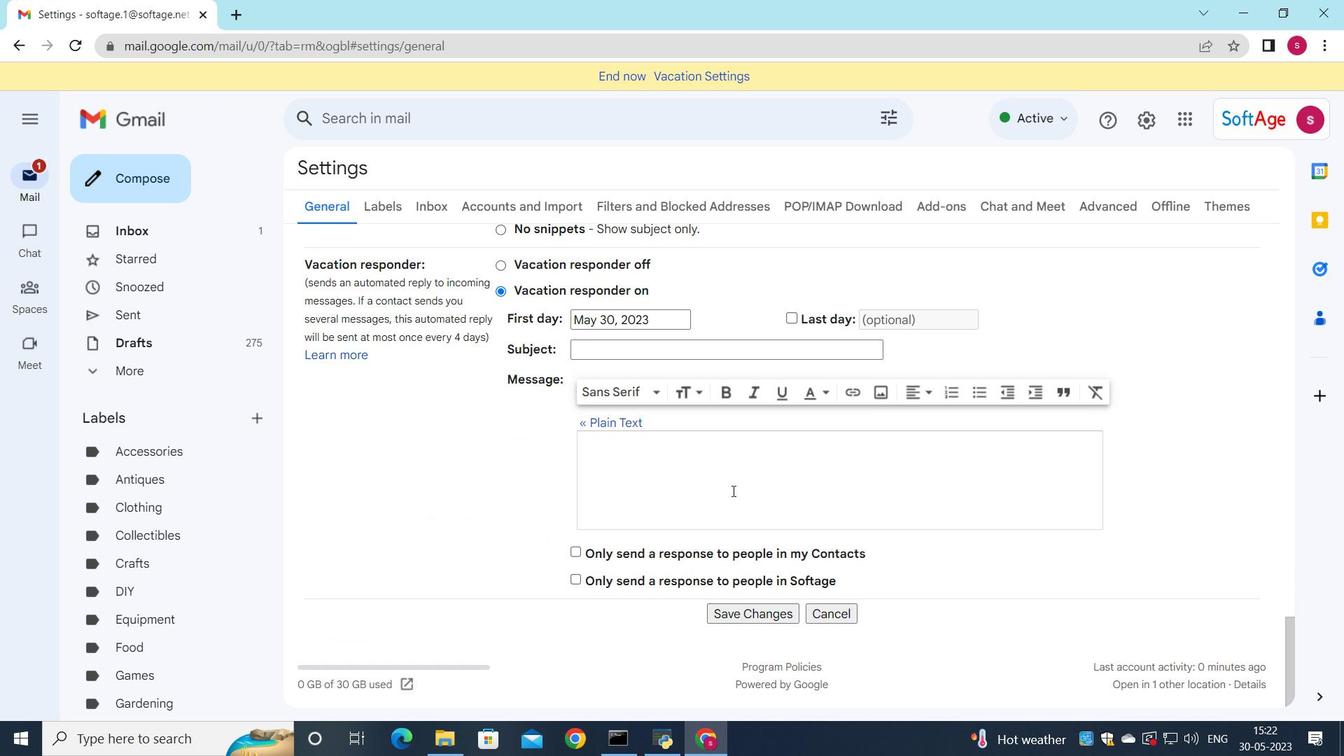 
Action: Mouse moved to (731, 499)
Screenshot: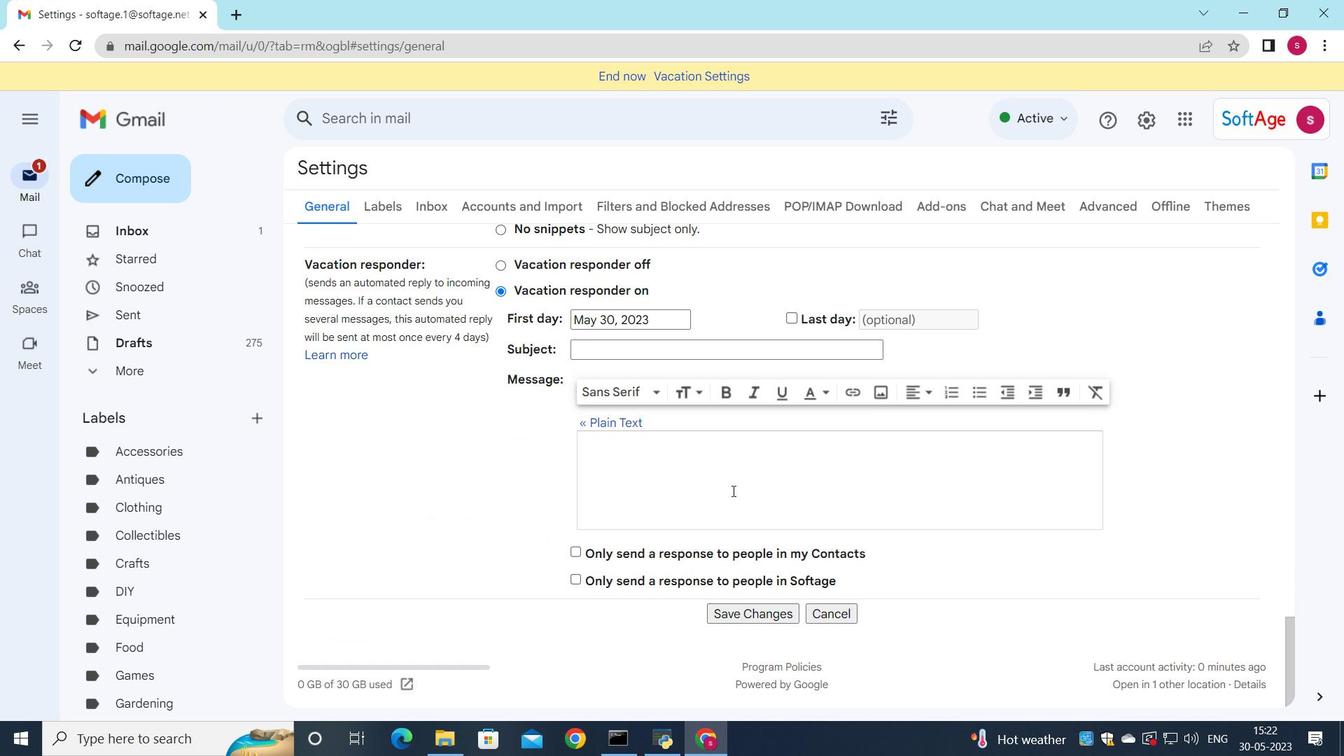 
Action: Mouse scrolled (731, 498) with delta (0, 0)
Screenshot: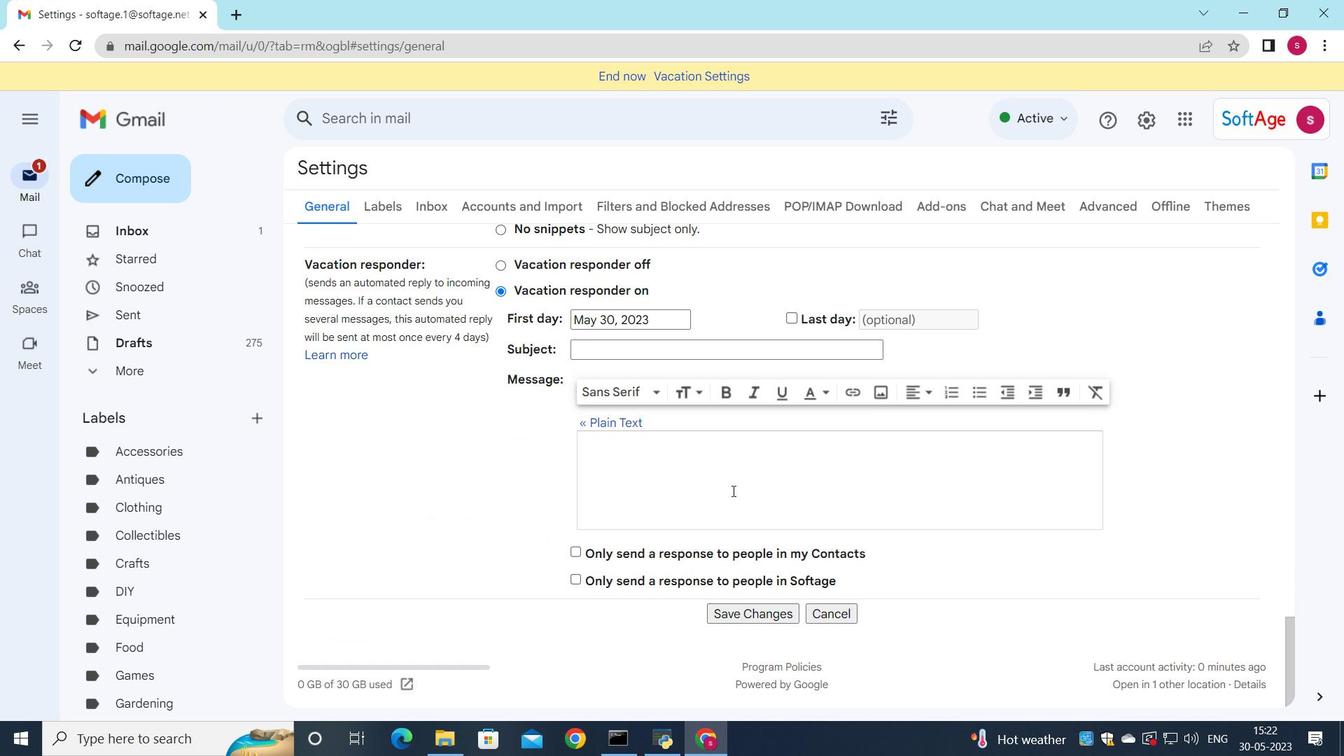 
Action: Mouse moved to (734, 526)
Screenshot: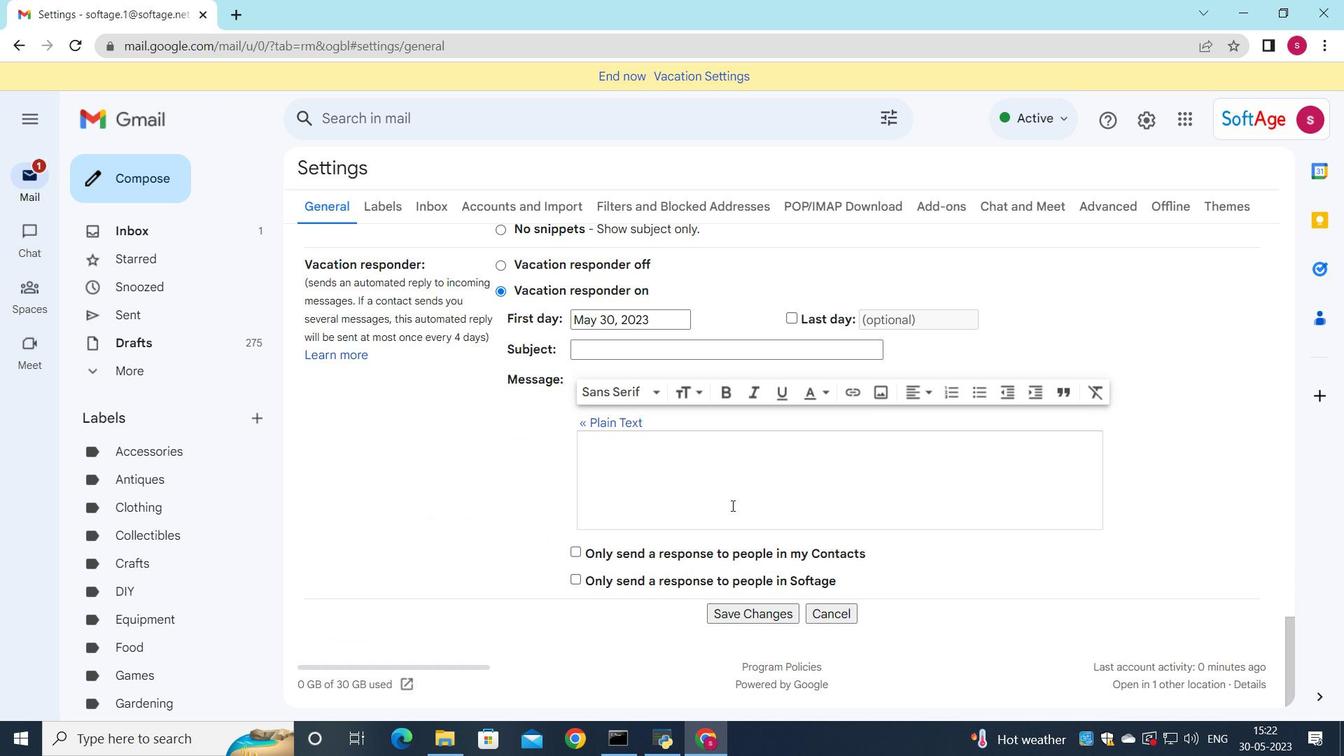 
Action: Mouse scrolled (734, 523) with delta (0, 0)
Screenshot: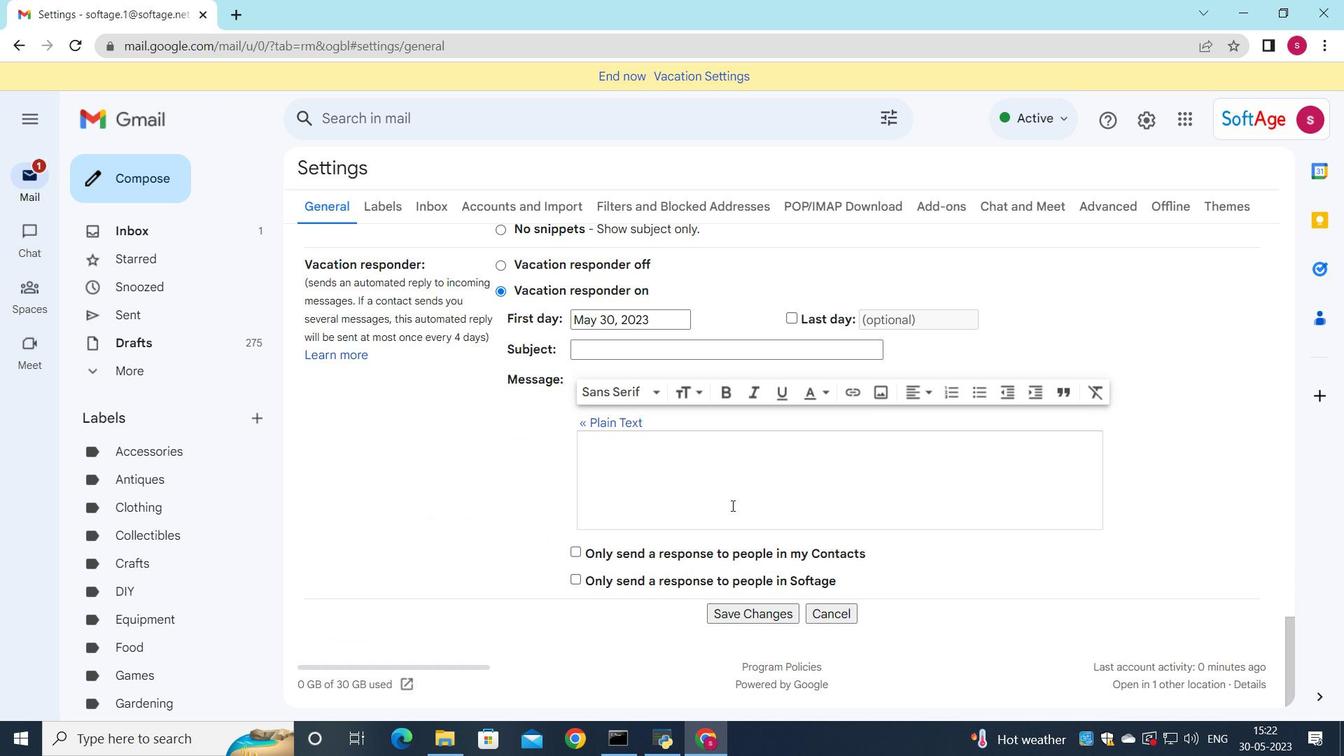 
Action: Mouse moved to (746, 612)
Screenshot: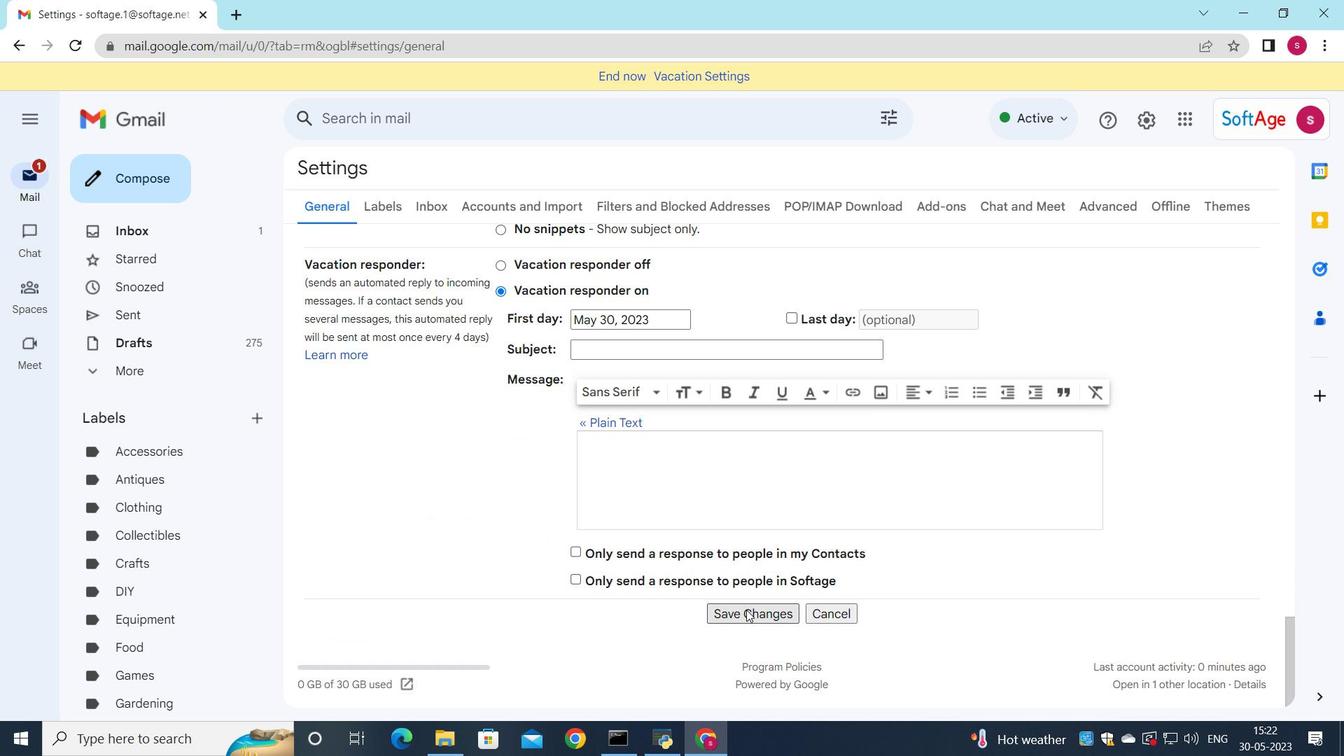 
Action: Mouse pressed left at (746, 612)
Screenshot: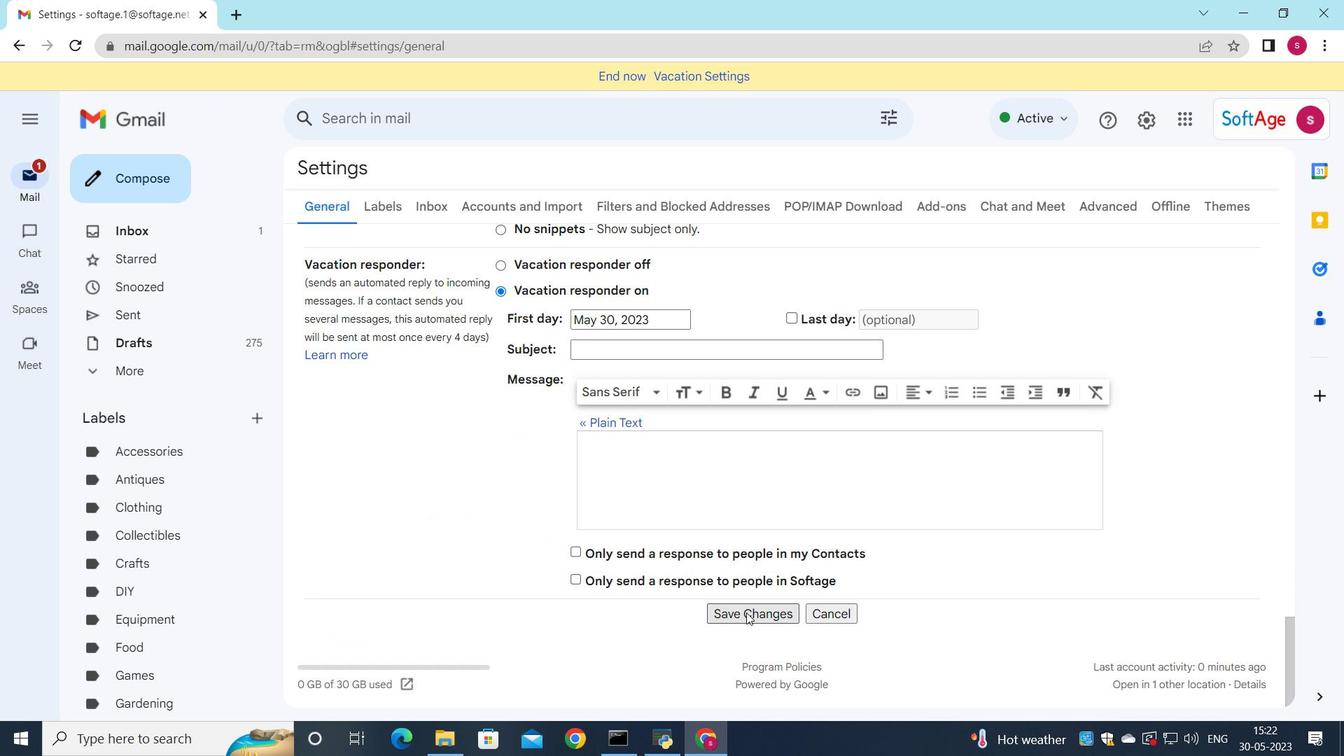 
Action: Mouse moved to (163, 183)
Screenshot: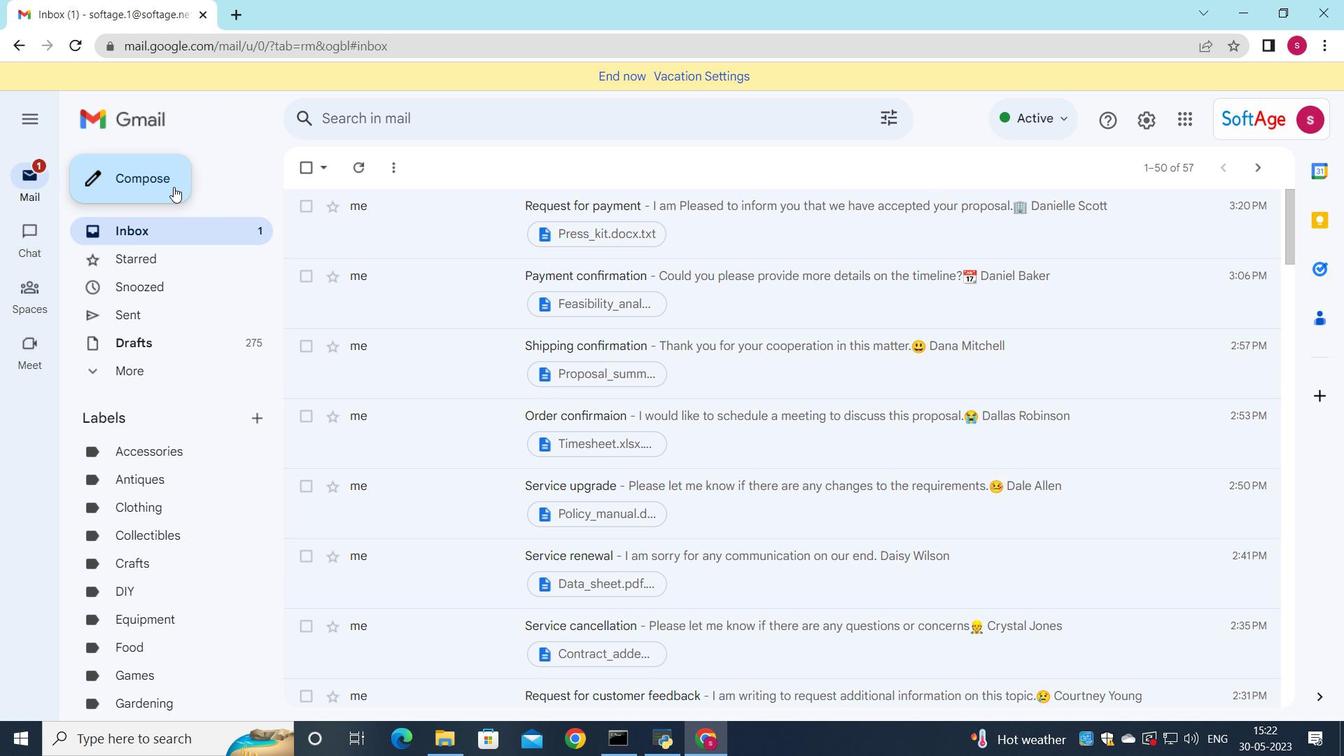 
Action: Mouse pressed left at (163, 183)
Screenshot: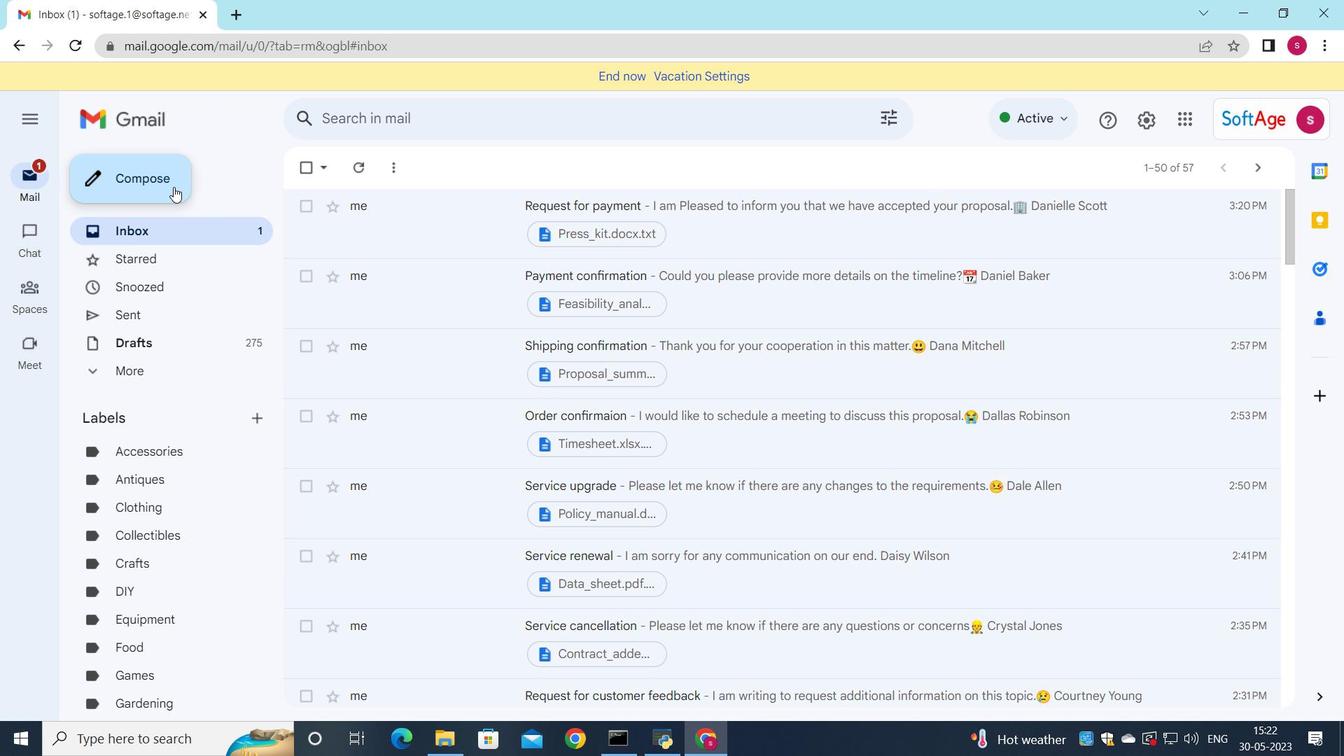 
Action: Mouse moved to (1029, 340)
Screenshot: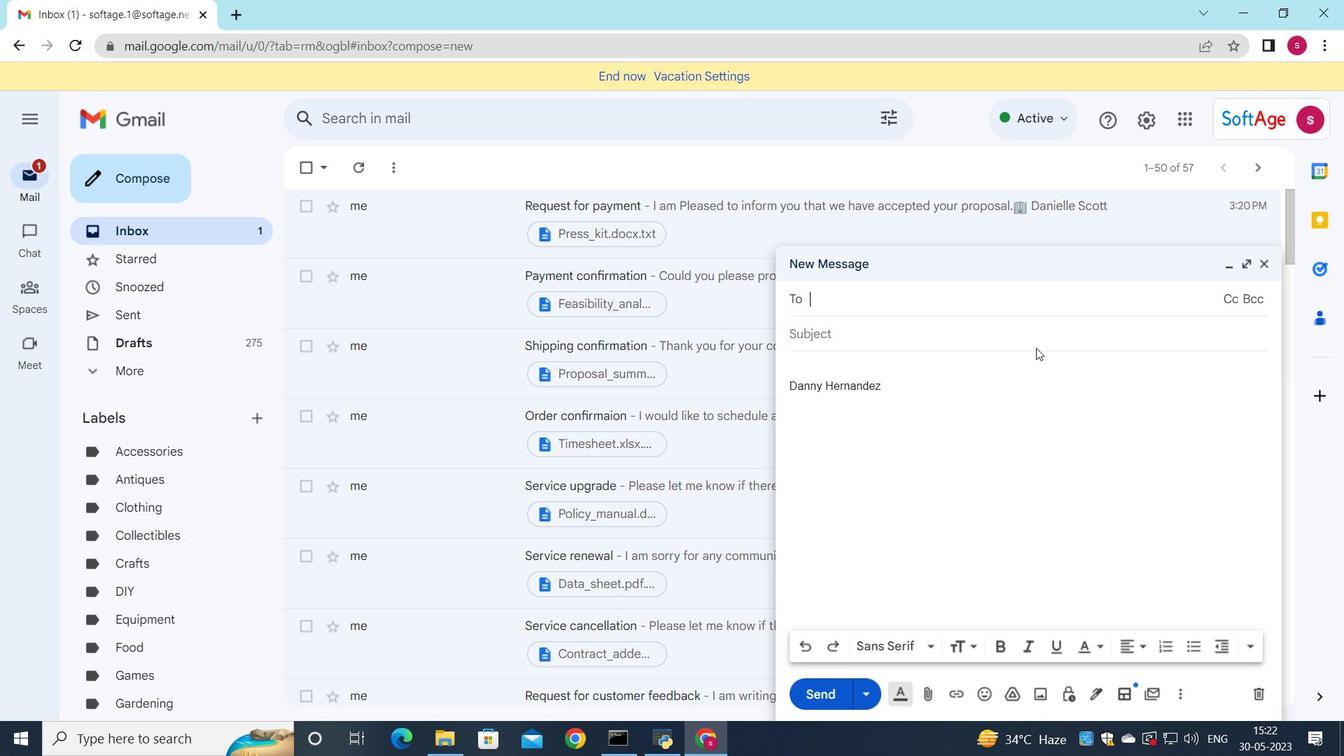 
Action: Key pressed <Key.down>
Screenshot: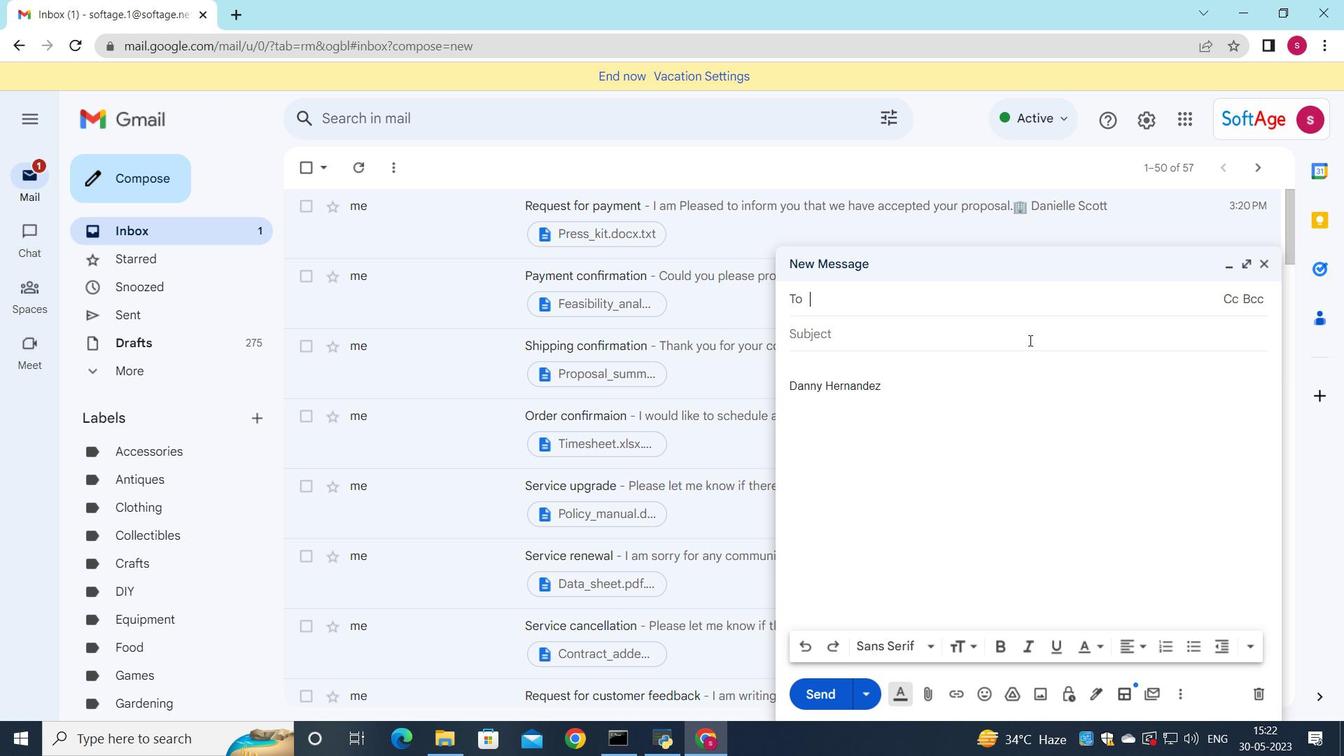 
Action: Mouse moved to (1021, 577)
Screenshot: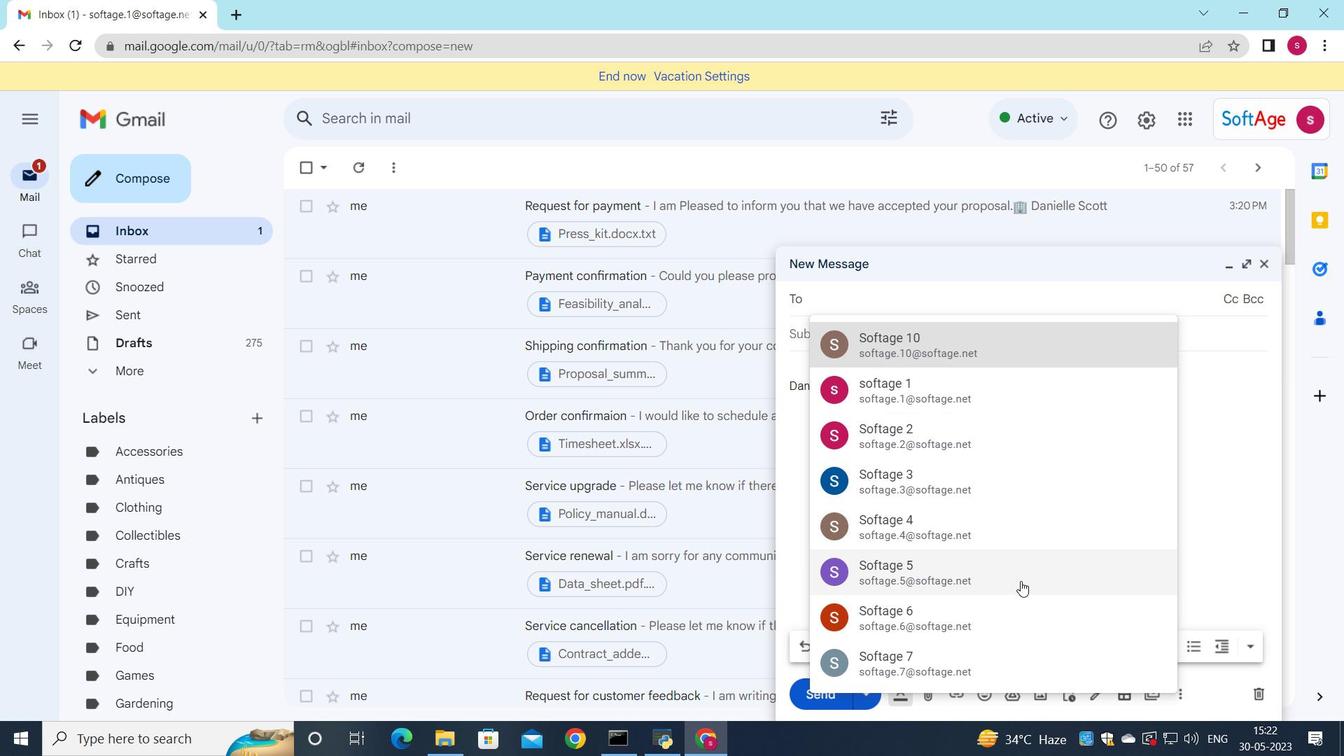 
Action: Mouse pressed left at (1021, 577)
Screenshot: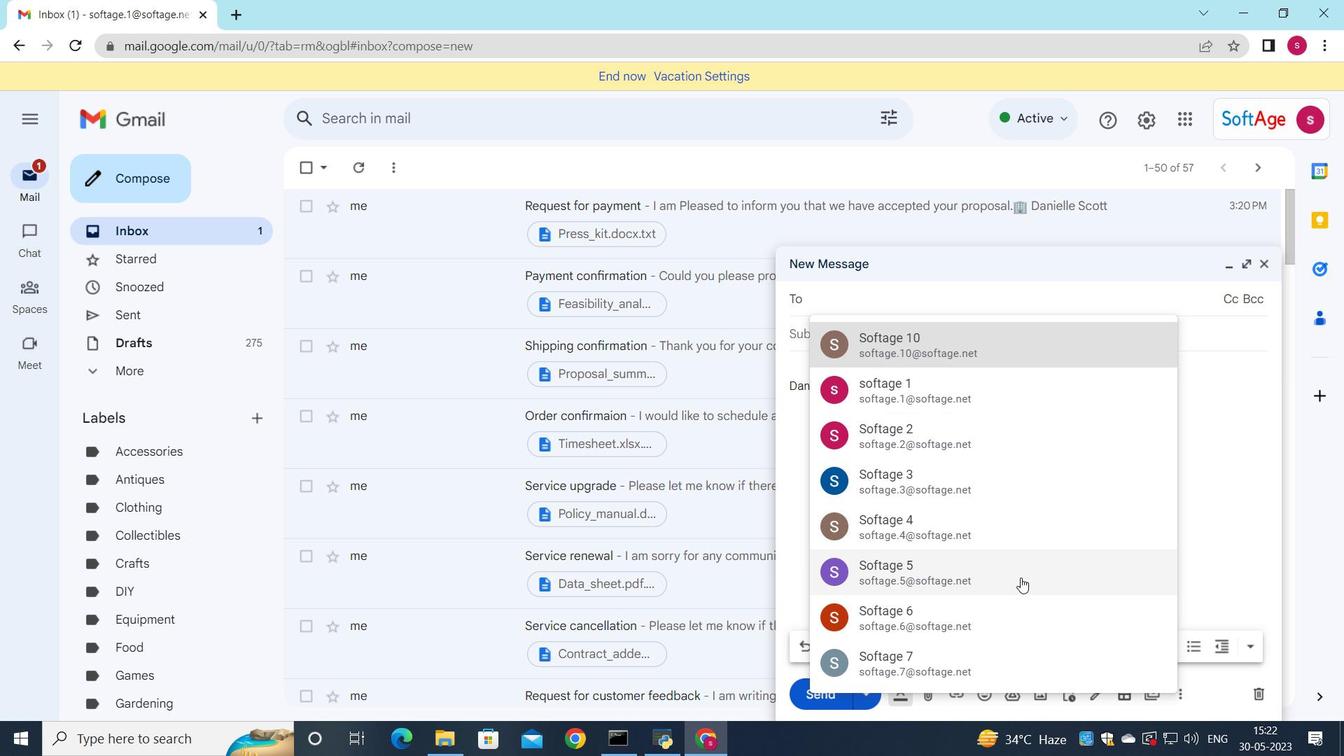 
Action: Mouse moved to (978, 570)
Screenshot: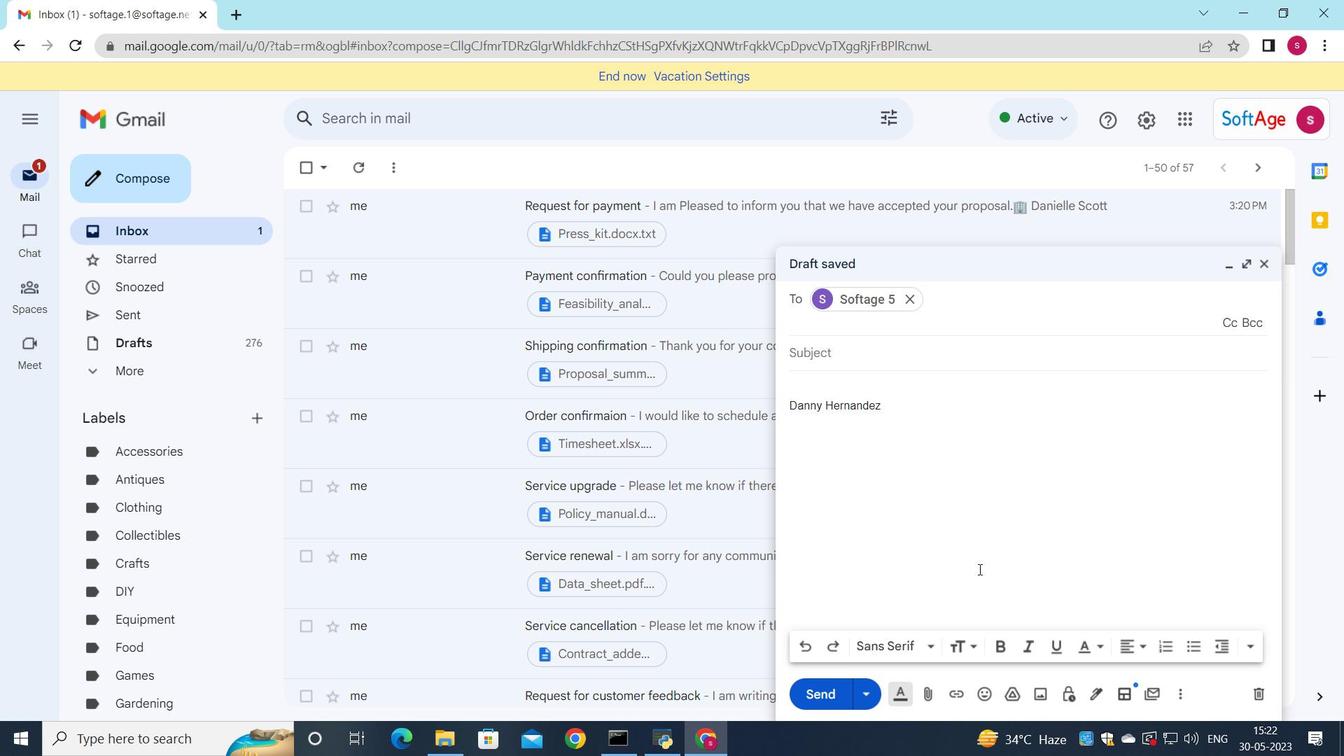 
Action: Key pressed <Key.down>
Screenshot: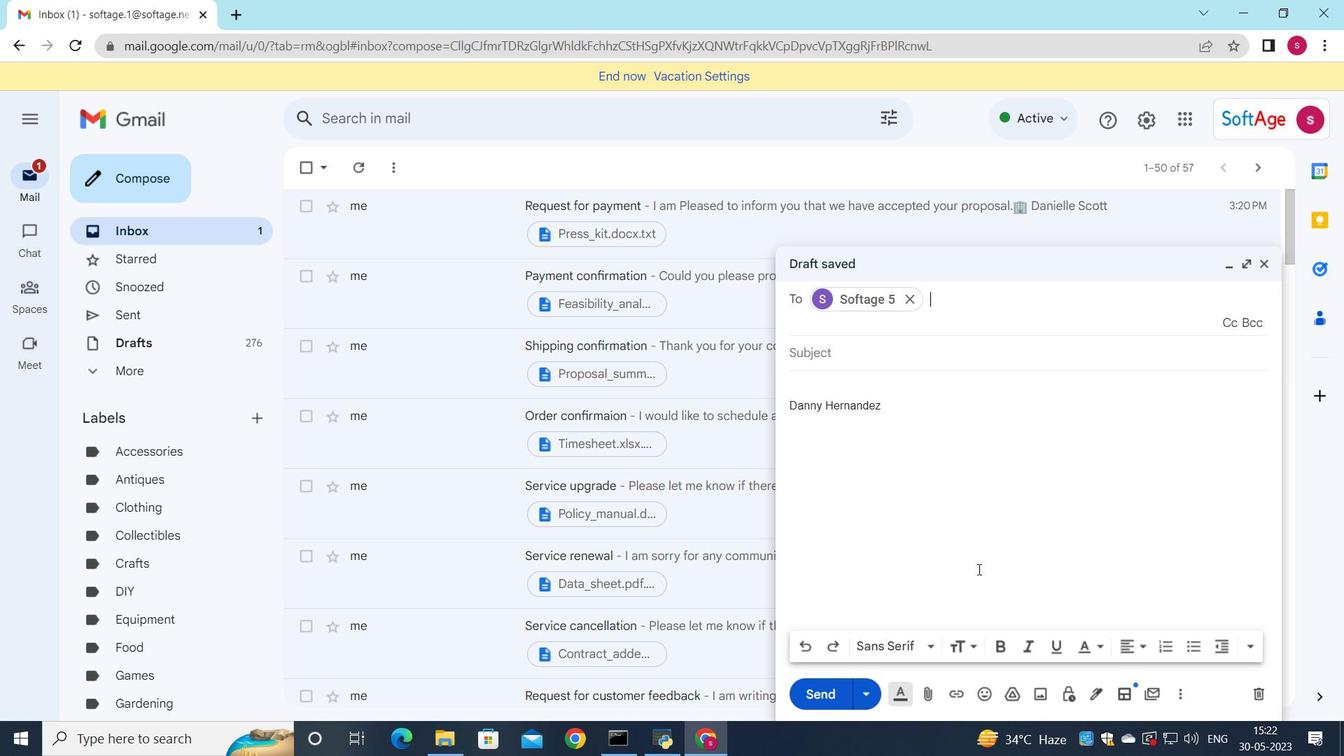 
Action: Mouse moved to (965, 383)
Screenshot: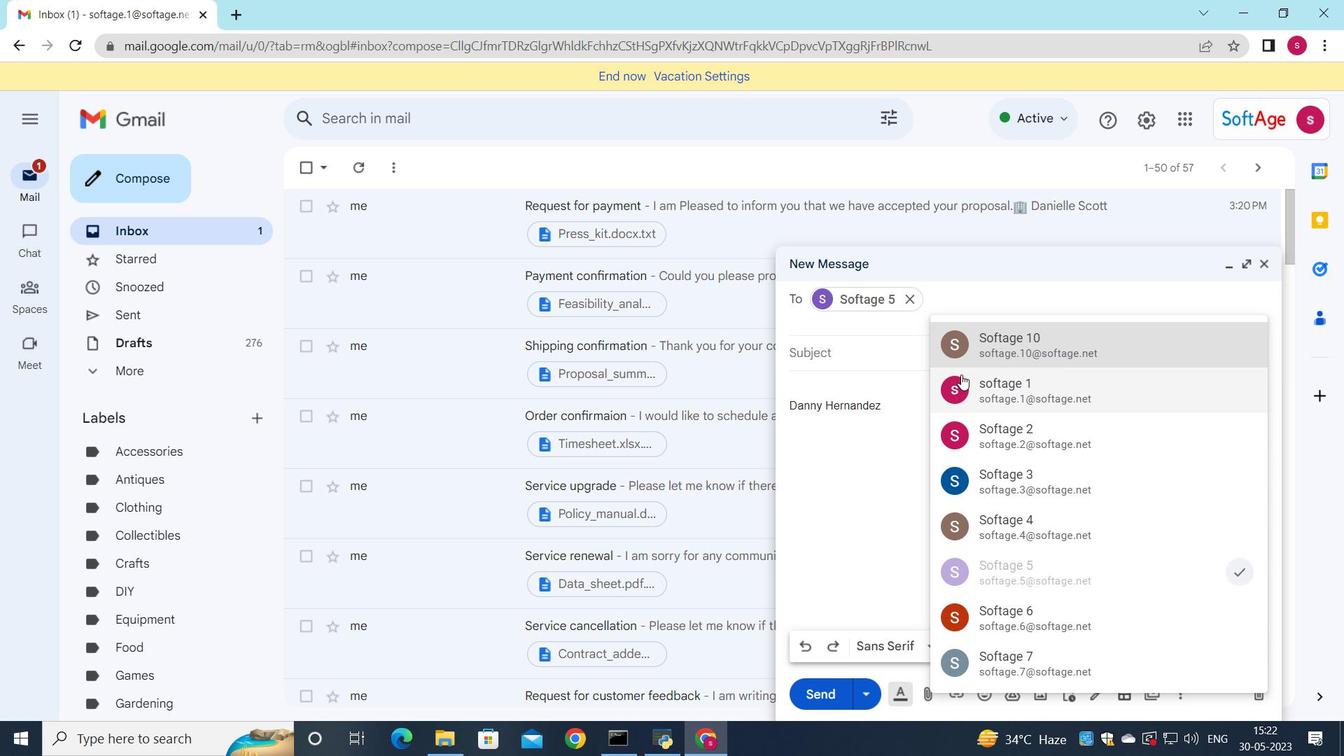 
Action: Mouse pressed left at (965, 383)
Screenshot: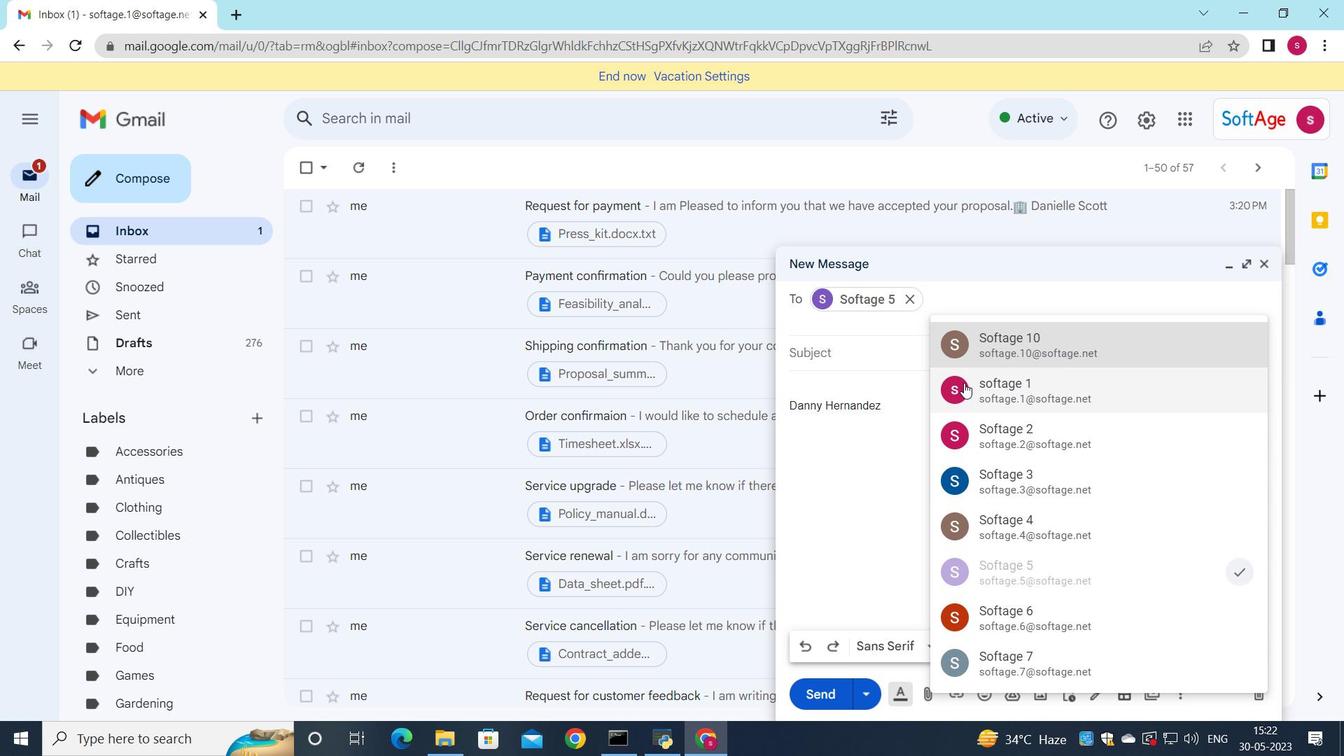 
Action: Key pressed <Key.down>
Screenshot: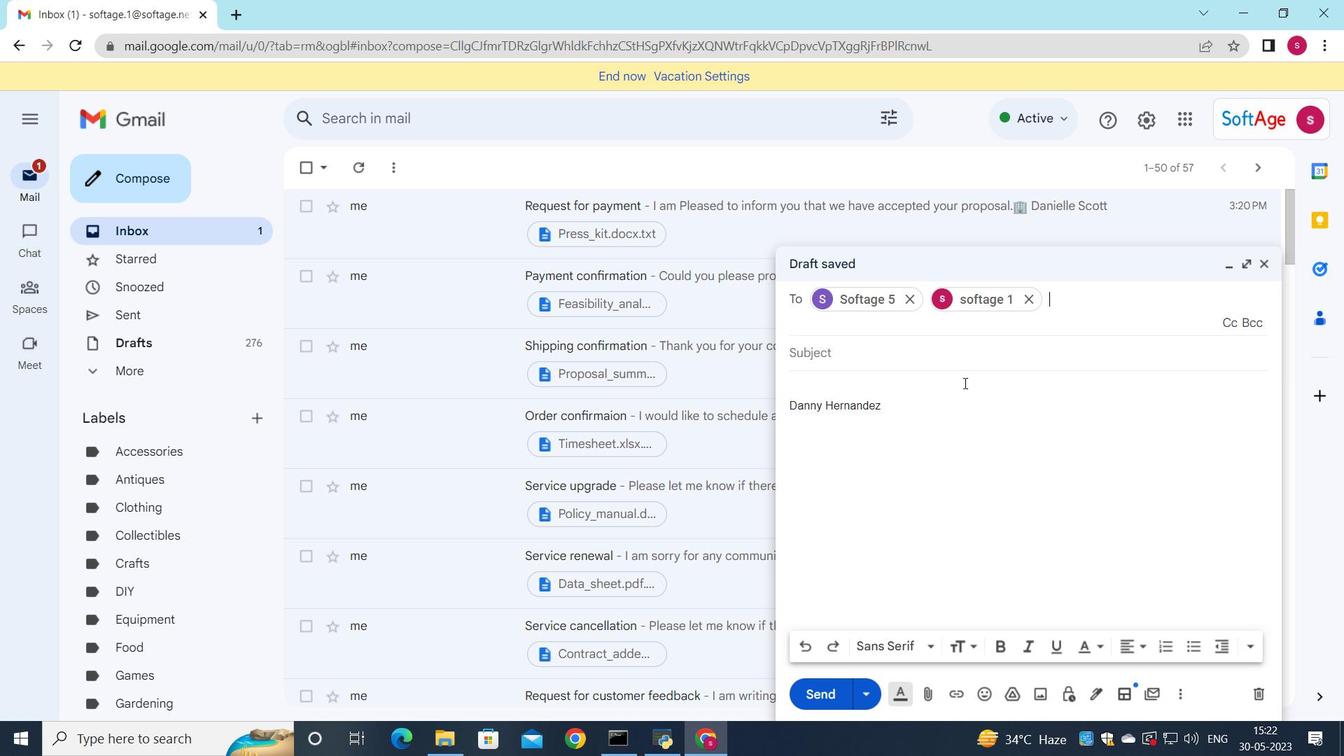 
Action: Mouse moved to (1162, 621)
Screenshot: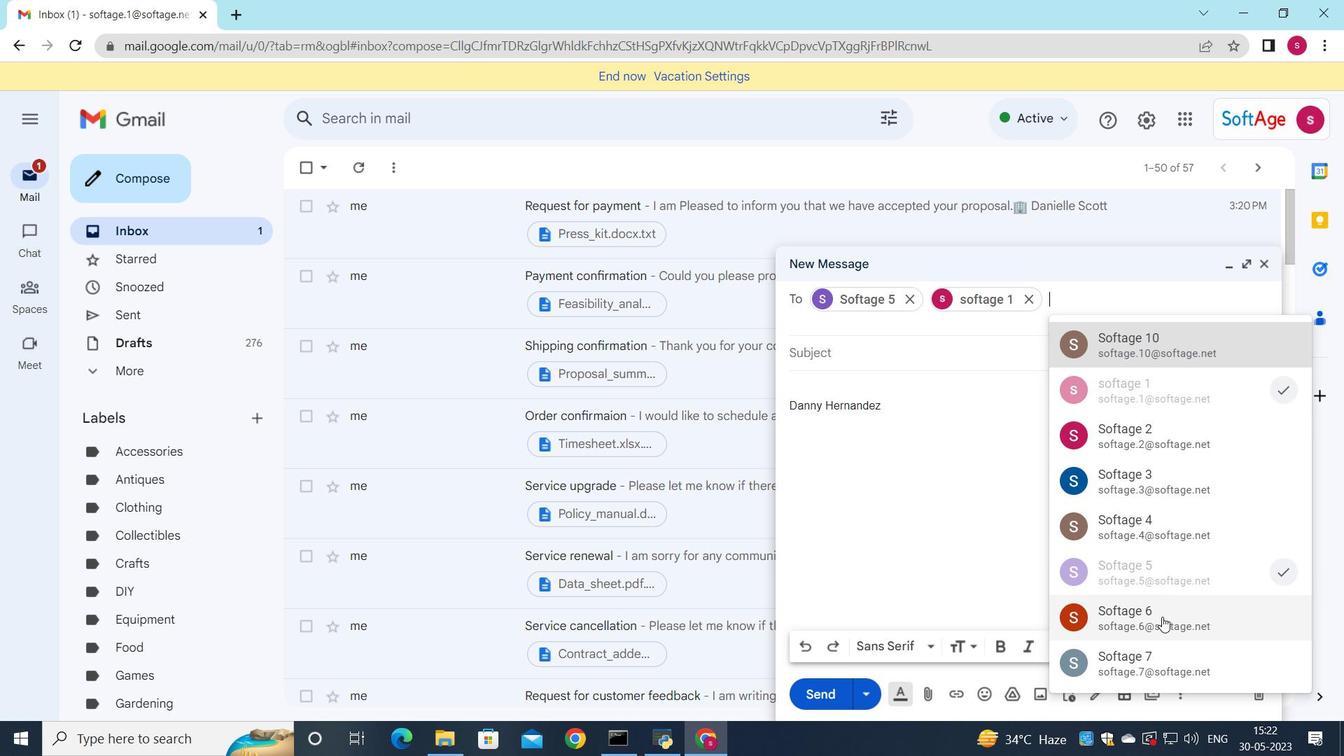 
Action: Mouse pressed left at (1162, 621)
Screenshot: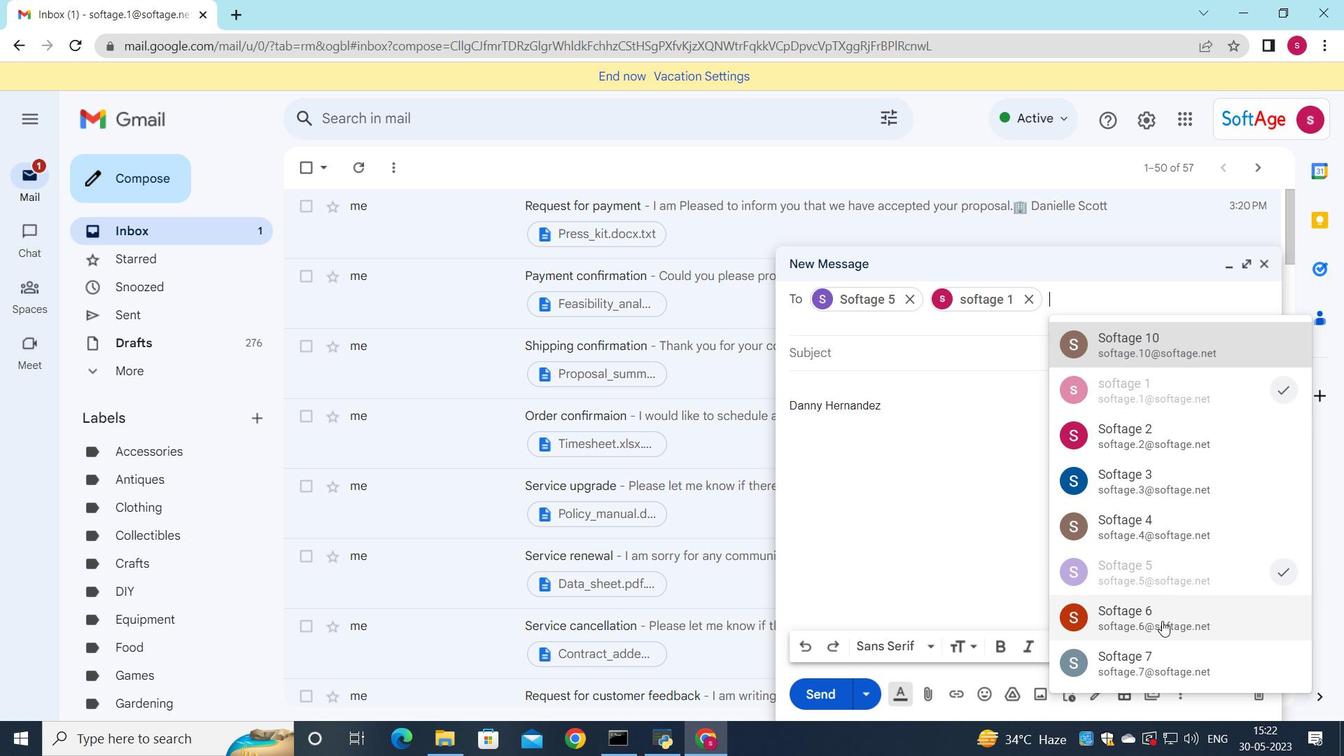 
Action: Mouse moved to (1237, 327)
Screenshot: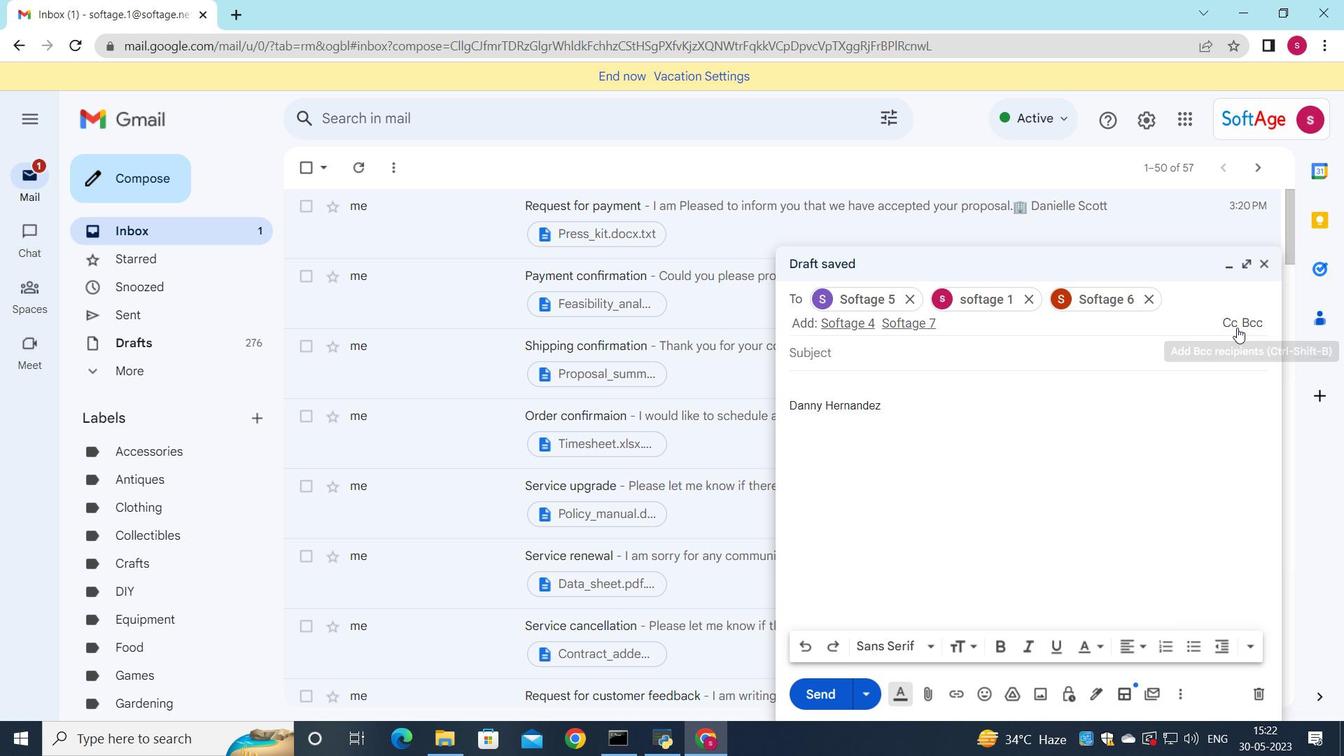 
Action: Mouse pressed left at (1237, 327)
Screenshot: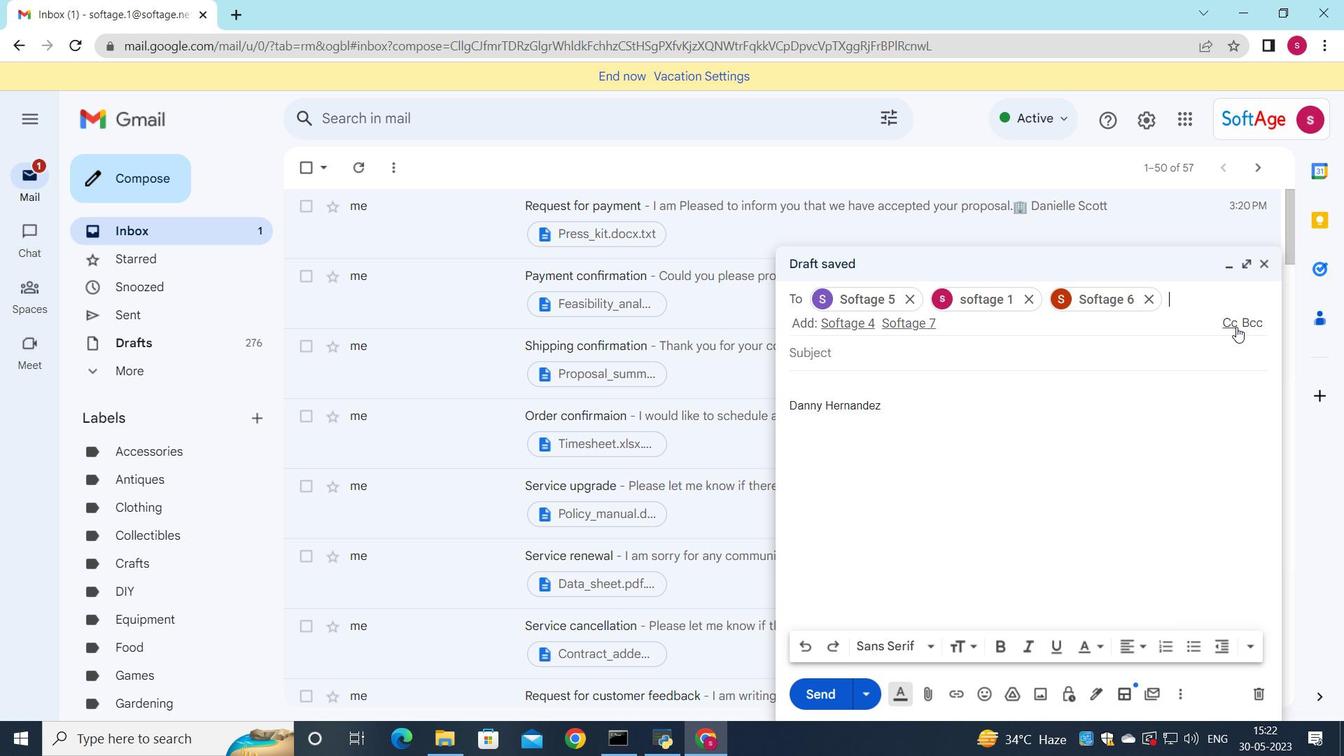 
Action: Mouse moved to (897, 355)
Screenshot: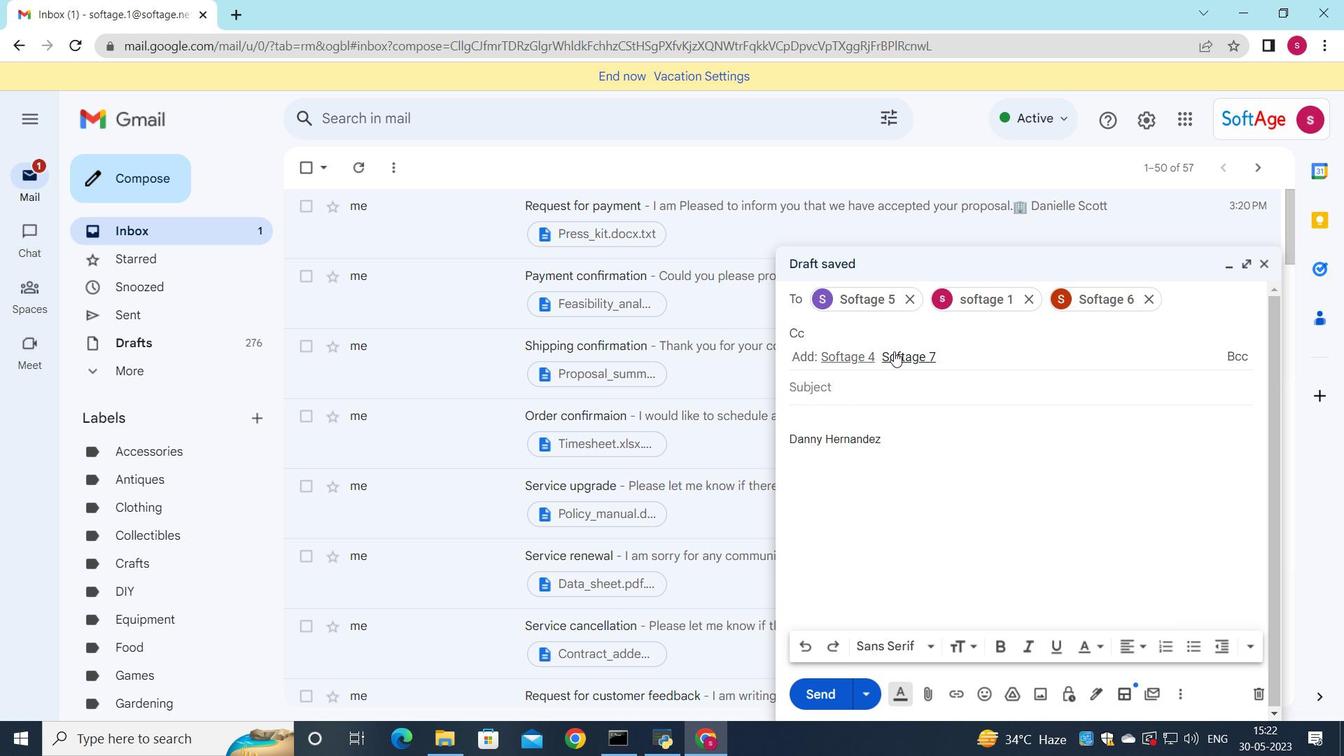 
Action: Mouse pressed left at (897, 355)
Screenshot: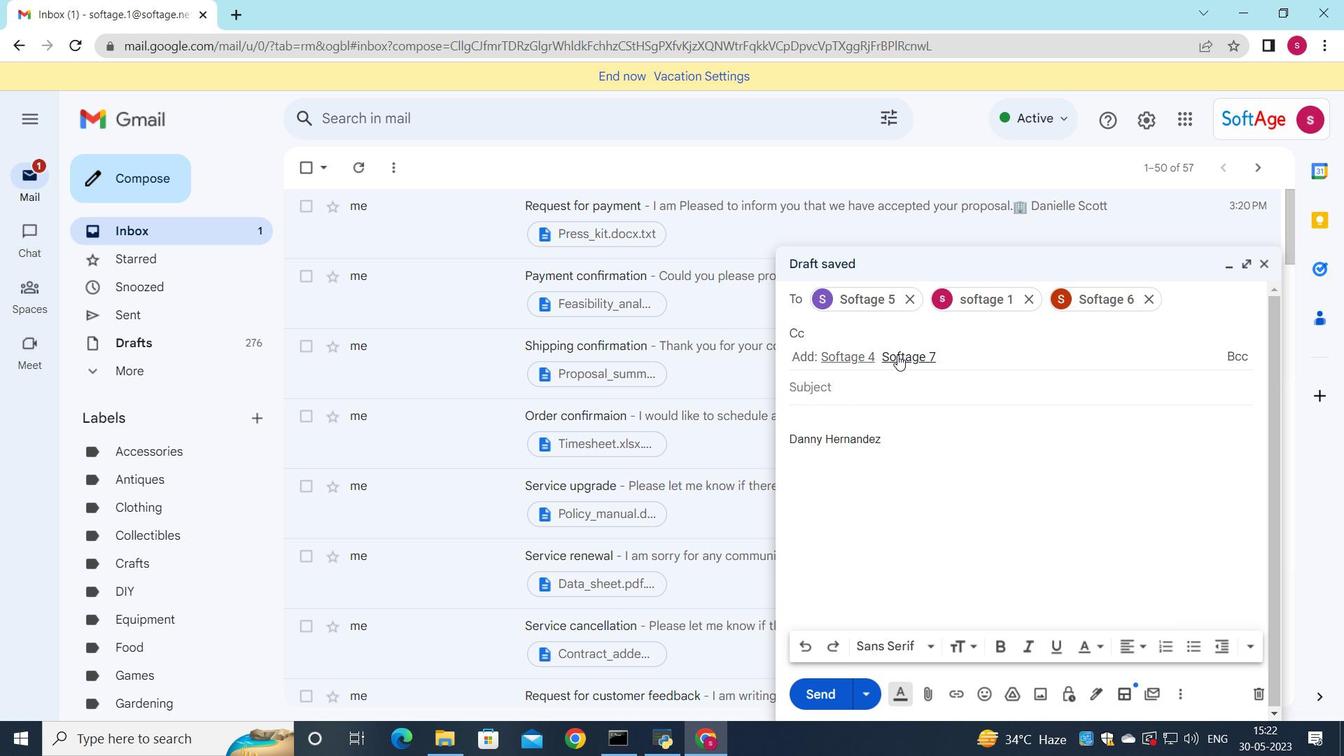 
Action: Mouse moved to (852, 397)
Screenshot: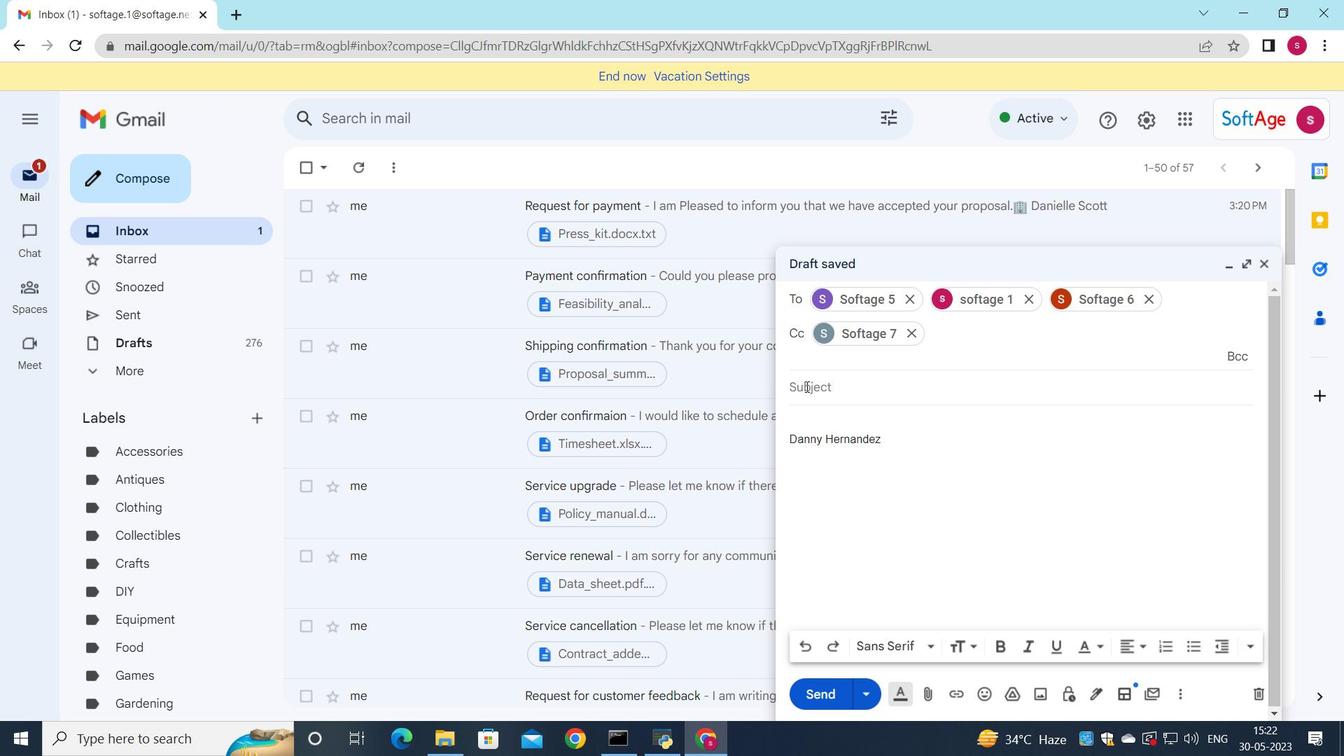
Action: Mouse pressed left at (852, 397)
Screenshot: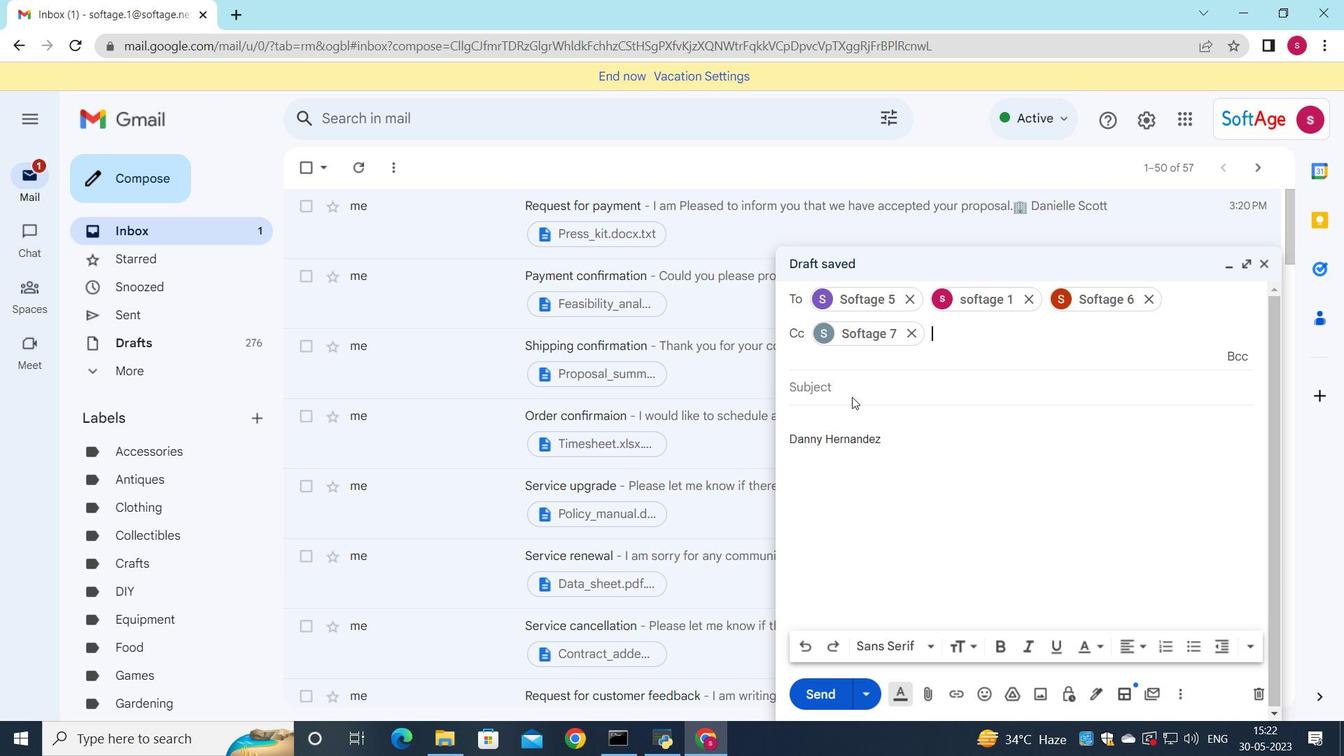 
Action: Key pressed <Key.shift><Key.shift><Key.shift><Key.shift><Key.shift><Key.shift><Key.shift><Key.shift>Late<Key.space>payment<Key.space>reminder
Screenshot: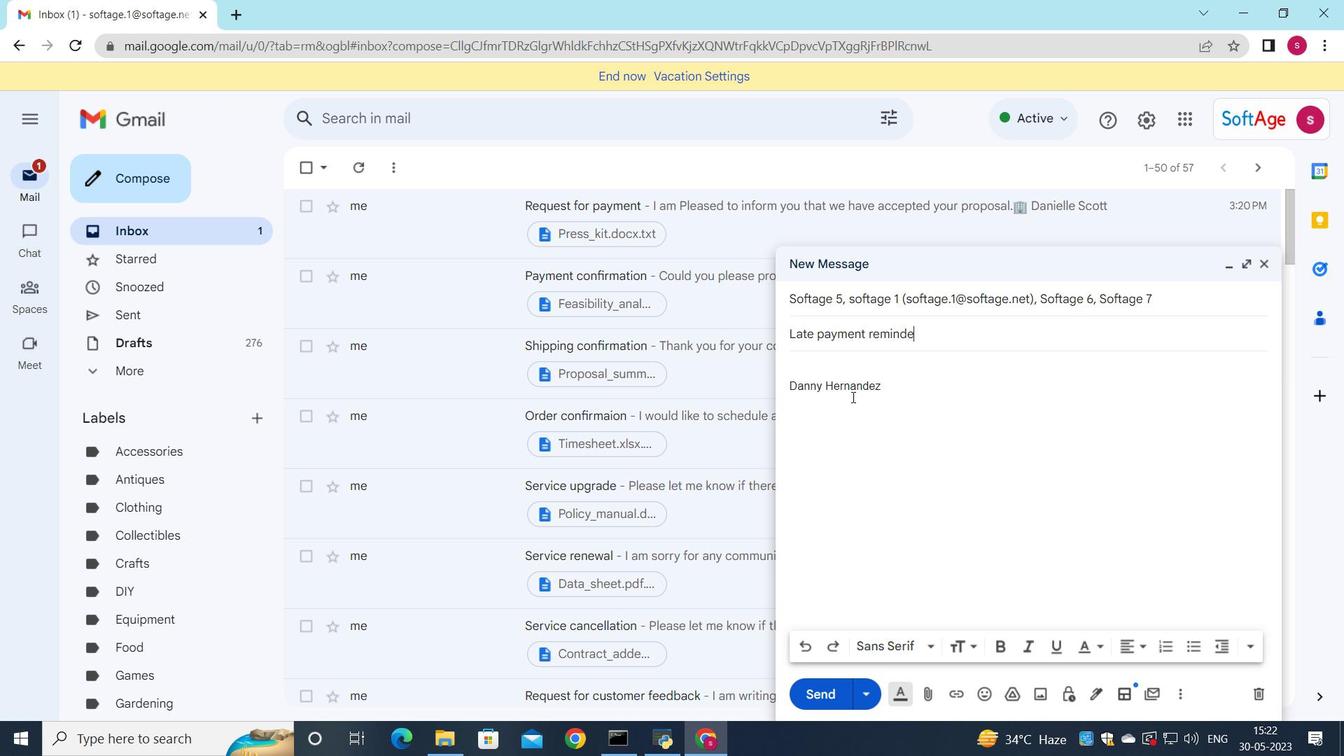 
Action: Mouse moved to (826, 368)
Screenshot: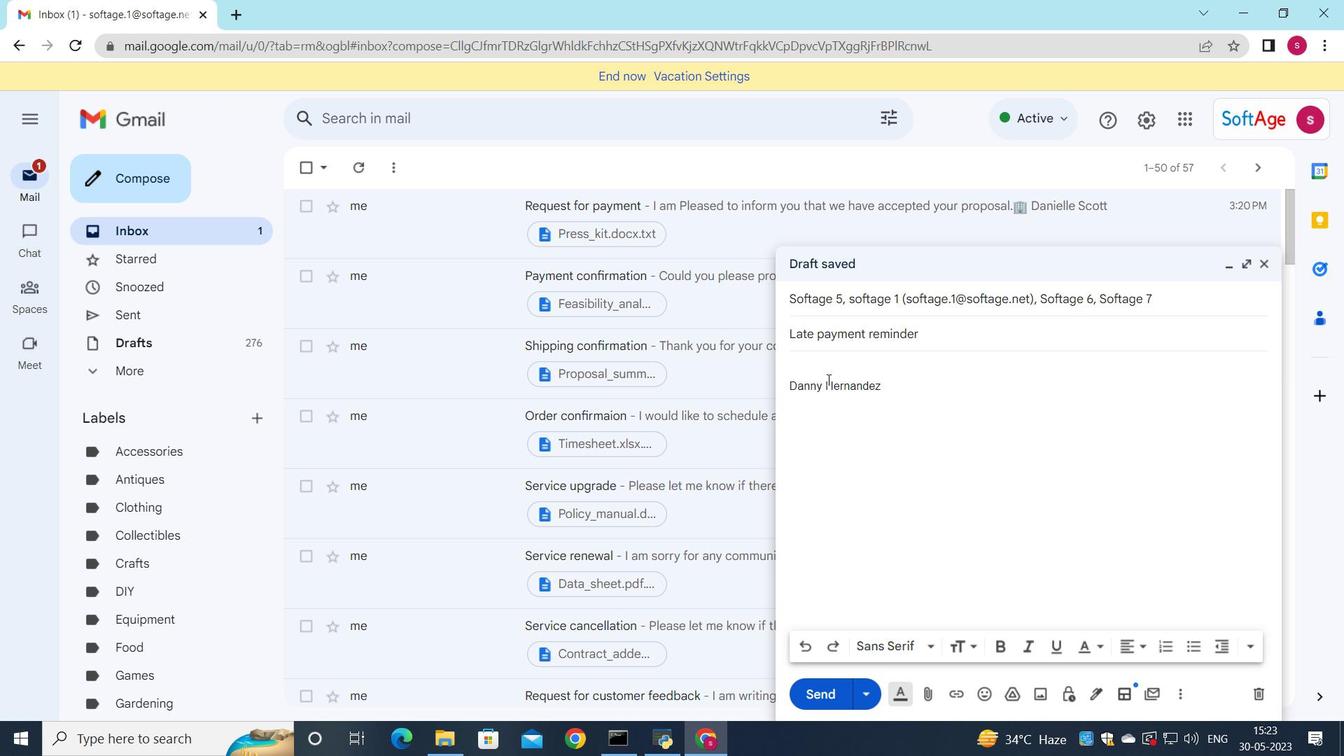 
Action: Mouse pressed left at (826, 368)
Screenshot: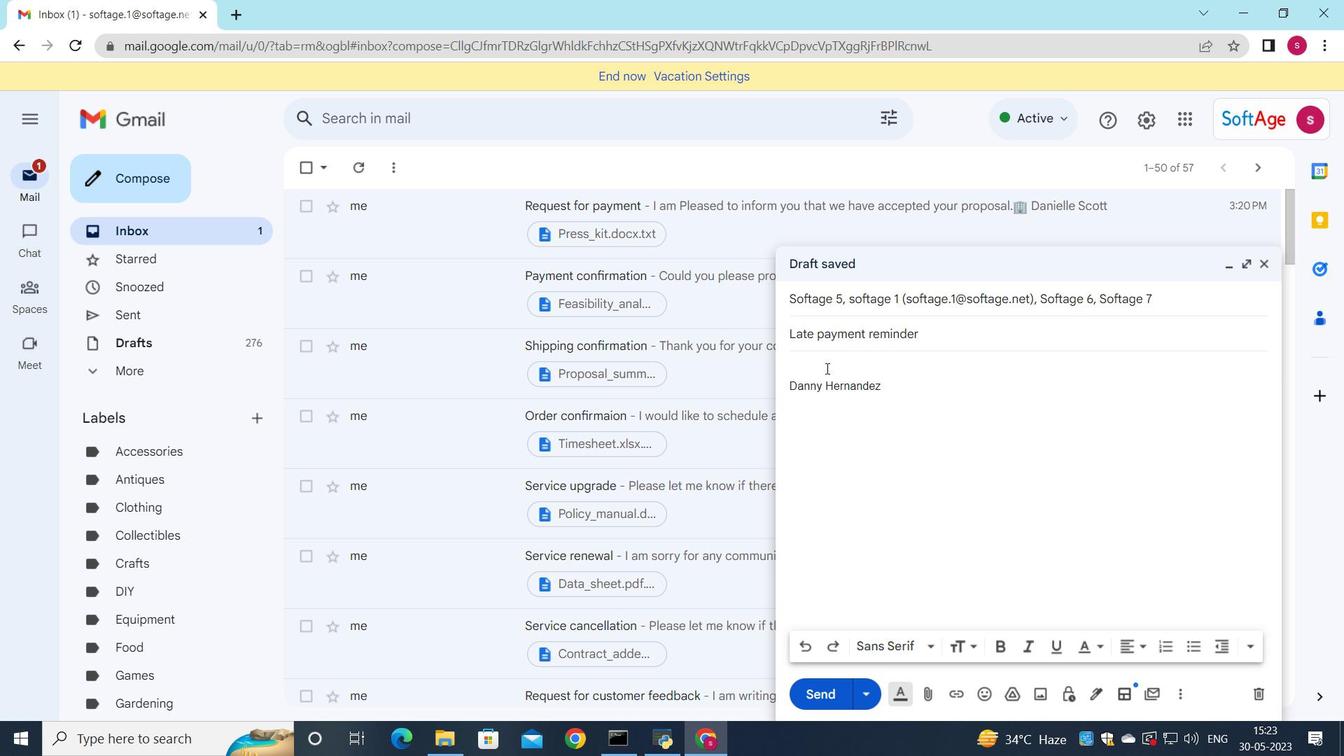 
Action: Key pressed <Key.shift><Key.shift><Key.shift><Key.shift><Key.shift><Key.shift><Key.shift><Key.shift><Key.shift><Key.shift><Key.shift><Key.shift><Key.shift><Key.shift><Key.shift><Key.shift><Key.shift><Key.shift>Please<Key.space>let<Key.space>me<Key.space>know<Key.space>if<Key.space>ther<Key.space><Key.backspace>e<Key.space>are<Key.space>any<Key.space>issues<Key.space>with<Key.space>the<Key.space>formatting
Screenshot: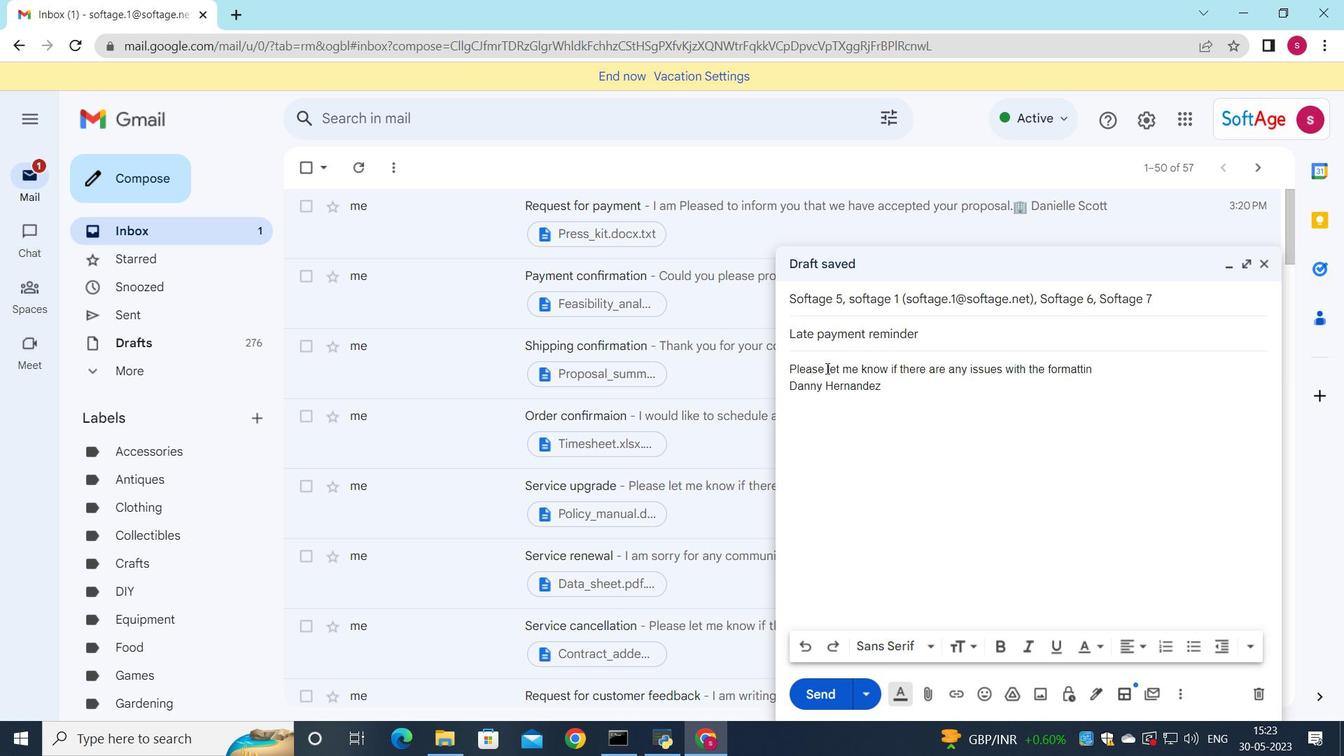 
Action: Mouse moved to (987, 696)
Screenshot: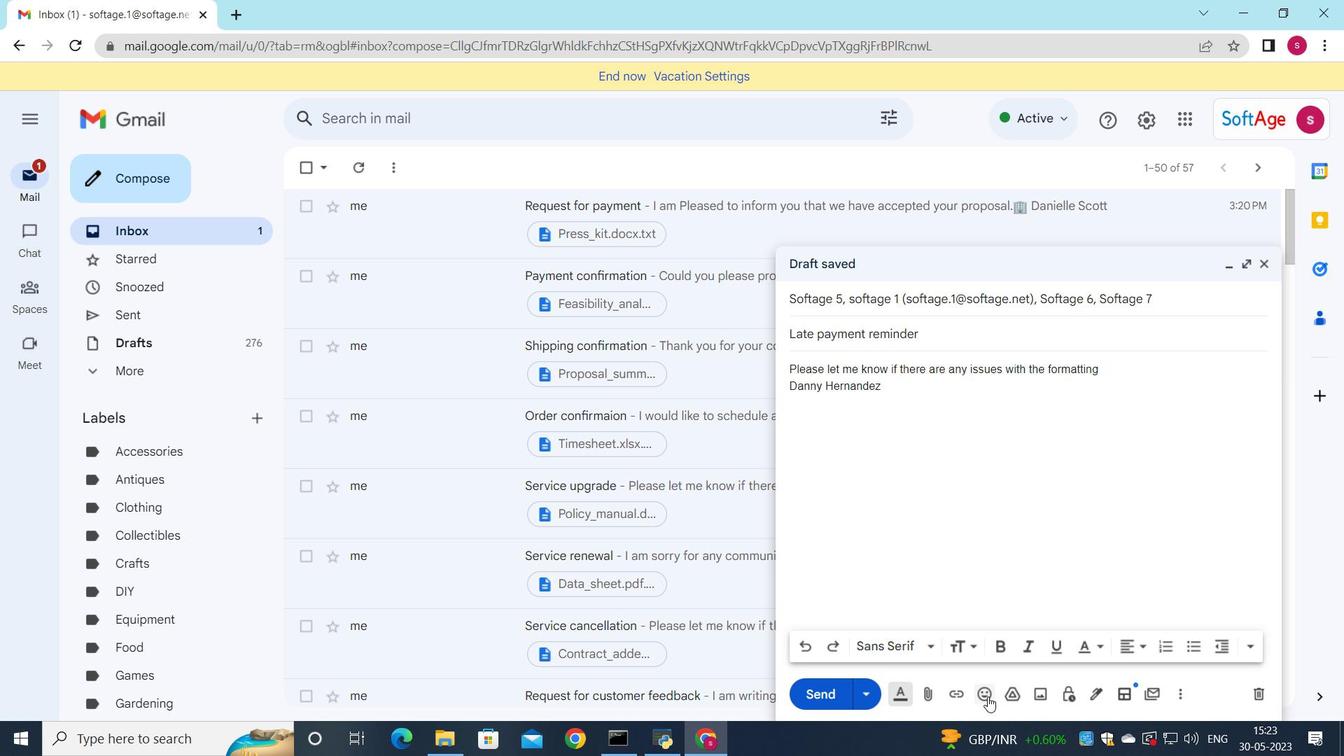
Action: Mouse pressed left at (987, 696)
Screenshot: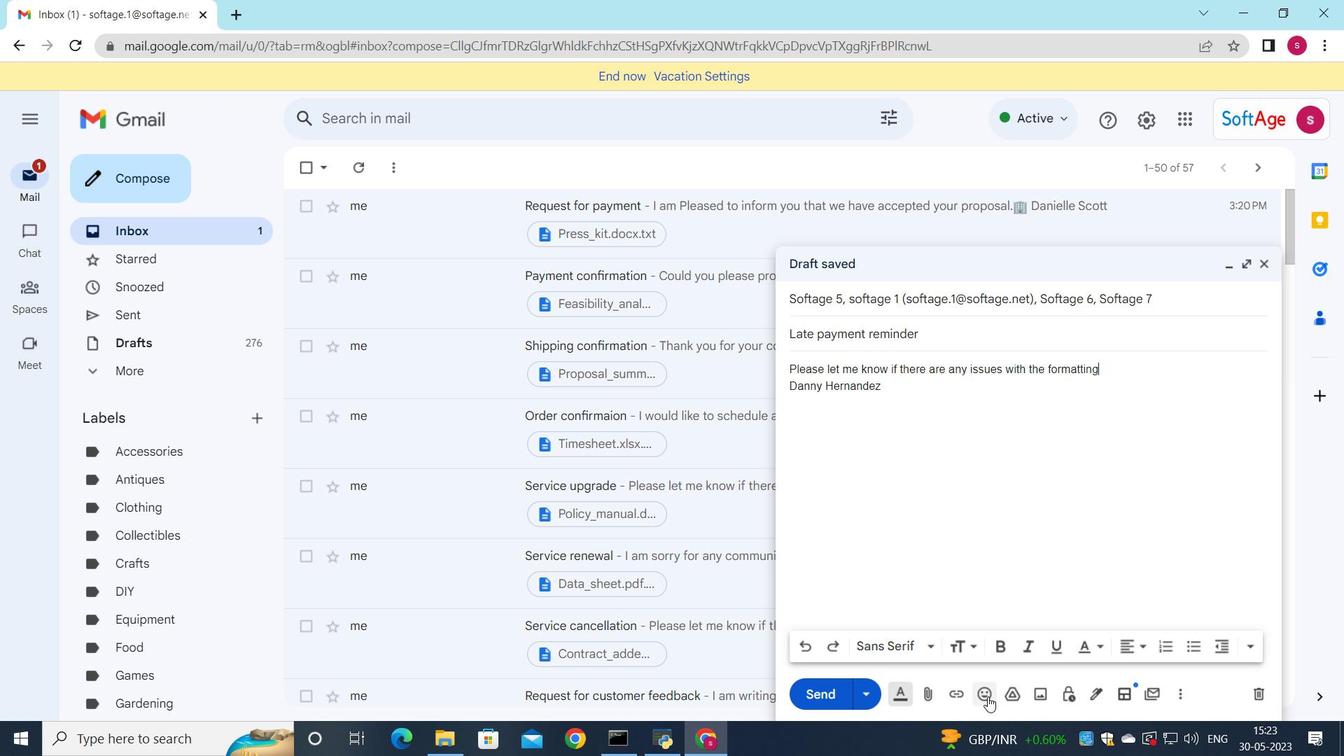 
Action: Mouse moved to (993, 619)
Screenshot: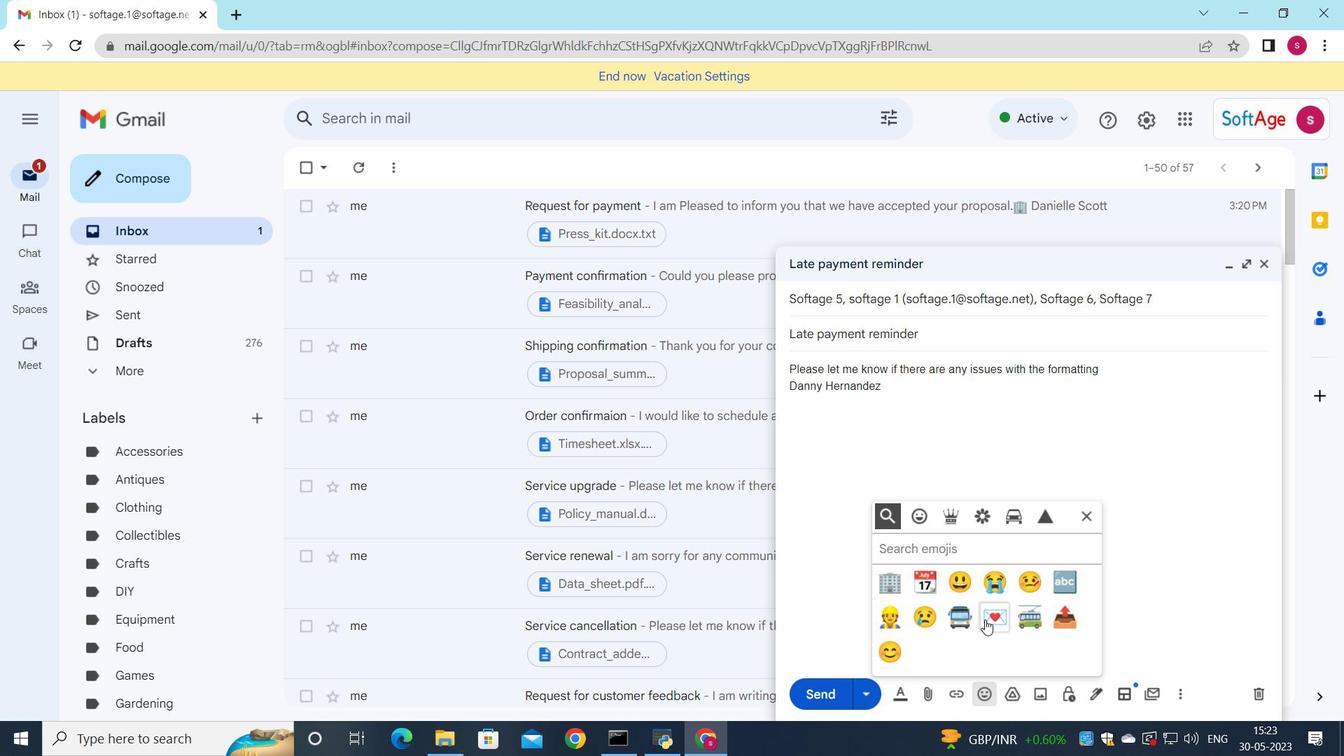
Action: Mouse pressed left at (993, 619)
Screenshot: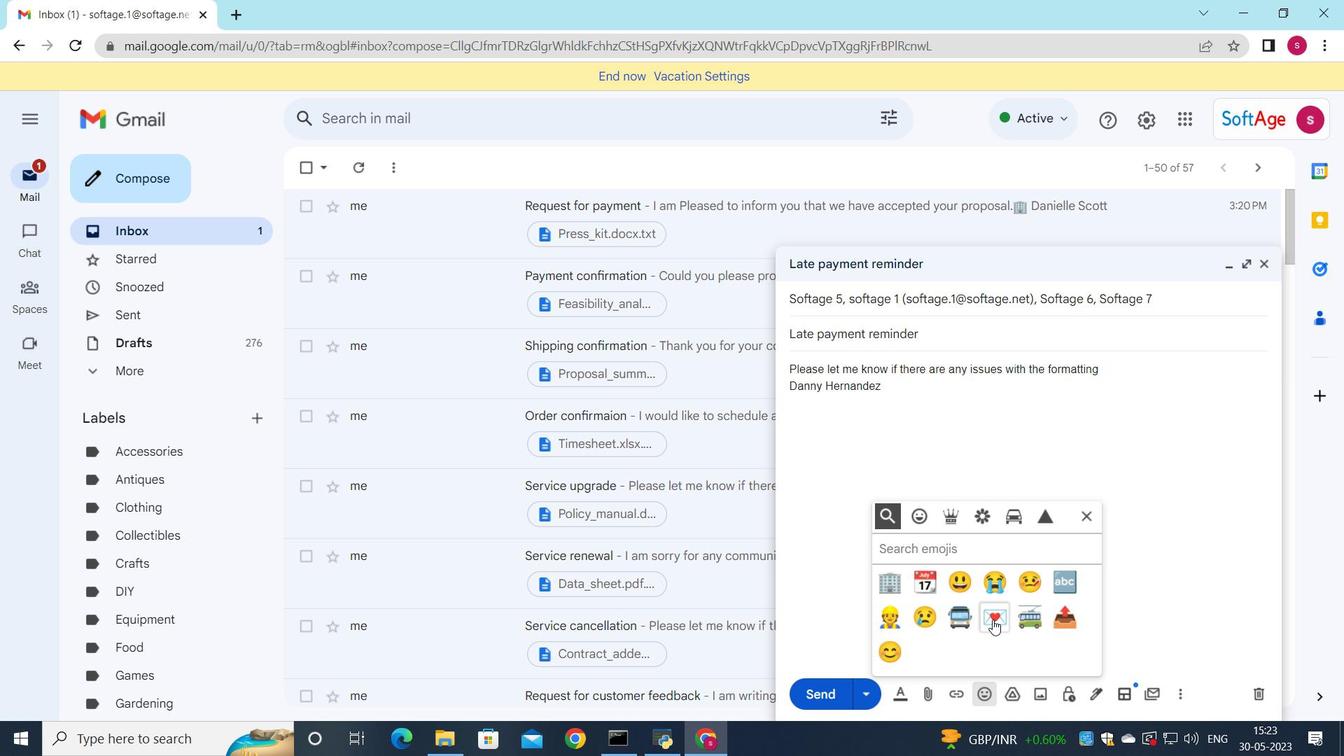
Action: Mouse moved to (1093, 516)
Screenshot: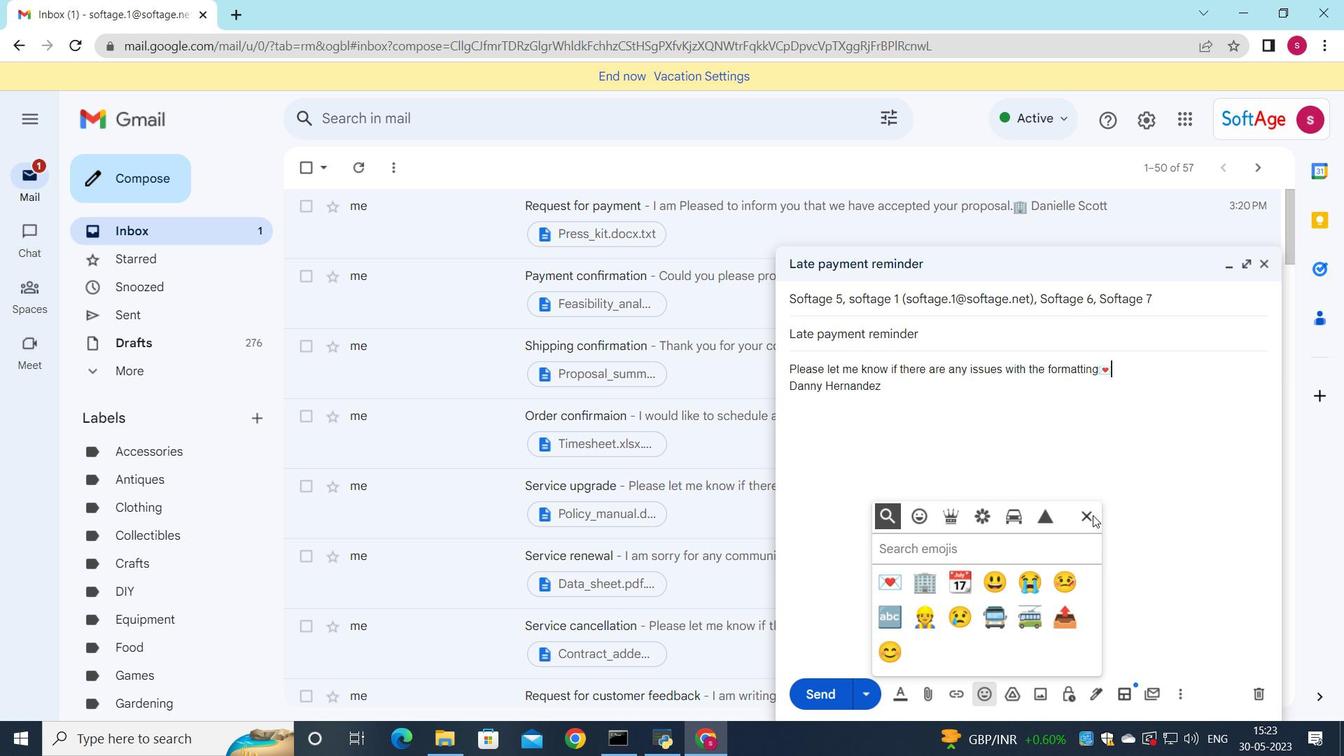 
Action: Mouse pressed left at (1093, 516)
Screenshot: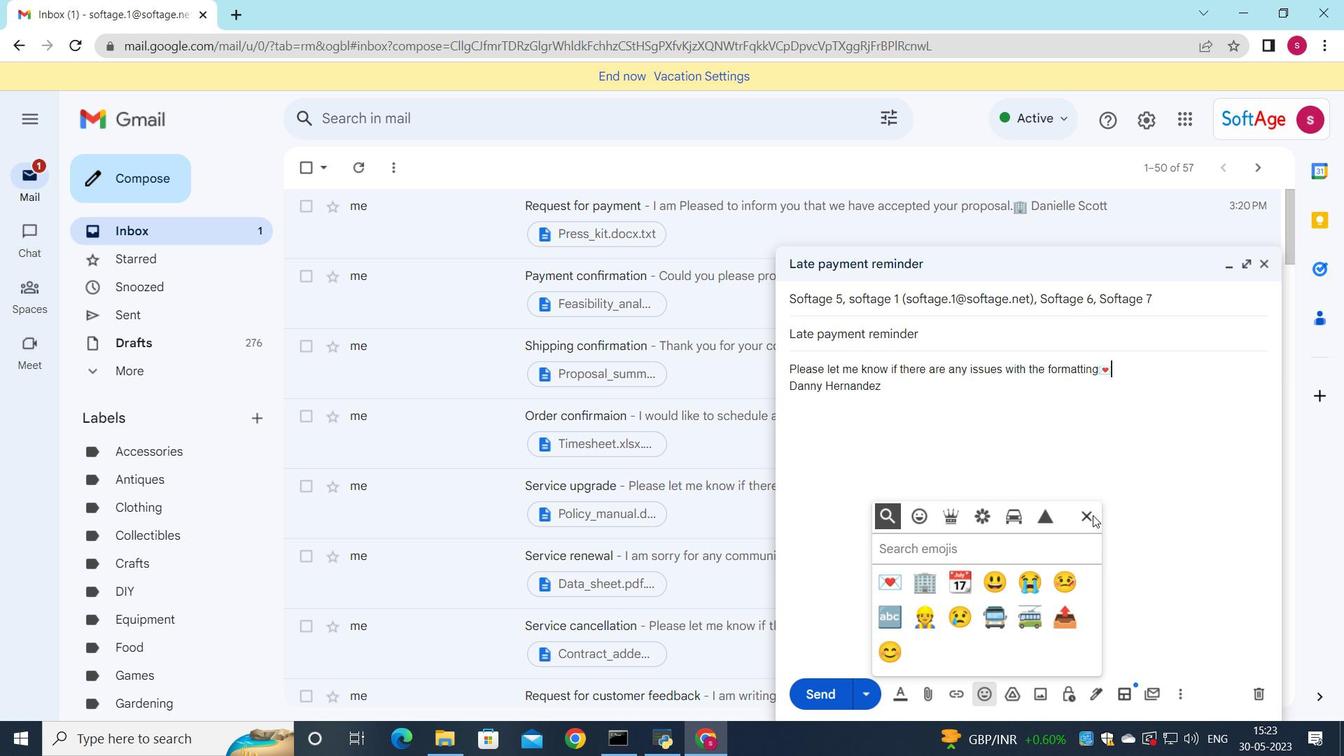 
Action: Mouse moved to (930, 691)
Screenshot: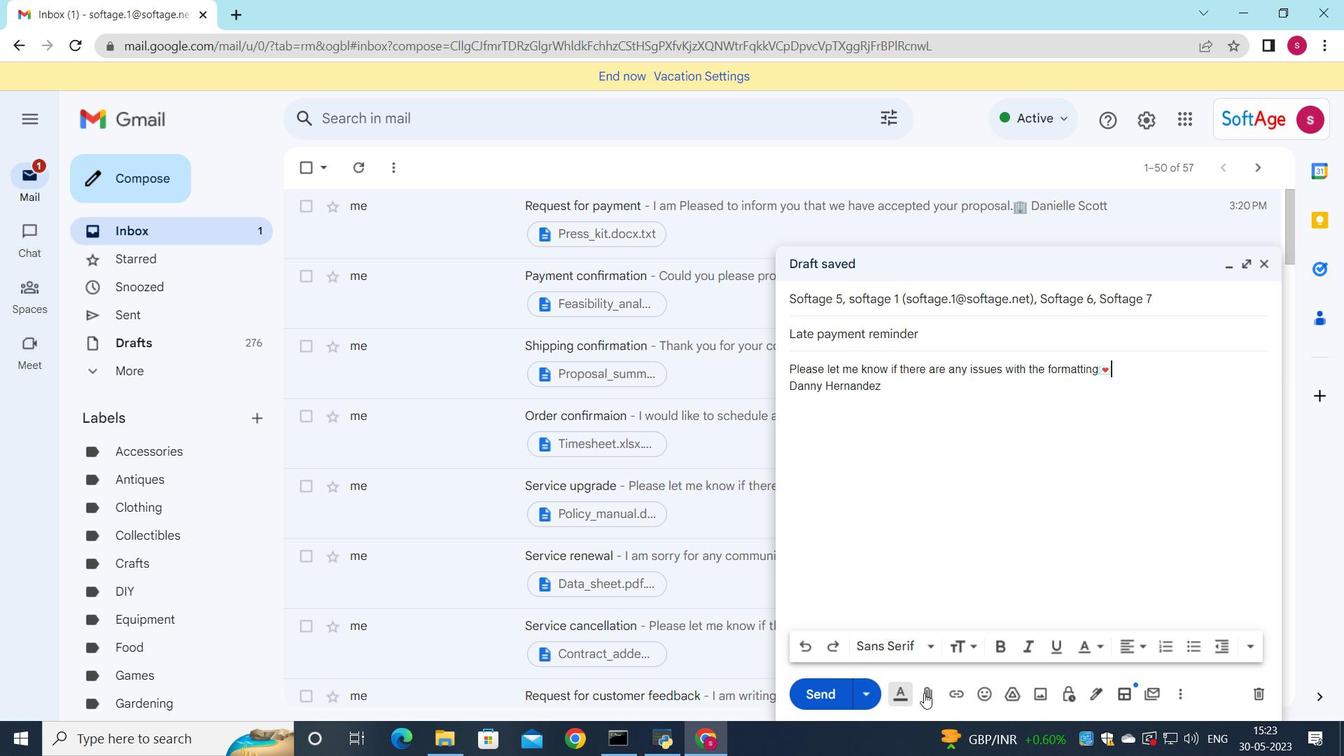 
Action: Mouse pressed left at (930, 691)
Screenshot: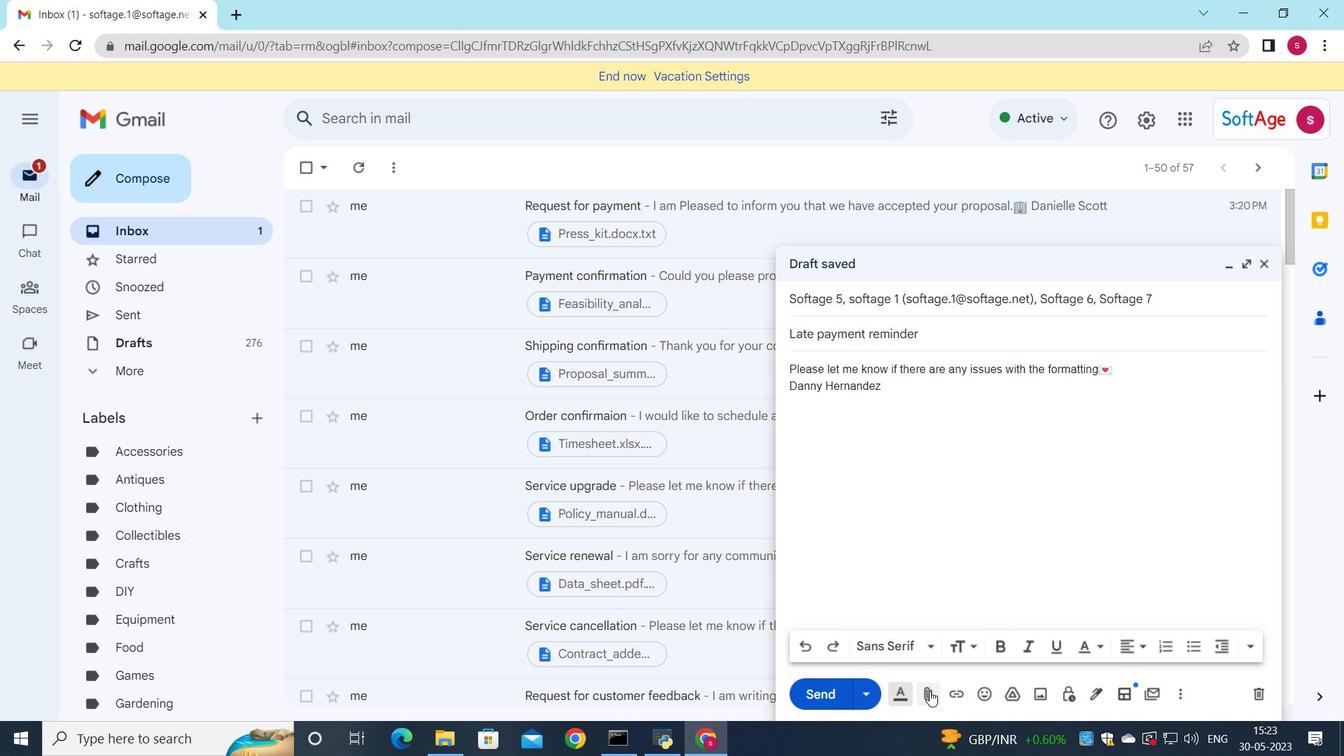 
Action: Mouse moved to (198, 126)
Screenshot: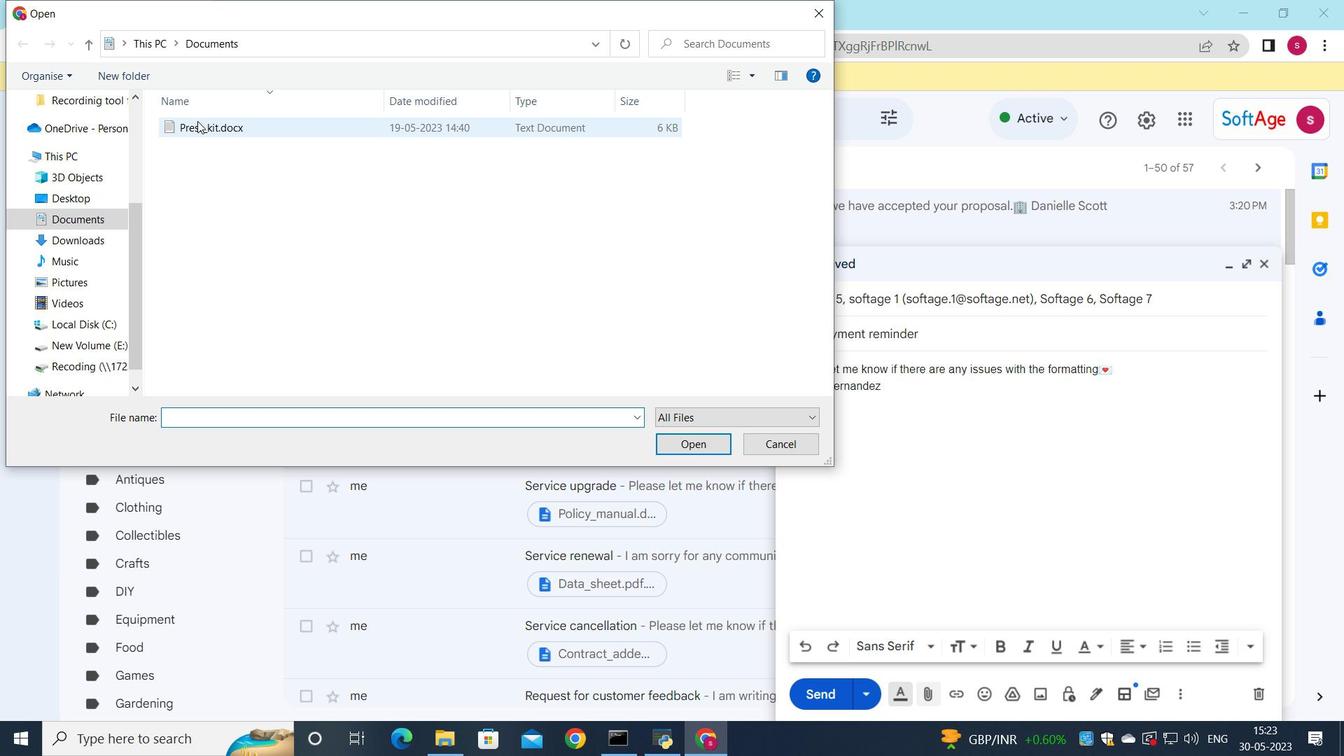 
Action: Mouse pressed left at (198, 126)
Screenshot: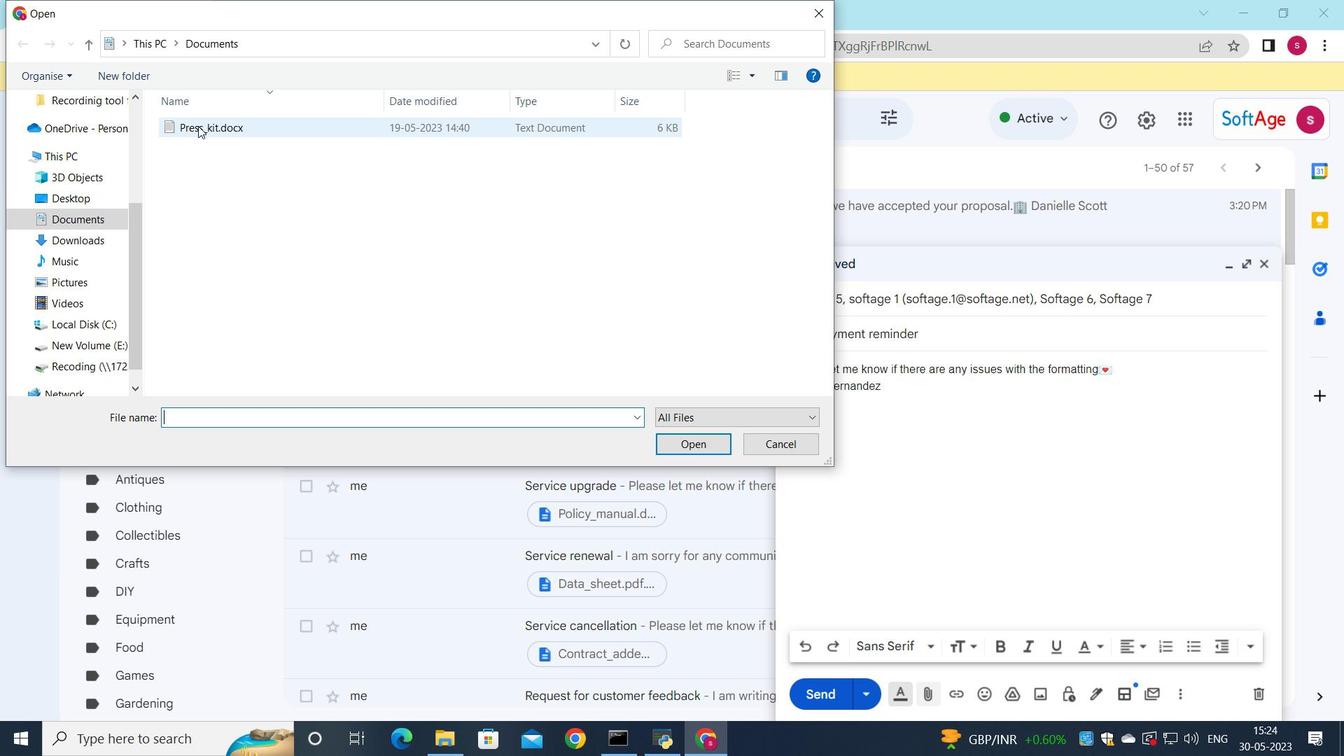 
Action: Mouse moved to (263, 131)
Screenshot: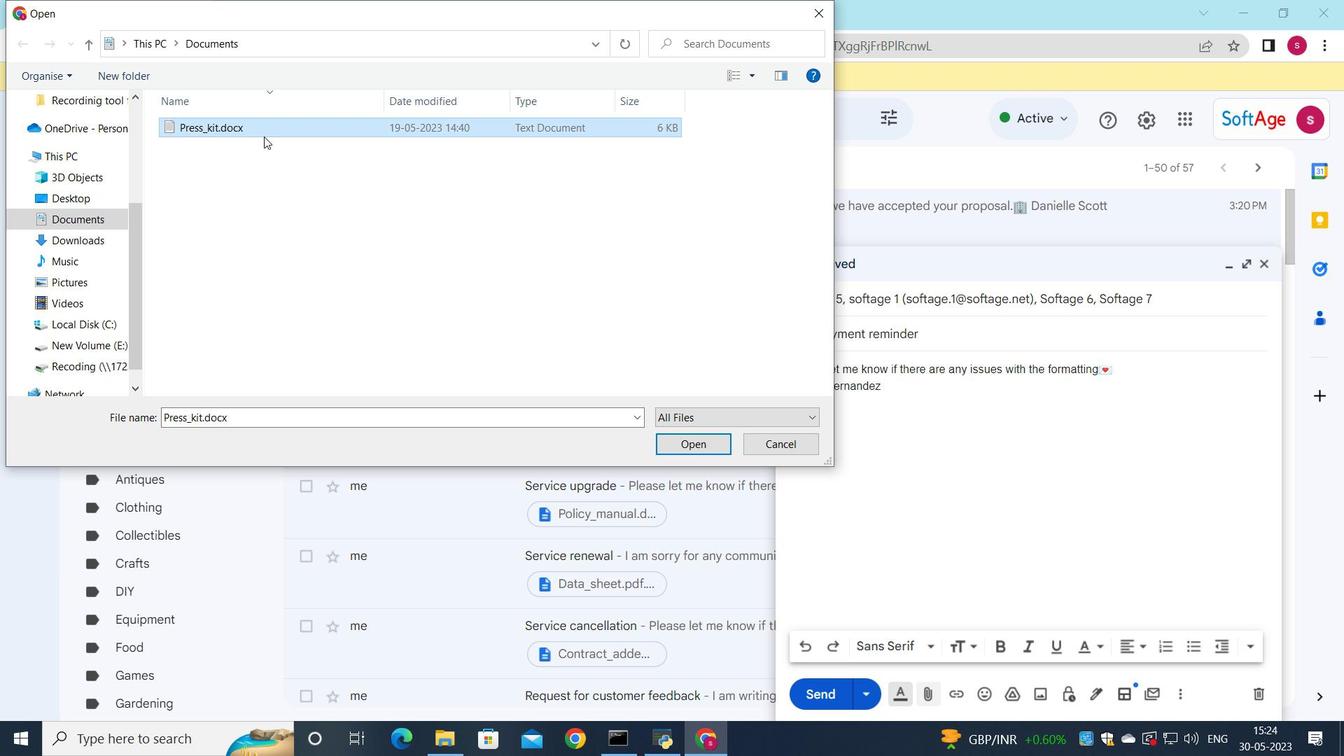 
Action: Mouse pressed left at (263, 131)
Screenshot: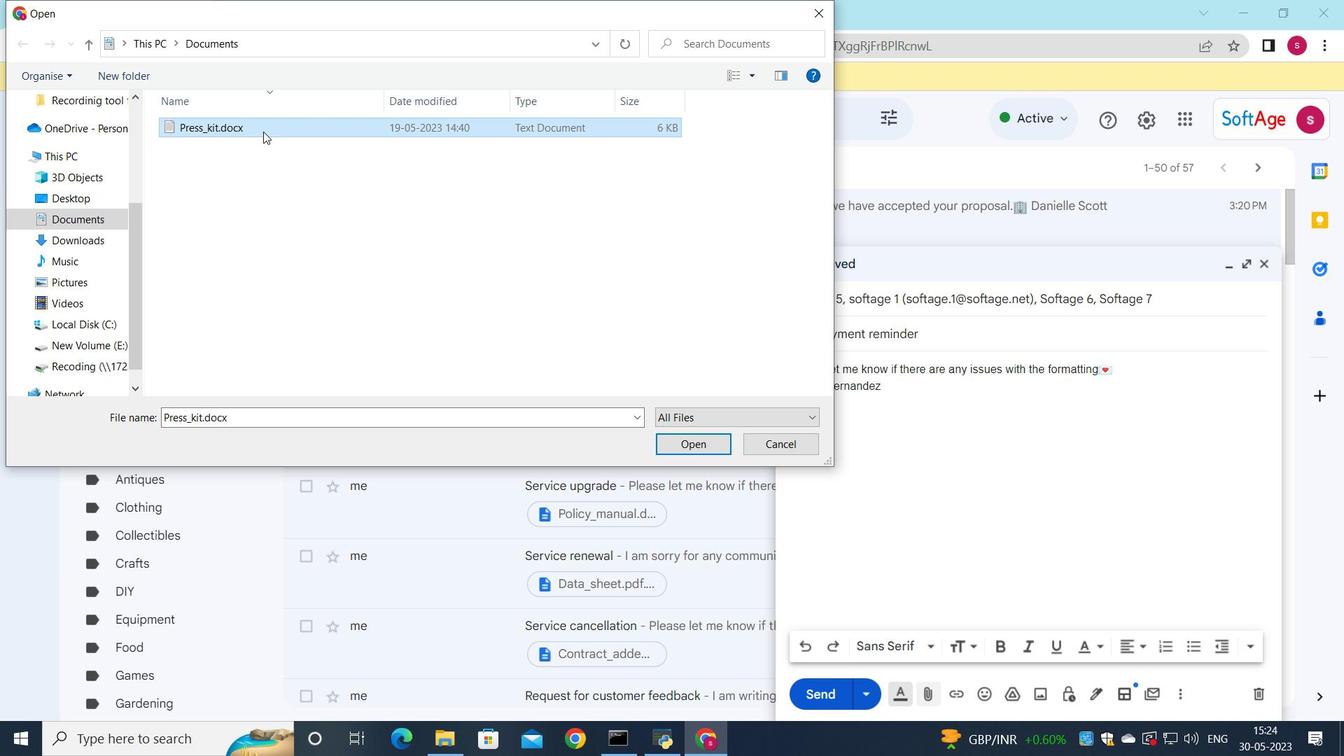 
Action: Mouse moved to (423, 198)
Screenshot: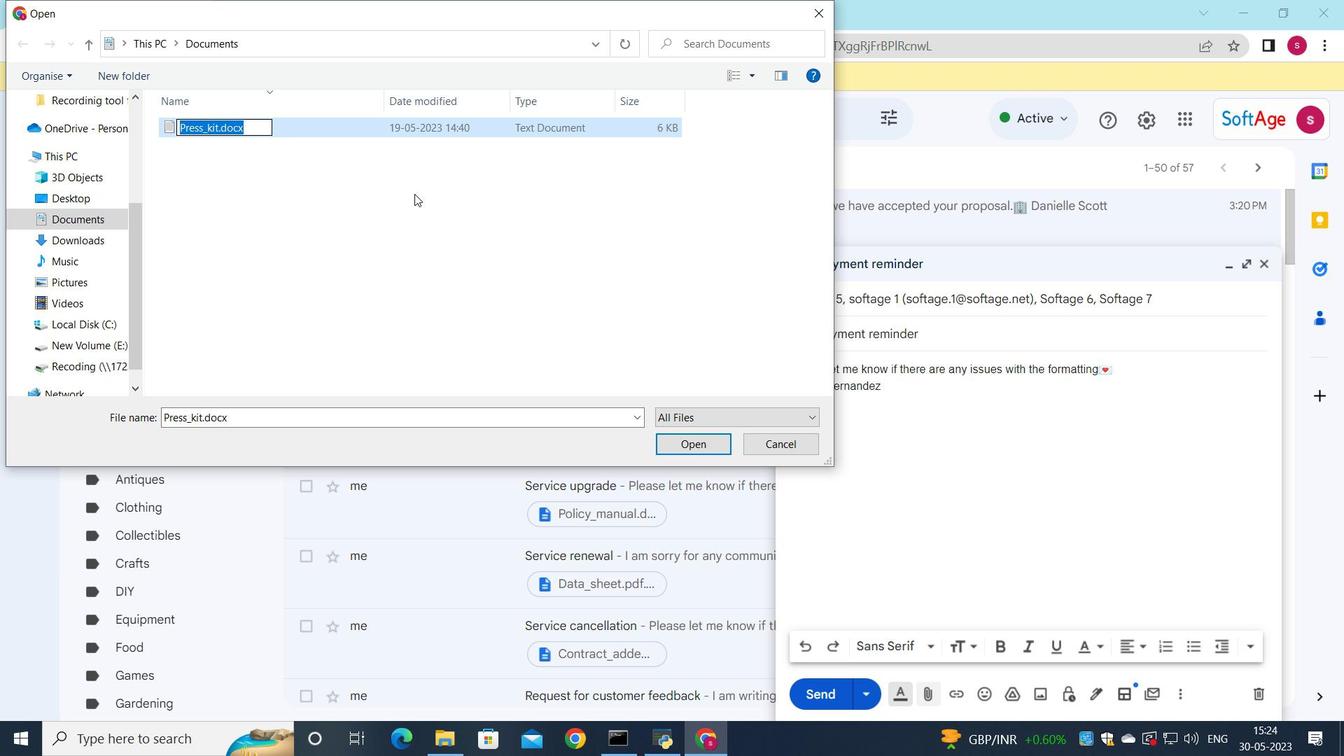 
Action: Key pressed <Key.shift>Financial<Key.shift>_<Key.shift><Key.shift><Key.shift><Key.shift><Key.shift><Key.shift><Key.shift>projections.xlsx
Screenshot: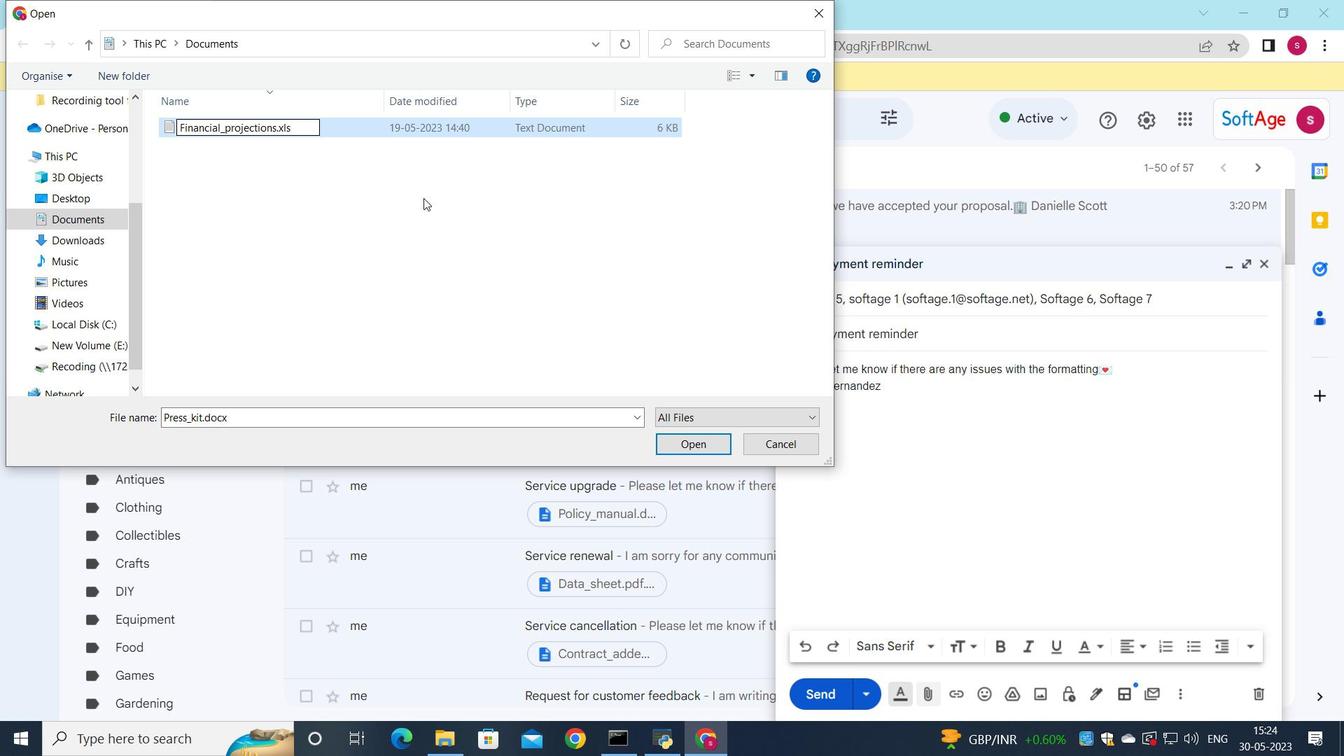 
Action: Mouse moved to (368, 126)
Screenshot: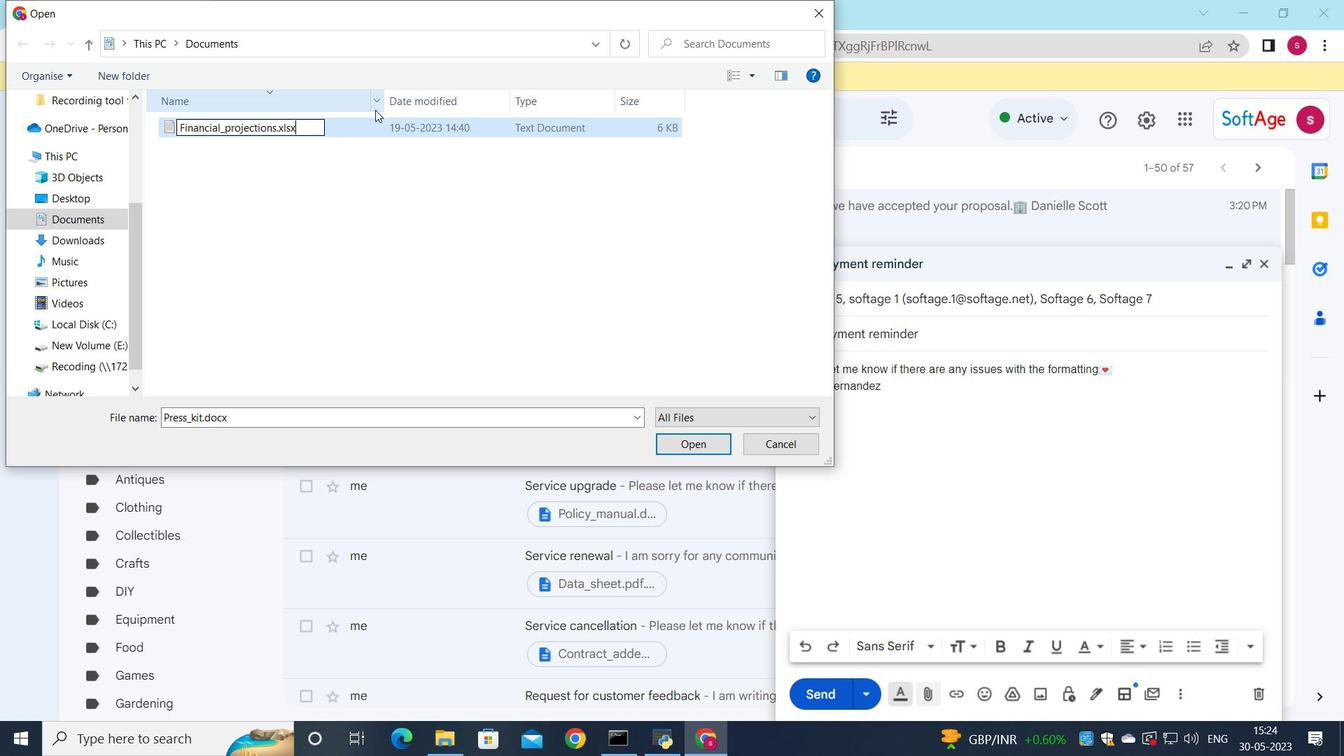 
Action: Mouse pressed left at (368, 126)
Screenshot: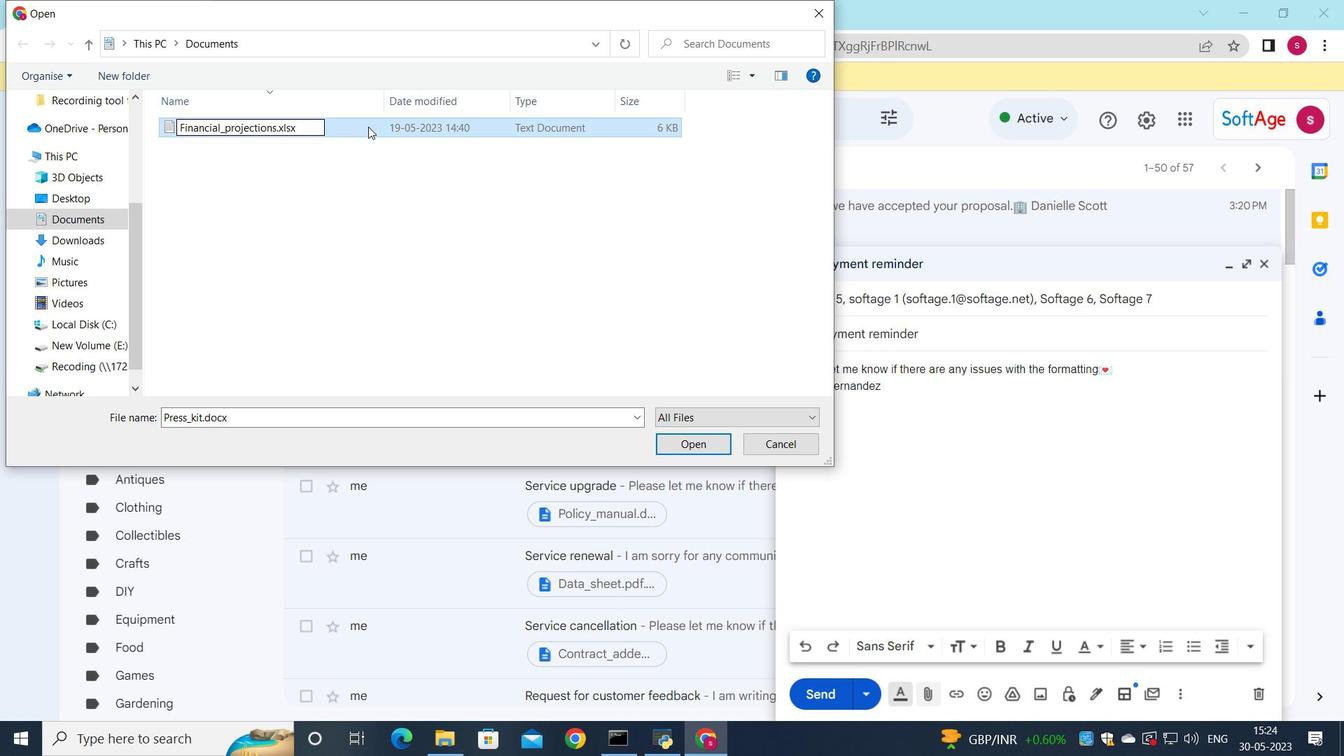 
Action: Mouse moved to (676, 446)
Screenshot: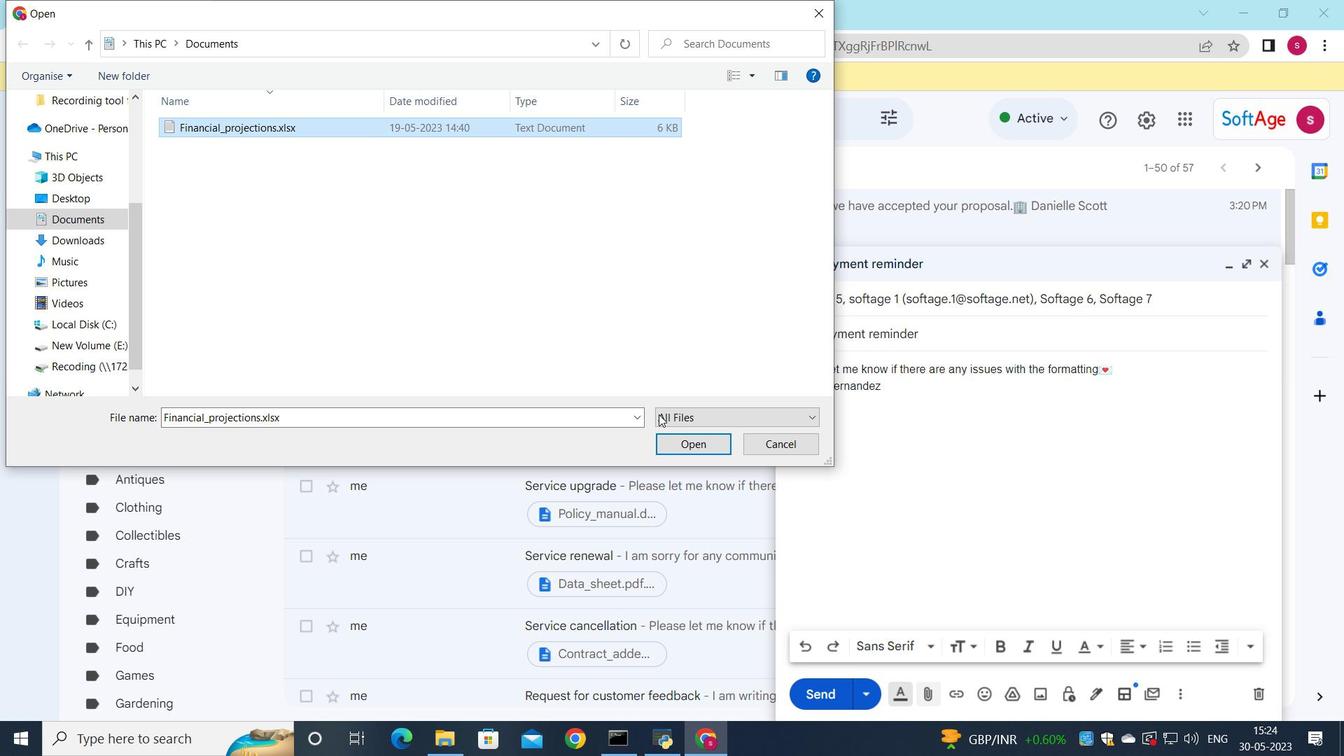 
Action: Mouse pressed left at (676, 446)
Screenshot: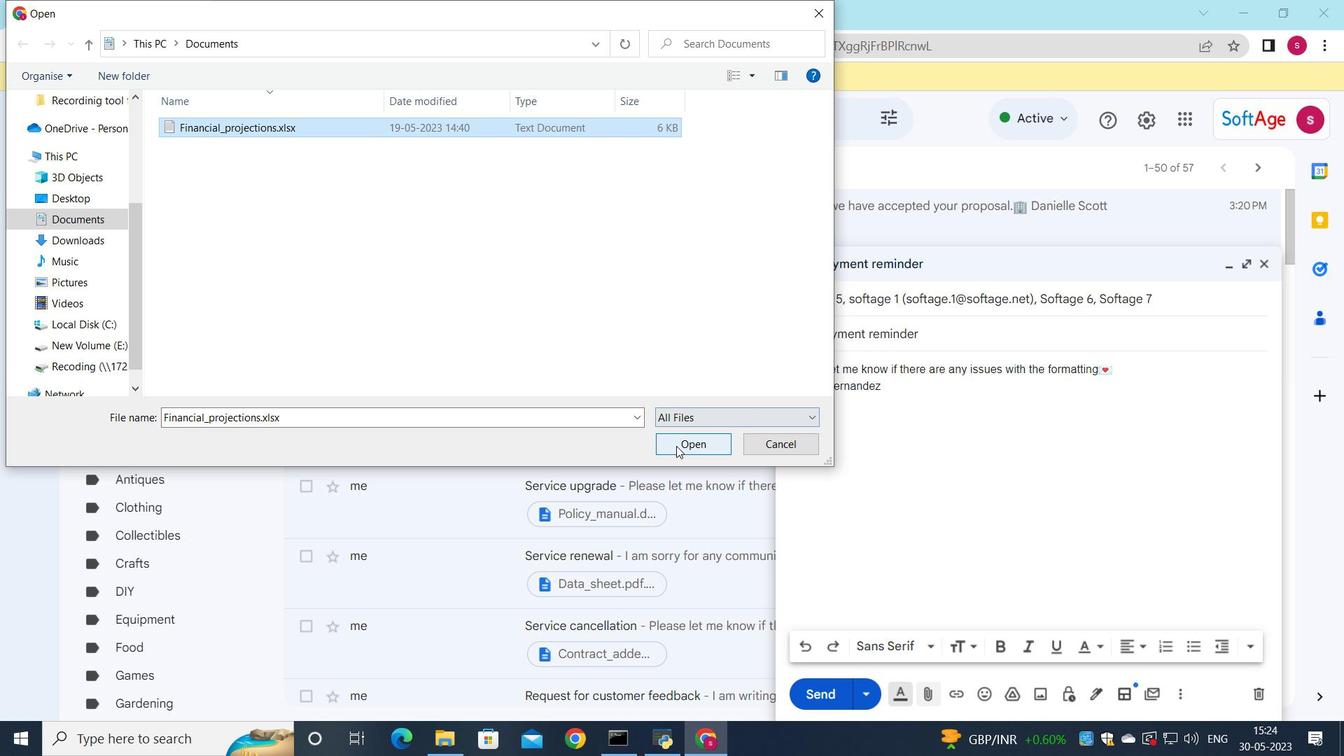
Action: Mouse moved to (824, 689)
Screenshot: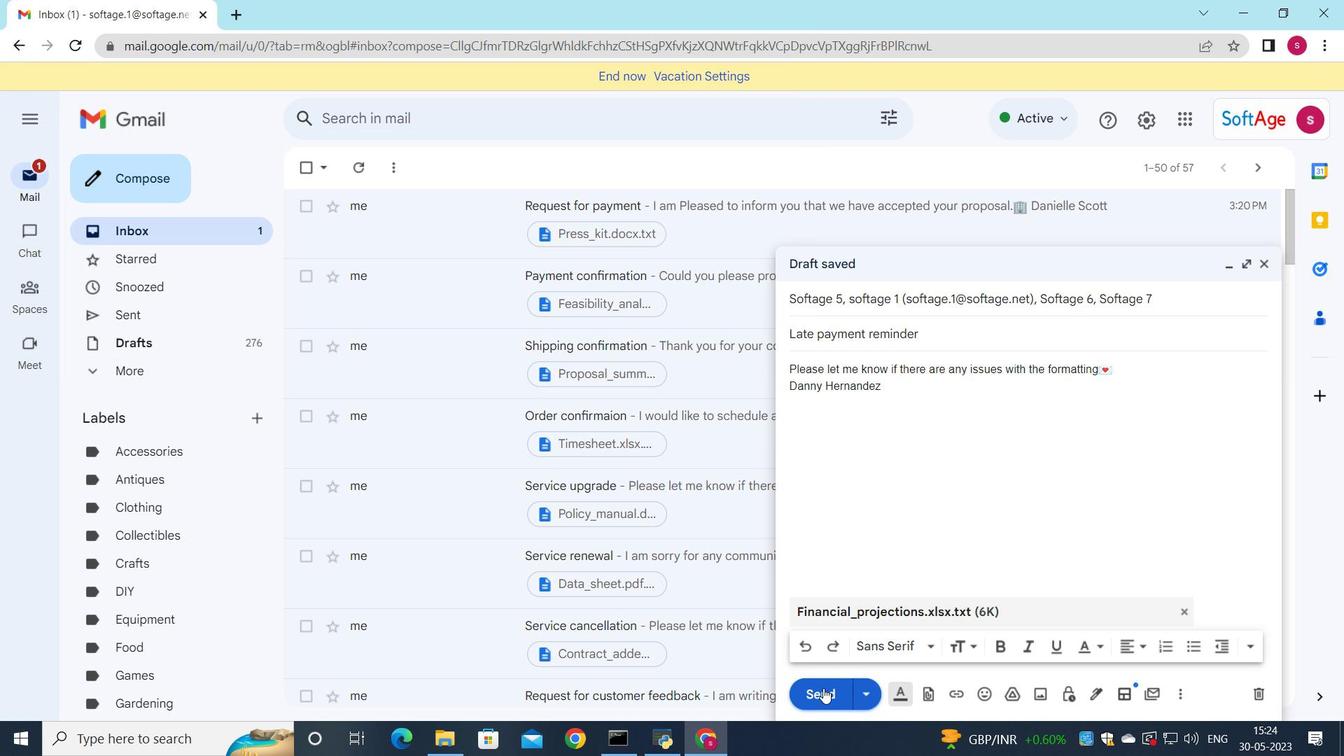 
Action: Mouse pressed left at (824, 689)
Screenshot: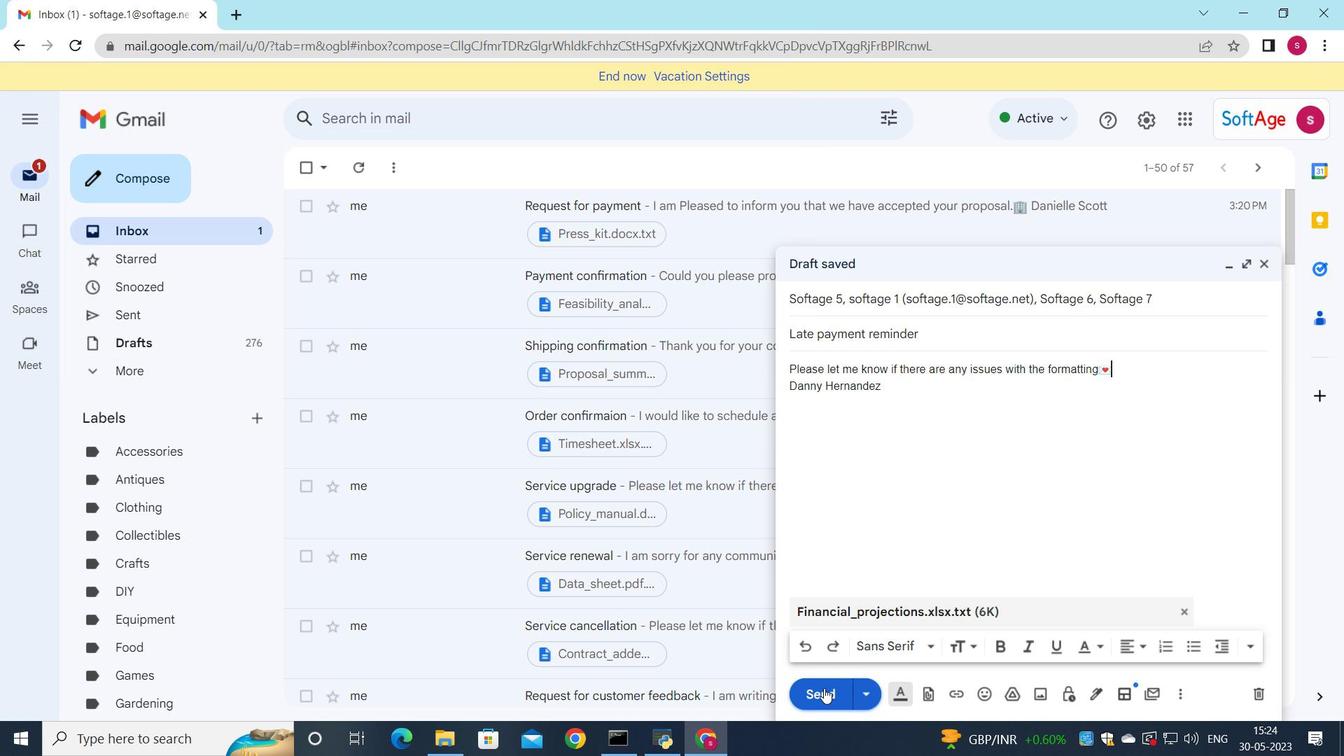 
Action: Mouse moved to (722, 228)
Screenshot: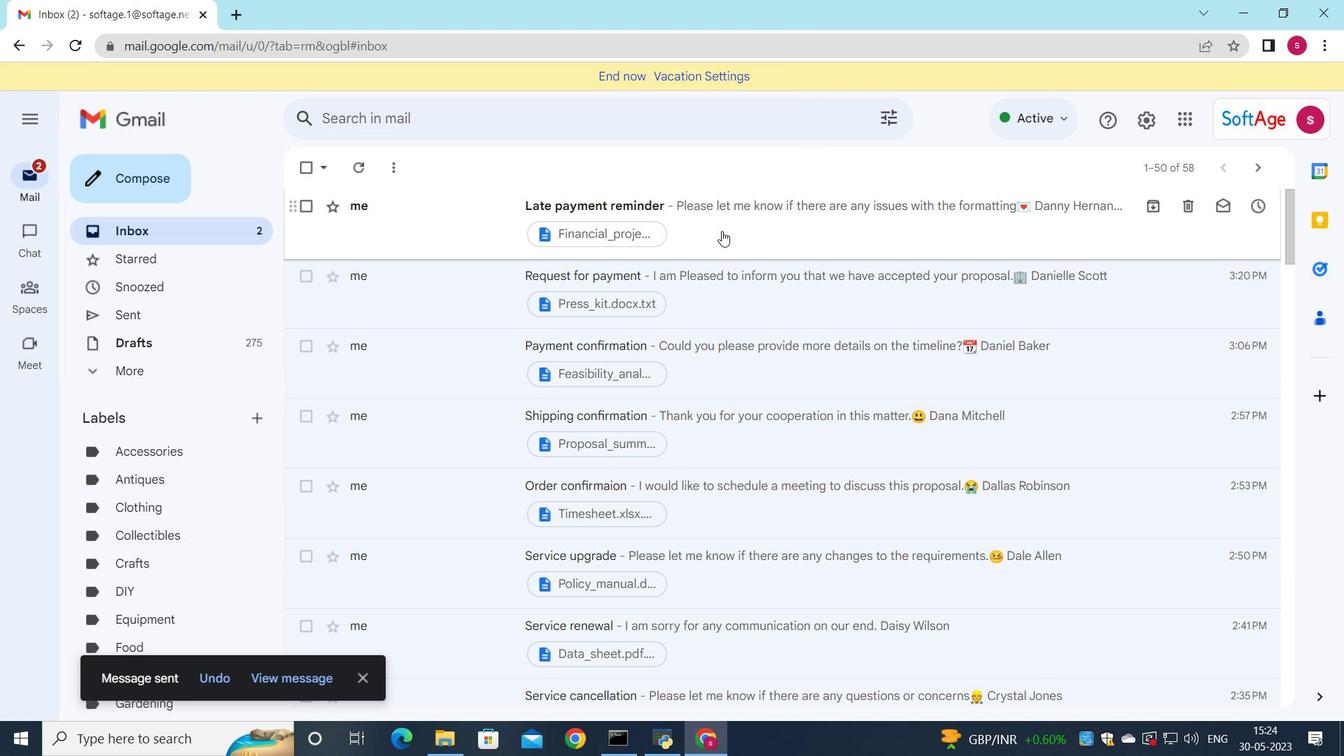 
Action: Mouse pressed left at (722, 228)
Screenshot: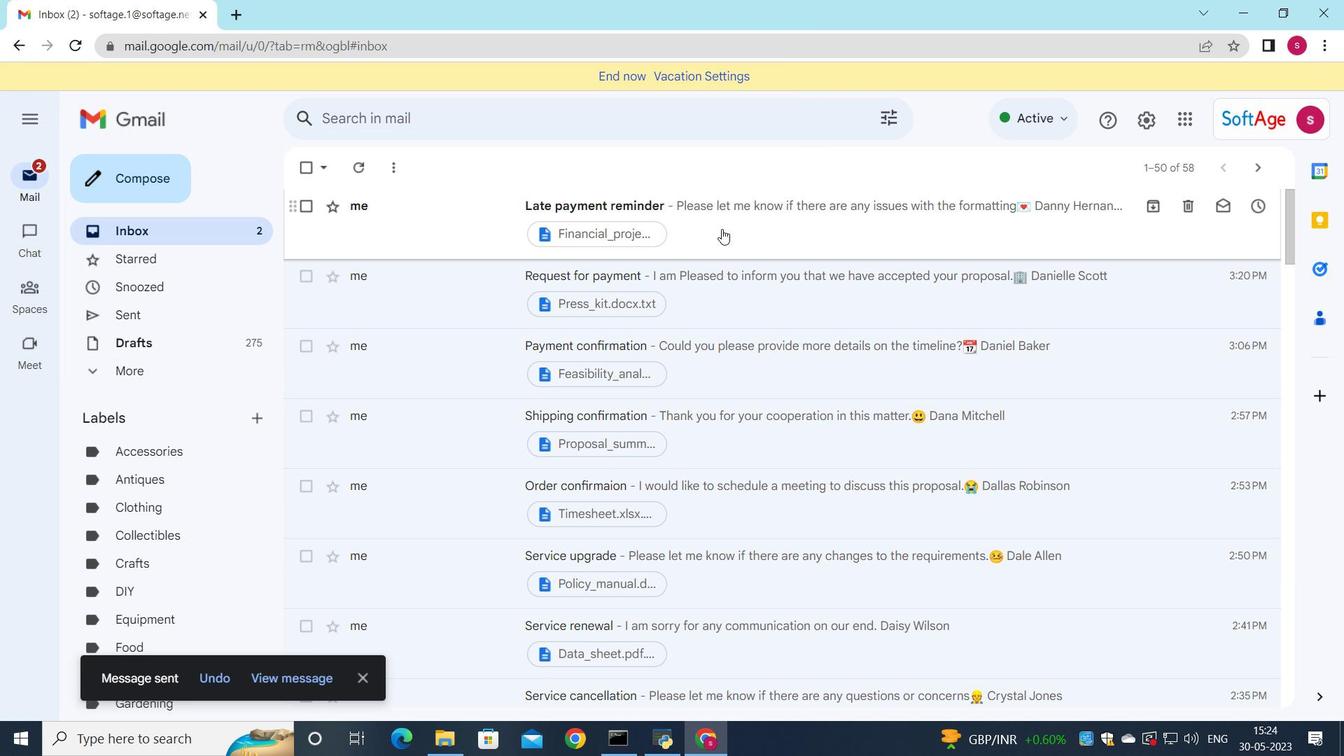 
Action: Mouse moved to (759, 243)
Screenshot: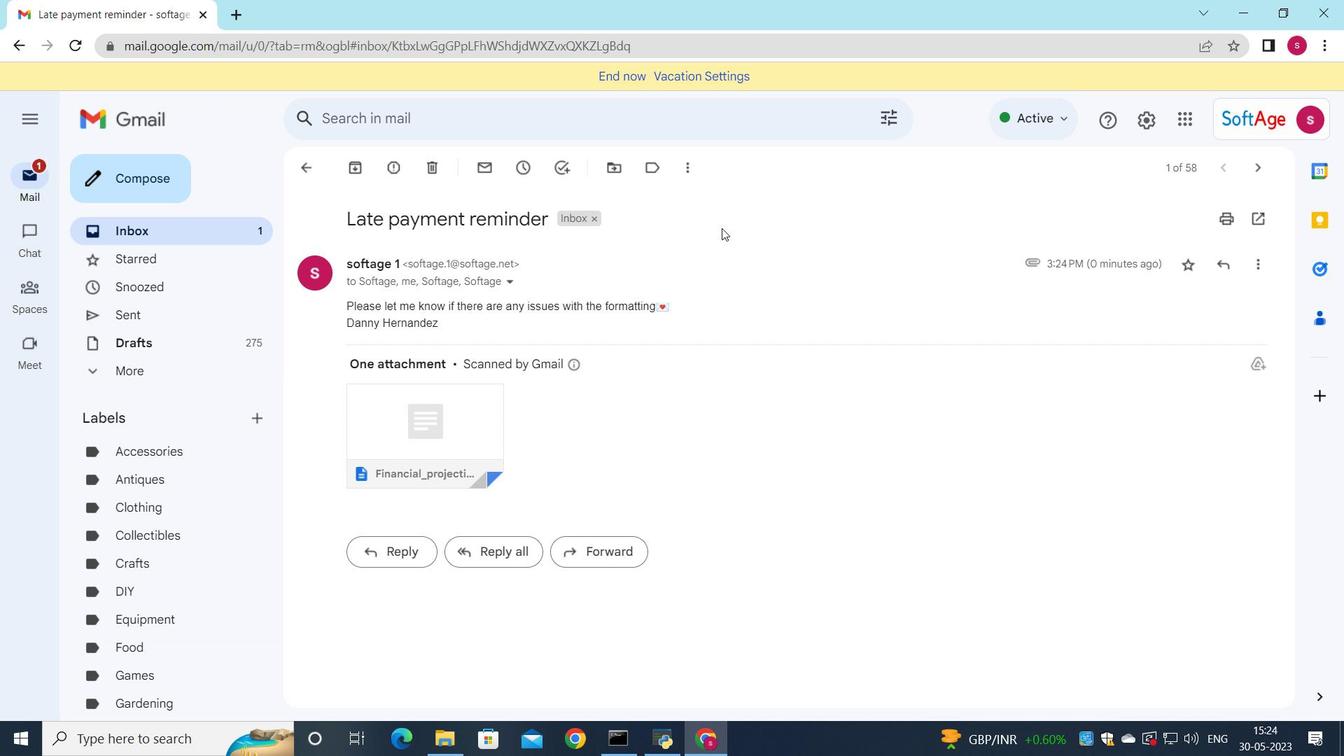 
